 Task: Look for space in Thaba Nchu, South Africa from 26th August, 2023 to 10th September, 2023 for 6 adults, 2 children in price range Rs.10000 to Rs.15000. Place can be entire place or shared room with 6 bedrooms having 6 beds and 6 bathrooms. Property type can be house, flat, guest house. Amenities needed are: wifi, TV, free parkinig on premises, gym, breakfast. Booking option can be shelf check-in. Required host language is English.
Action: Mouse moved to (578, 144)
Screenshot: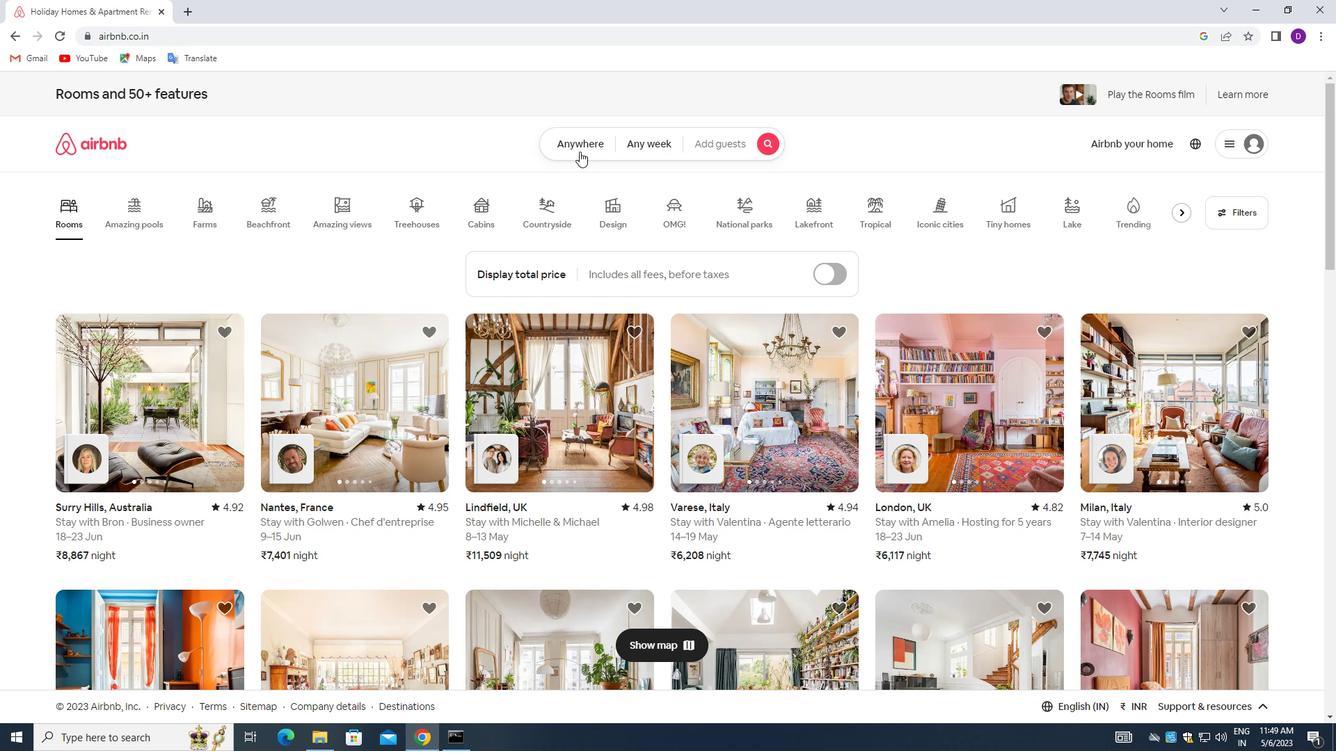 
Action: Mouse pressed left at (578, 144)
Screenshot: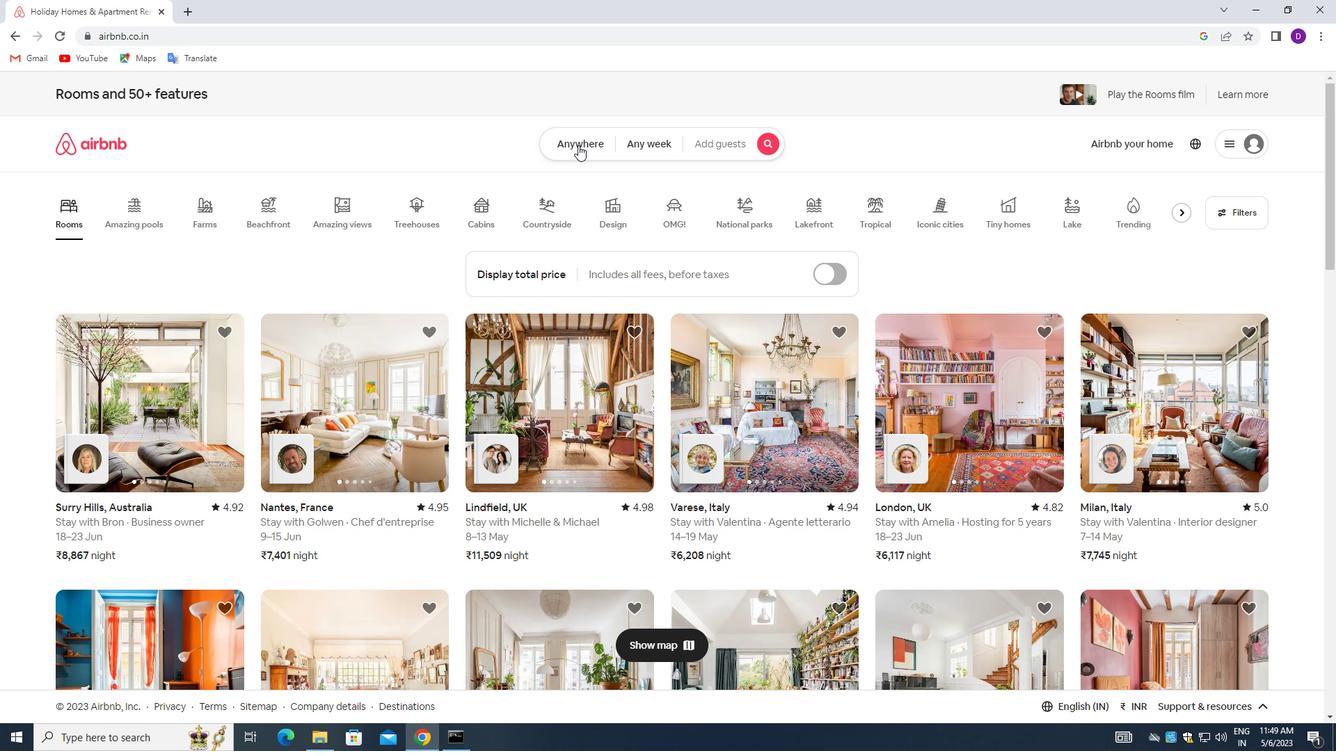 
Action: Mouse moved to (514, 197)
Screenshot: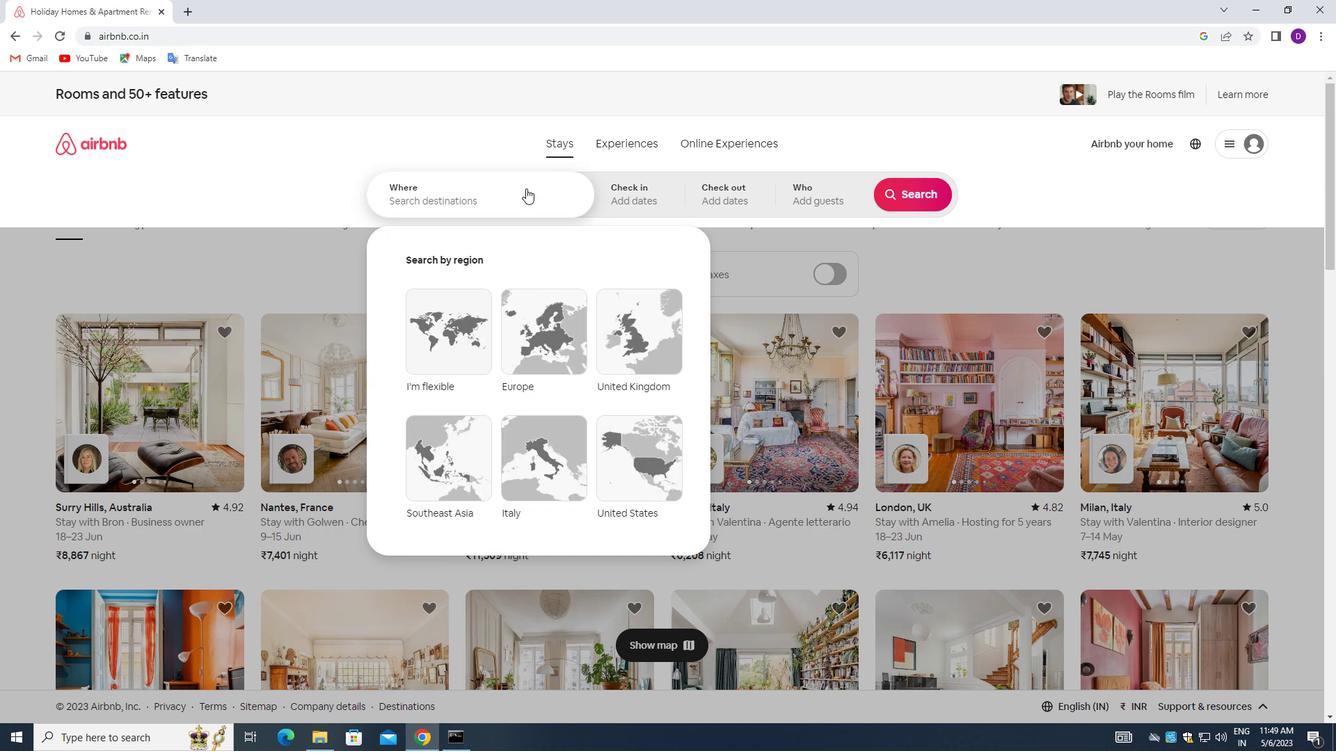 
Action: Mouse pressed left at (514, 197)
Screenshot: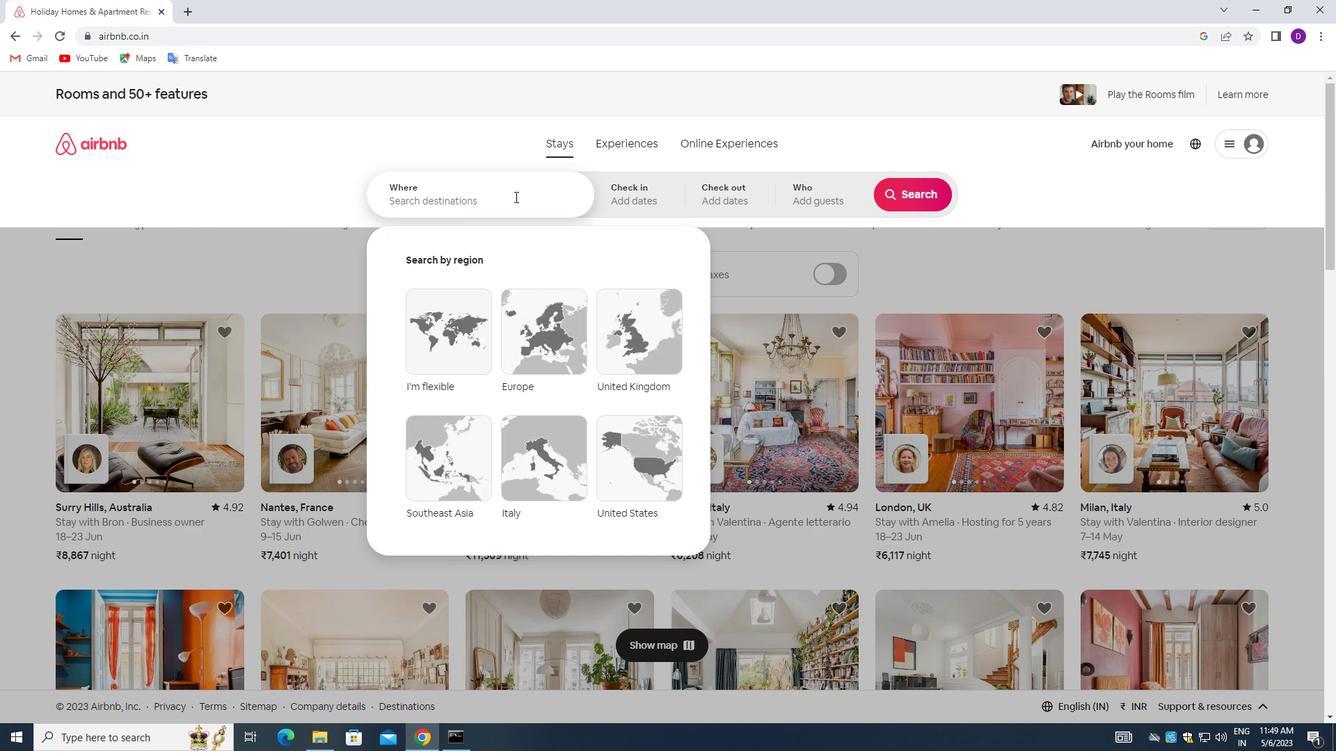 
Action: Mouse moved to (228, 333)
Screenshot: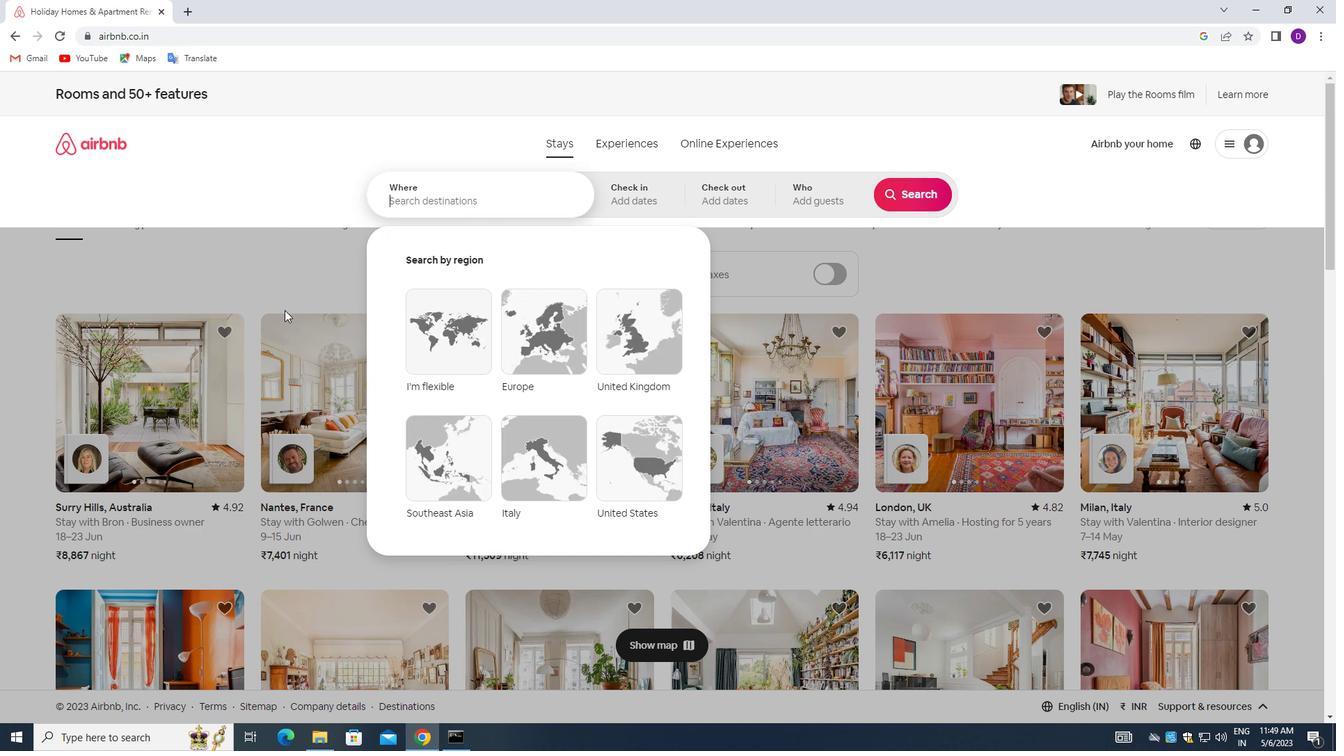 
Action: Key pressed <Key.shift_r>Thaba<Key.space><Key.shift_r><Key.shift>NCHU,<Key.space><Key.shift><Key.shift><Key.shift><Key.shift><Key.shift><Key.shift><Key.shift><Key.shift><Key.shift><Key.shift><Key.shift><Key.shift><Key.shift><Key.shift><Key.shift><Key.shift><Key.shift><Key.shift><Key.shift><Key.shift><Key.shift><Key.shift><Key.shift><Key.shift><Key.shift><Key.shift>SOUTH<Key.space><Key.shift_r>AFRICA<Key.enter>
Screenshot: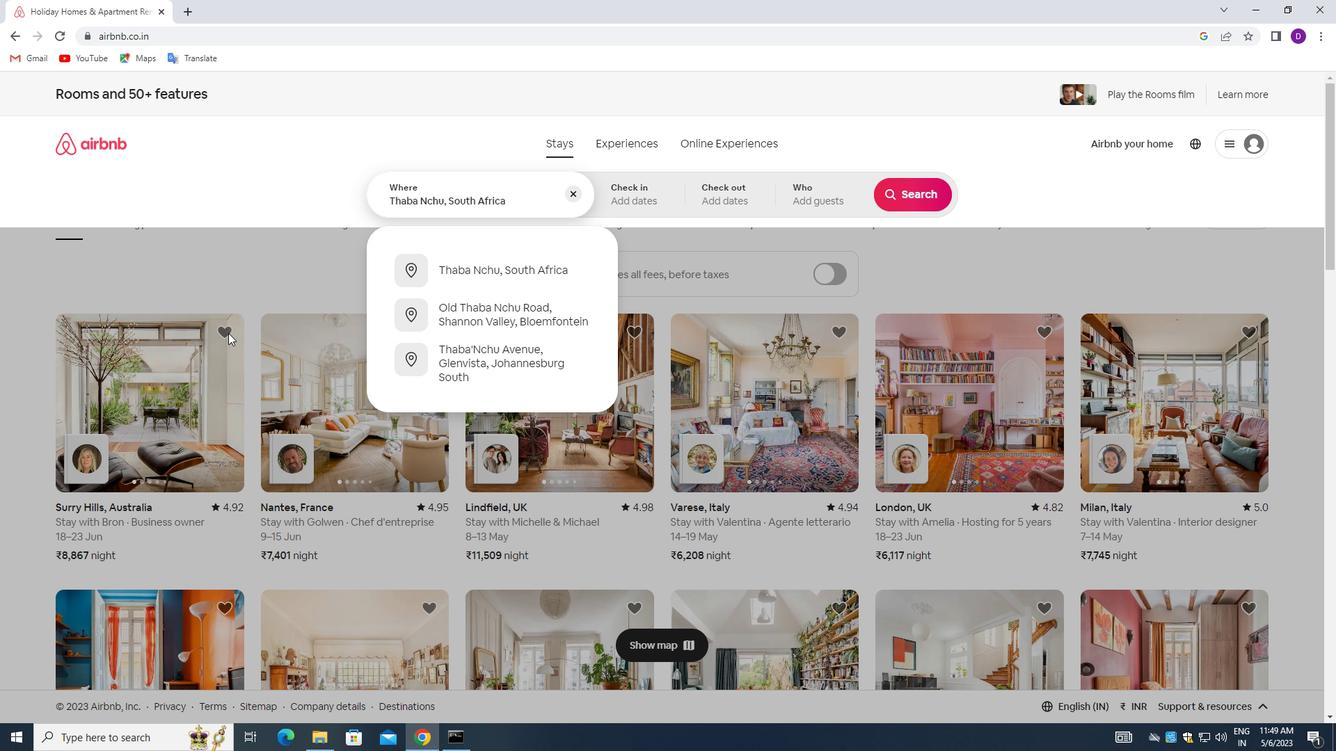 
Action: Mouse moved to (907, 311)
Screenshot: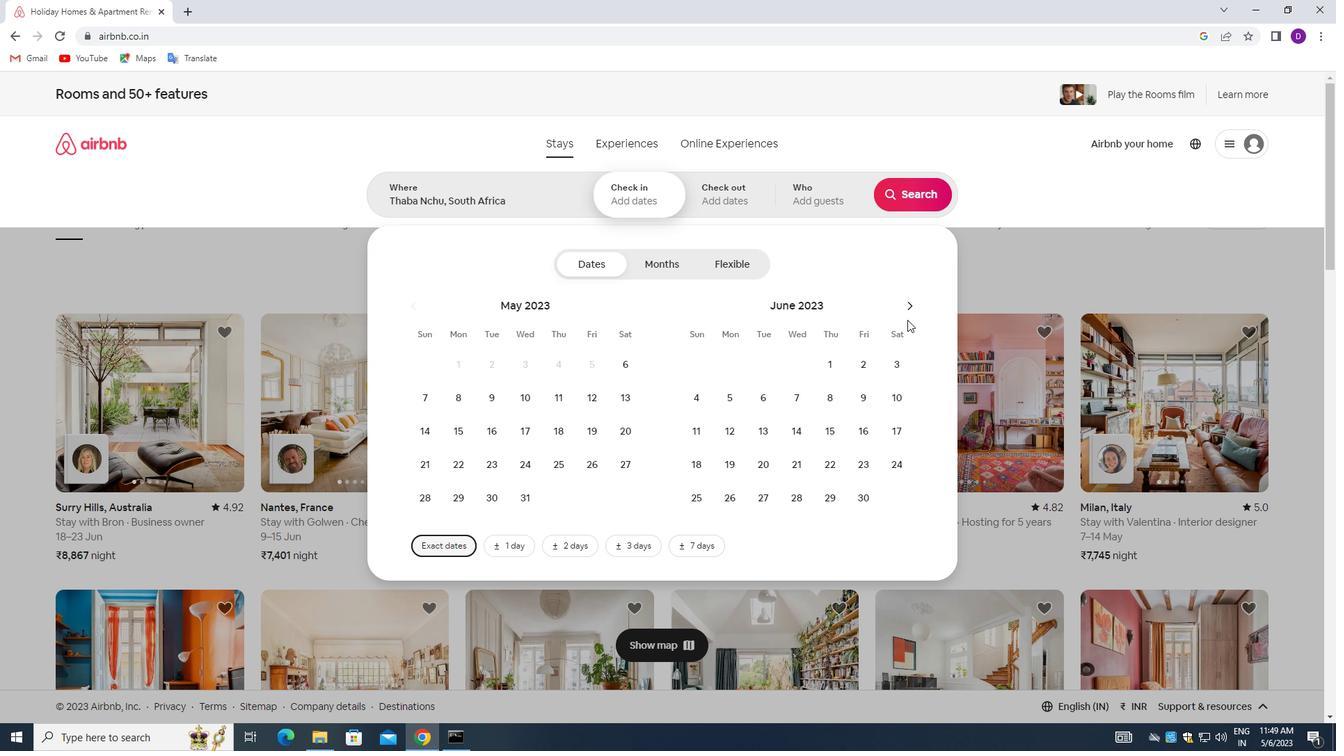 
Action: Mouse pressed left at (907, 311)
Screenshot: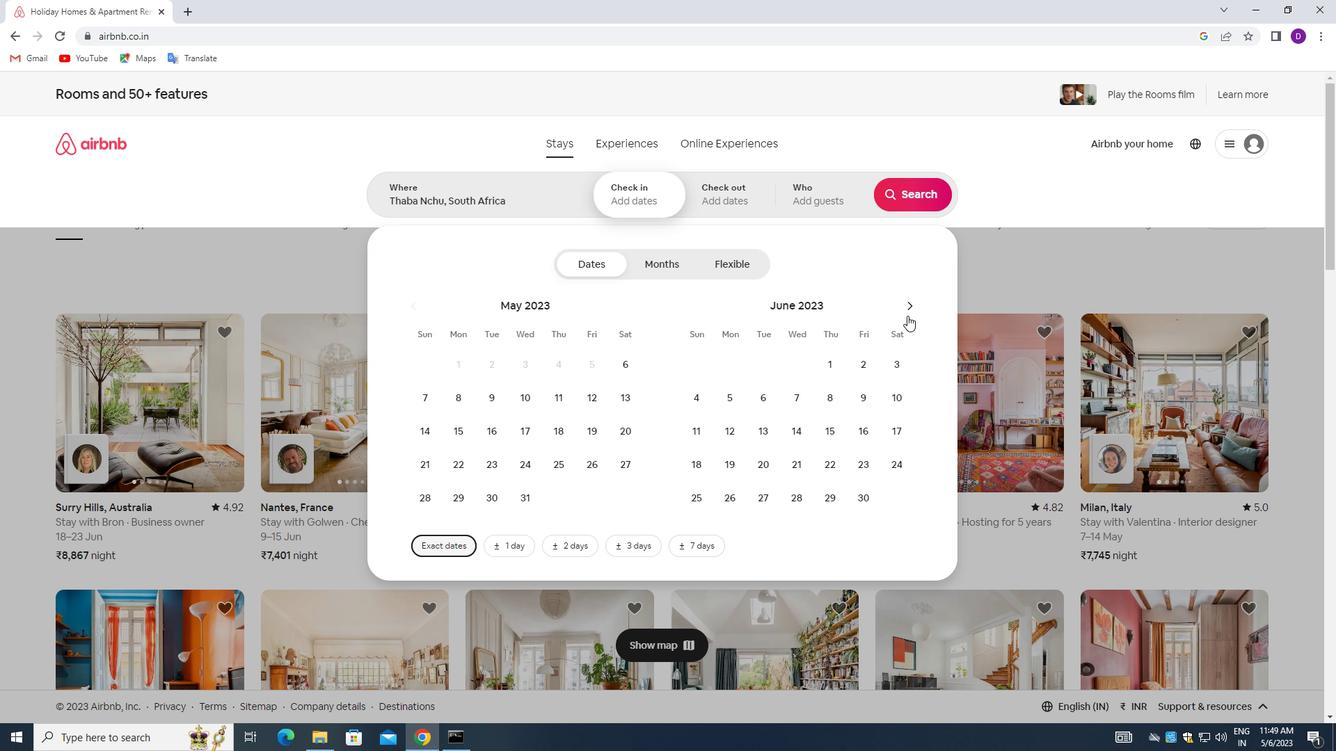
Action: Mouse pressed left at (907, 311)
Screenshot: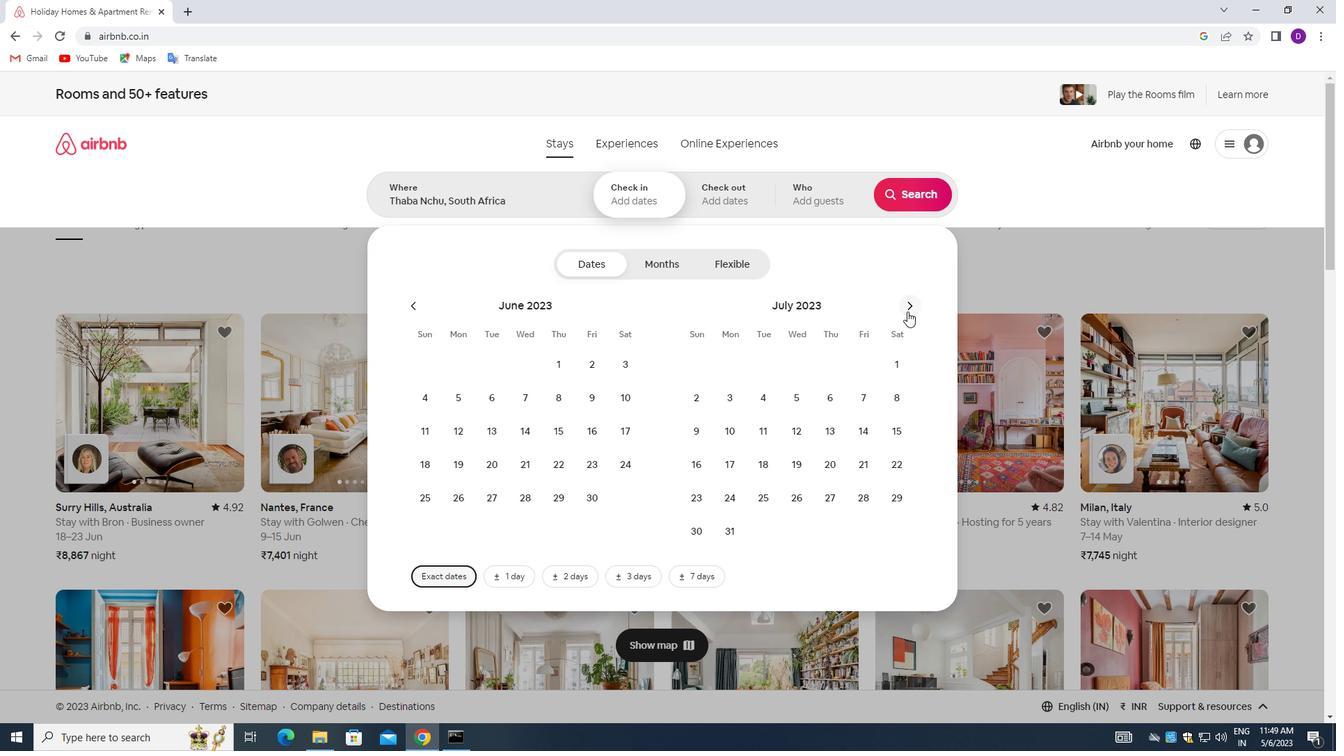 
Action: Mouse moved to (890, 460)
Screenshot: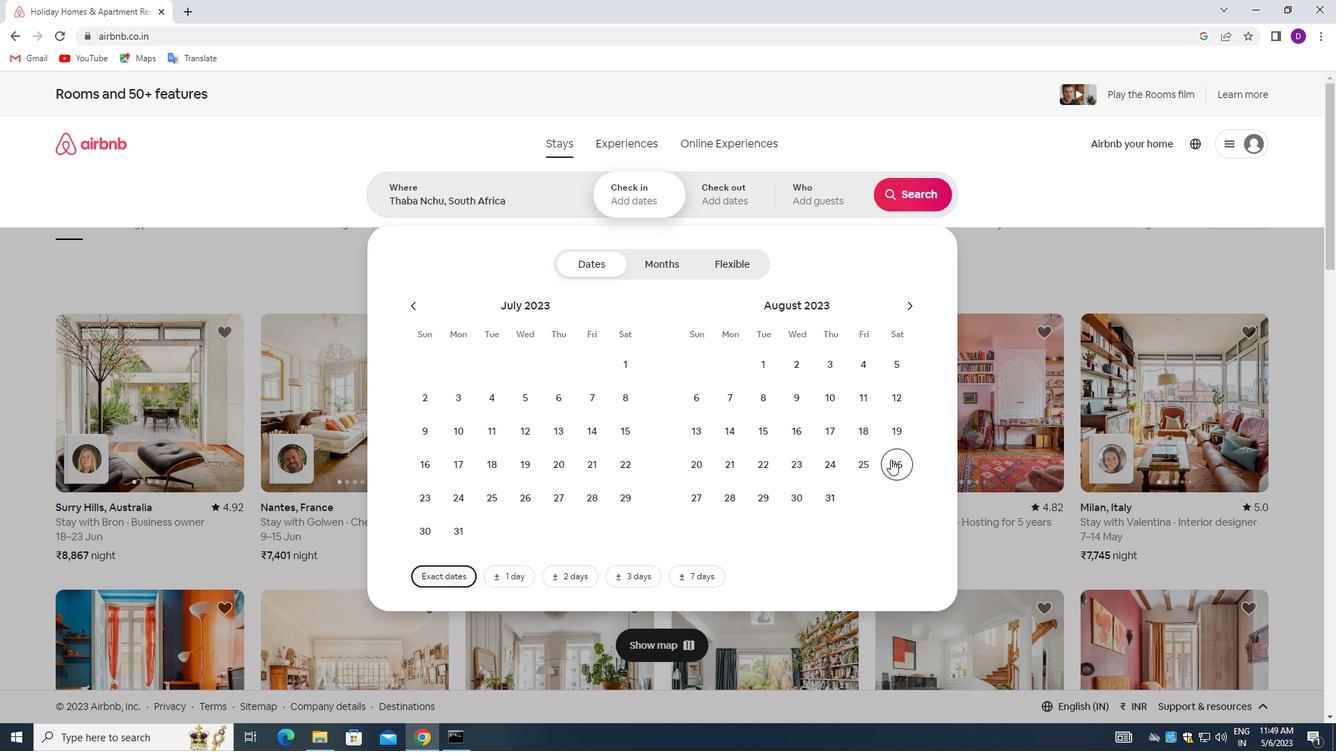 
Action: Mouse pressed left at (890, 460)
Screenshot: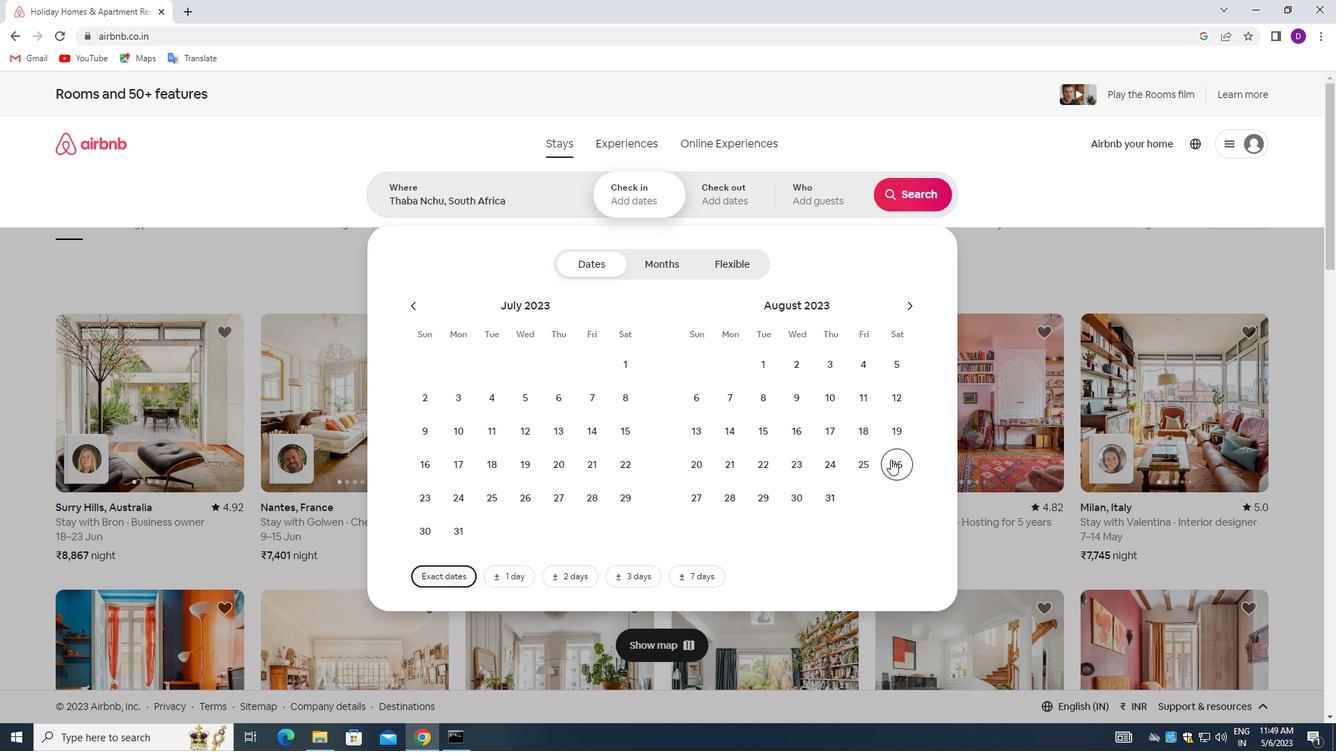 
Action: Mouse moved to (906, 303)
Screenshot: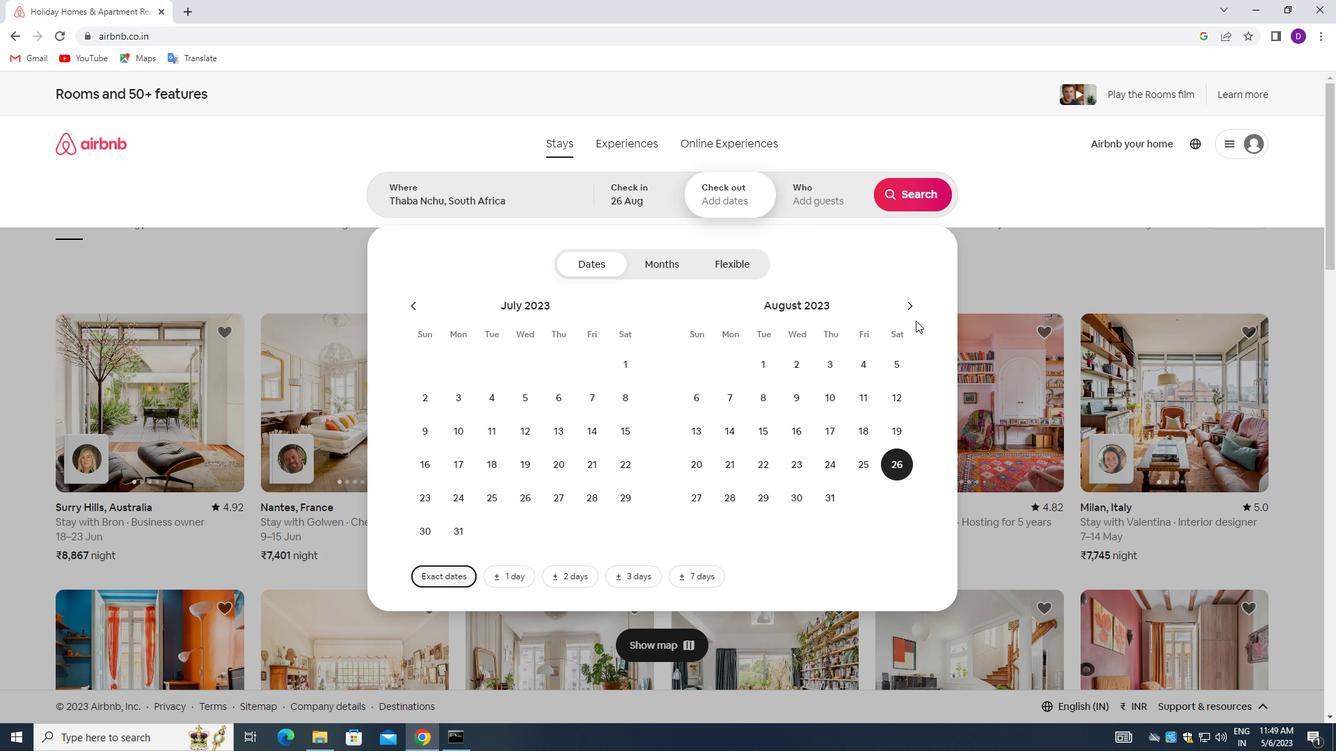
Action: Mouse pressed left at (906, 303)
Screenshot: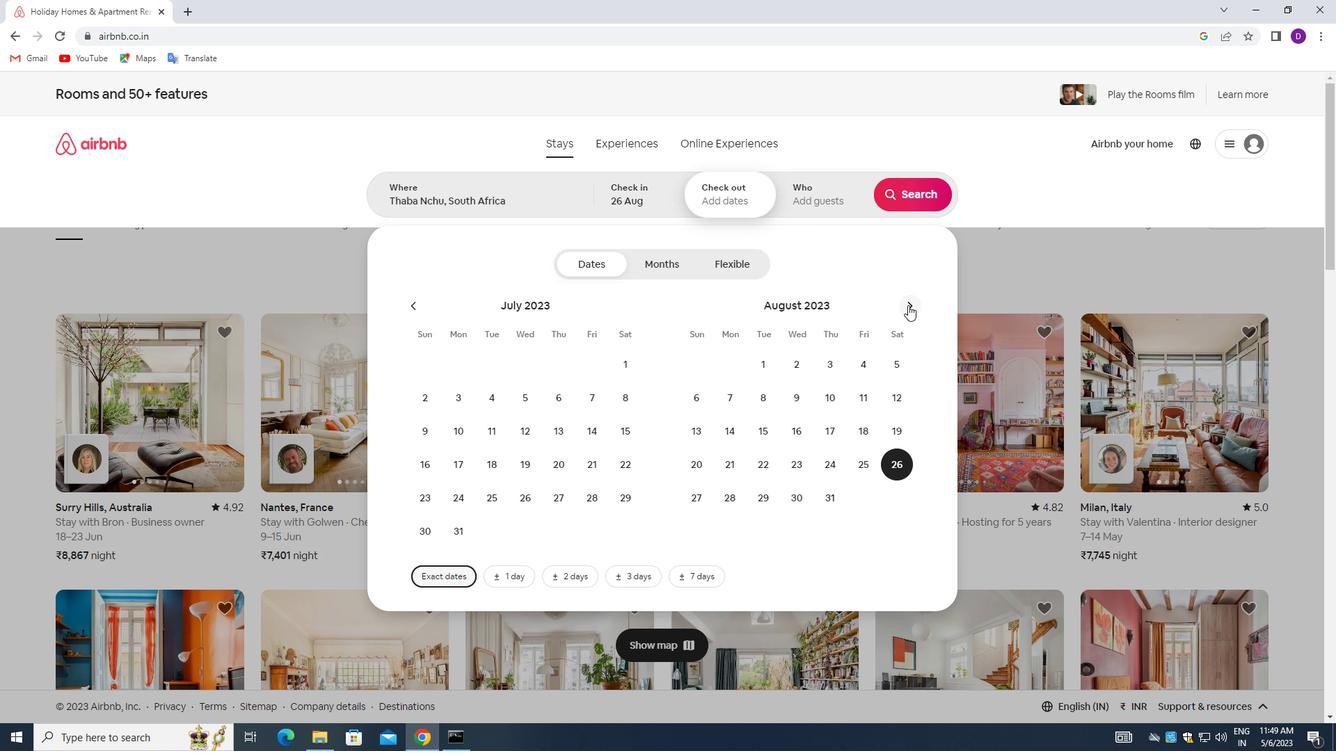 
Action: Mouse moved to (704, 436)
Screenshot: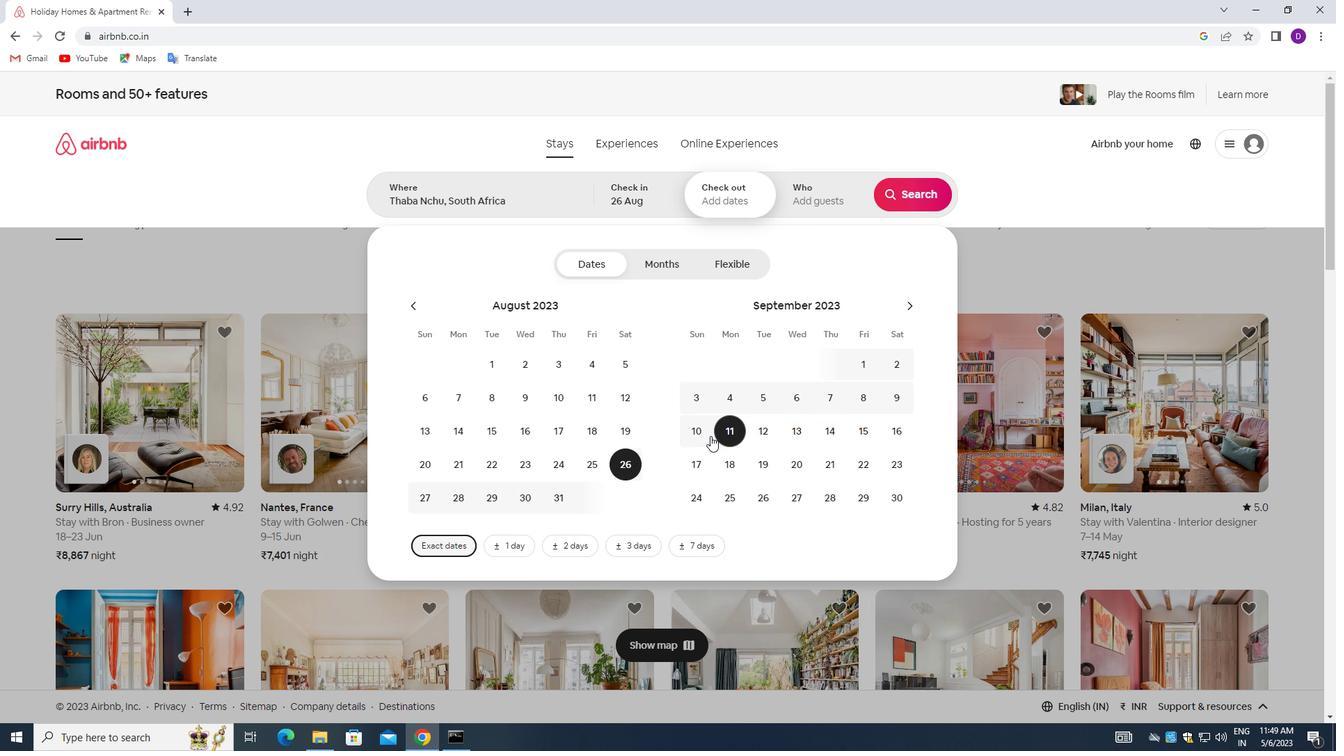 
Action: Mouse pressed left at (704, 436)
Screenshot: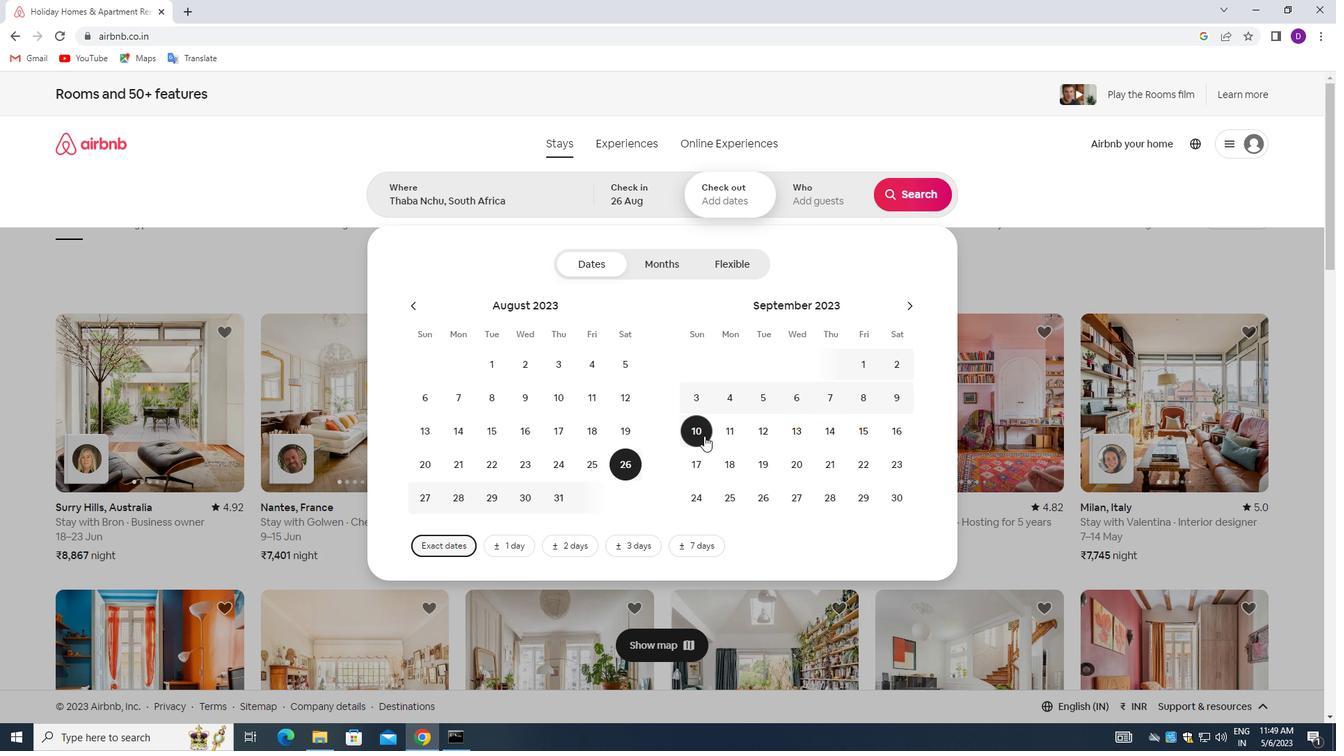 
Action: Mouse moved to (806, 201)
Screenshot: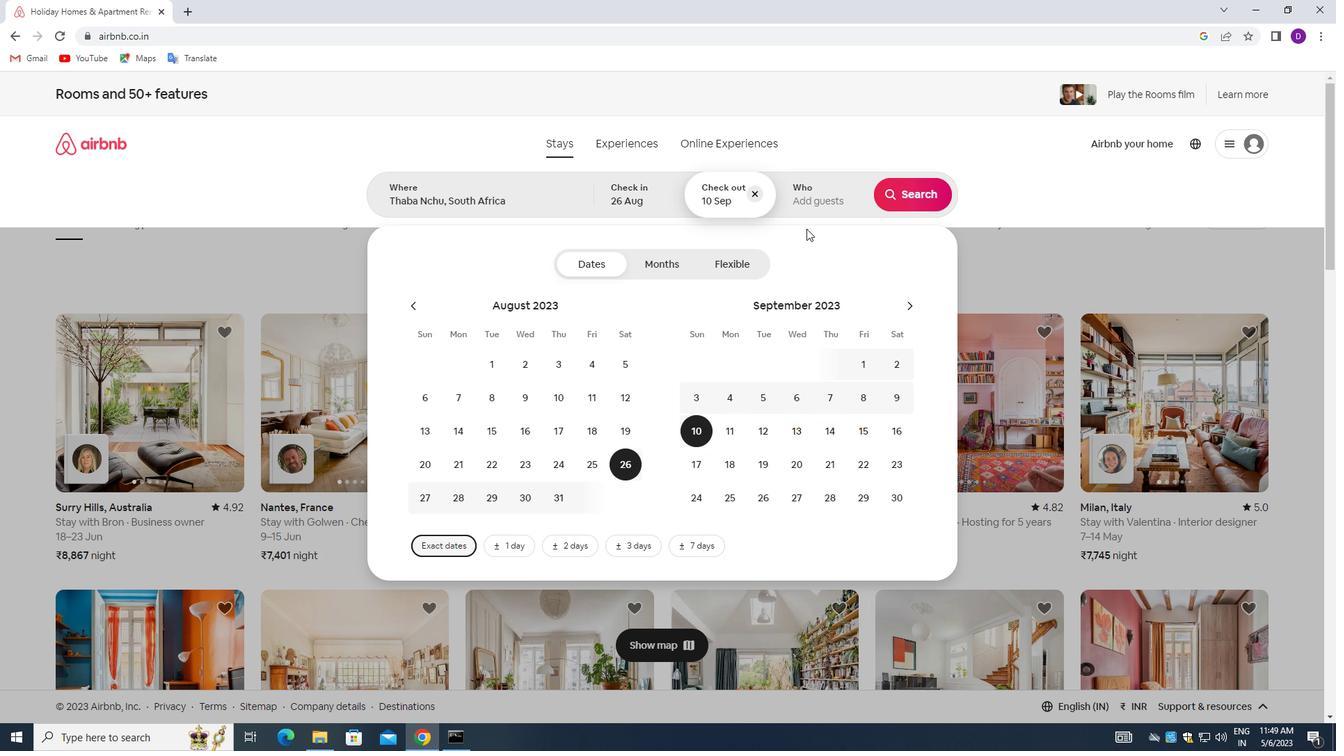
Action: Mouse pressed left at (806, 201)
Screenshot: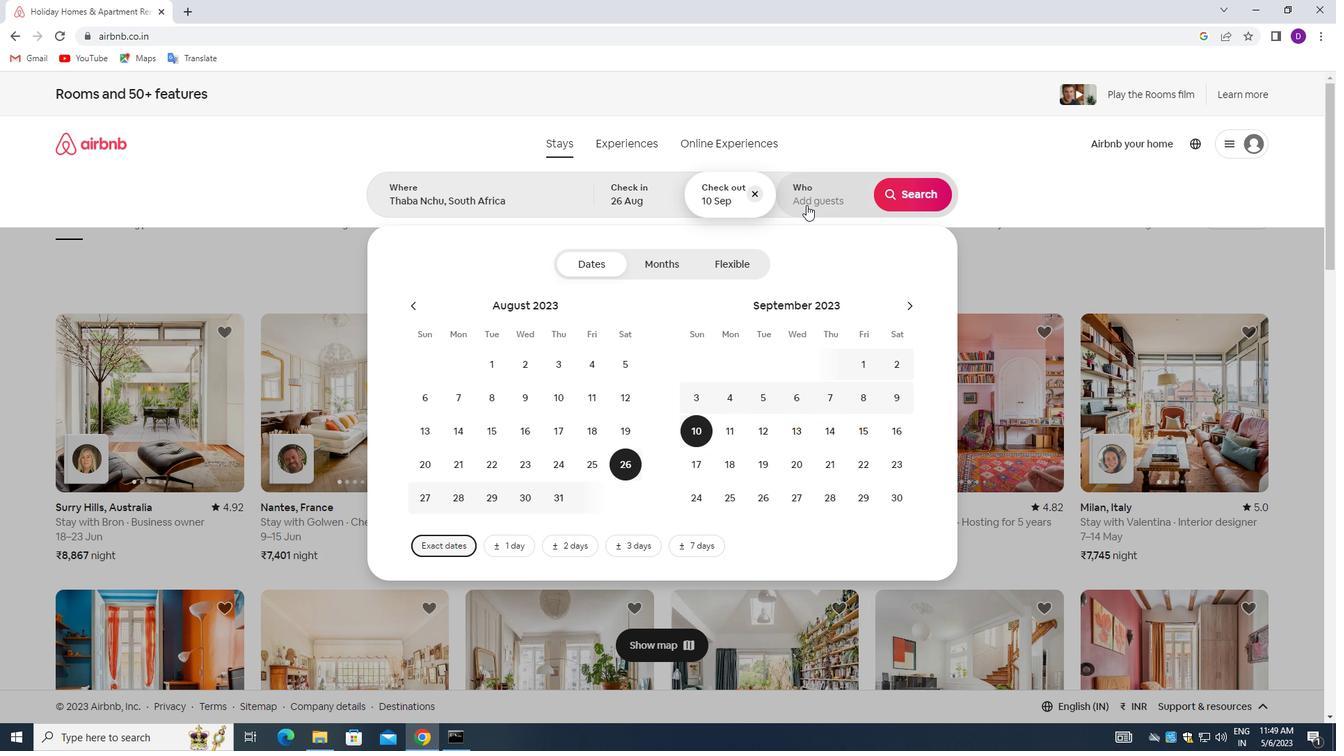 
Action: Mouse moved to (918, 272)
Screenshot: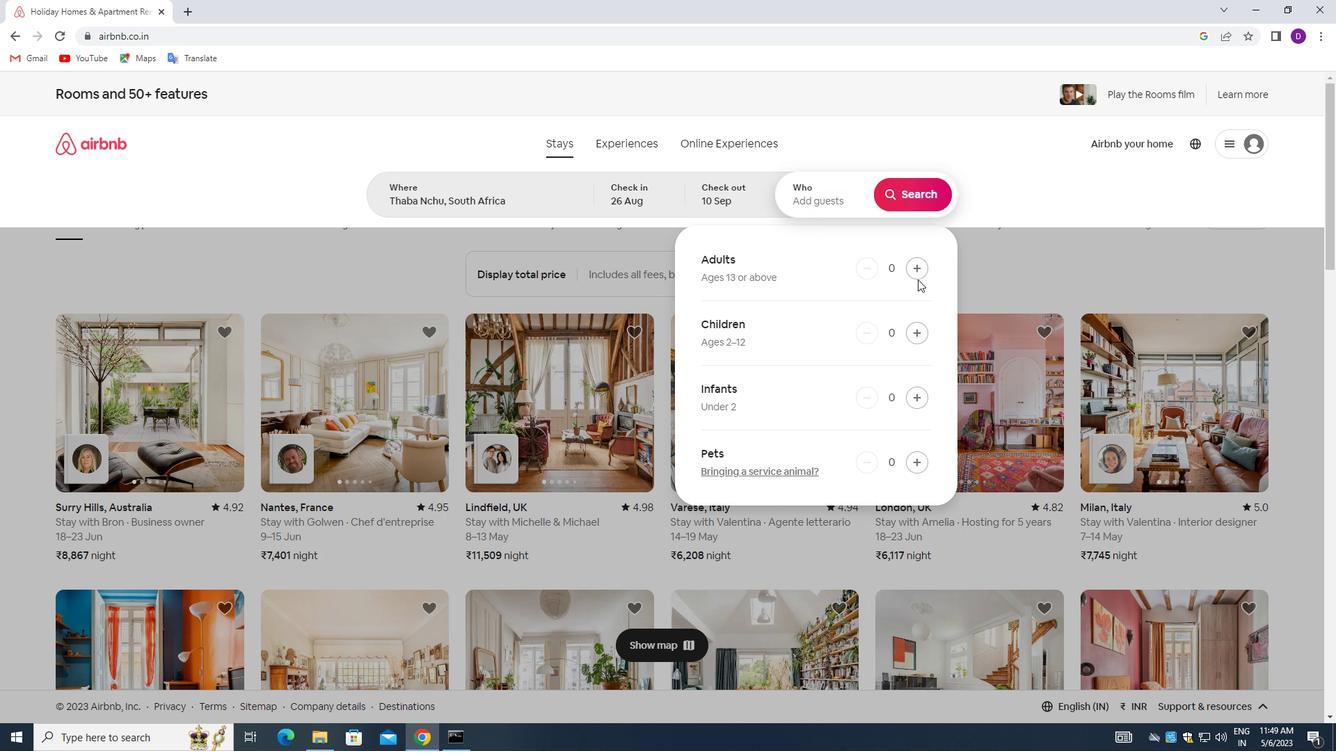 
Action: Mouse pressed left at (918, 272)
Screenshot: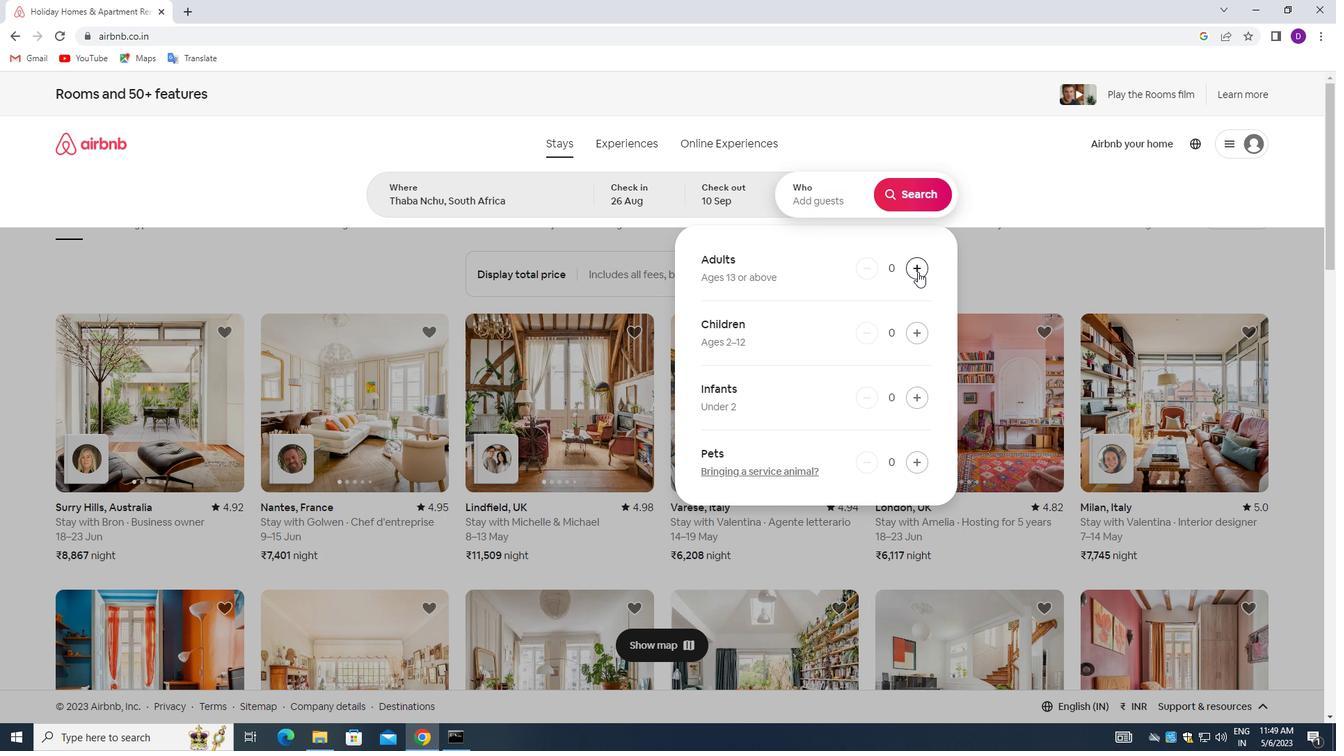 
Action: Mouse pressed left at (918, 272)
Screenshot: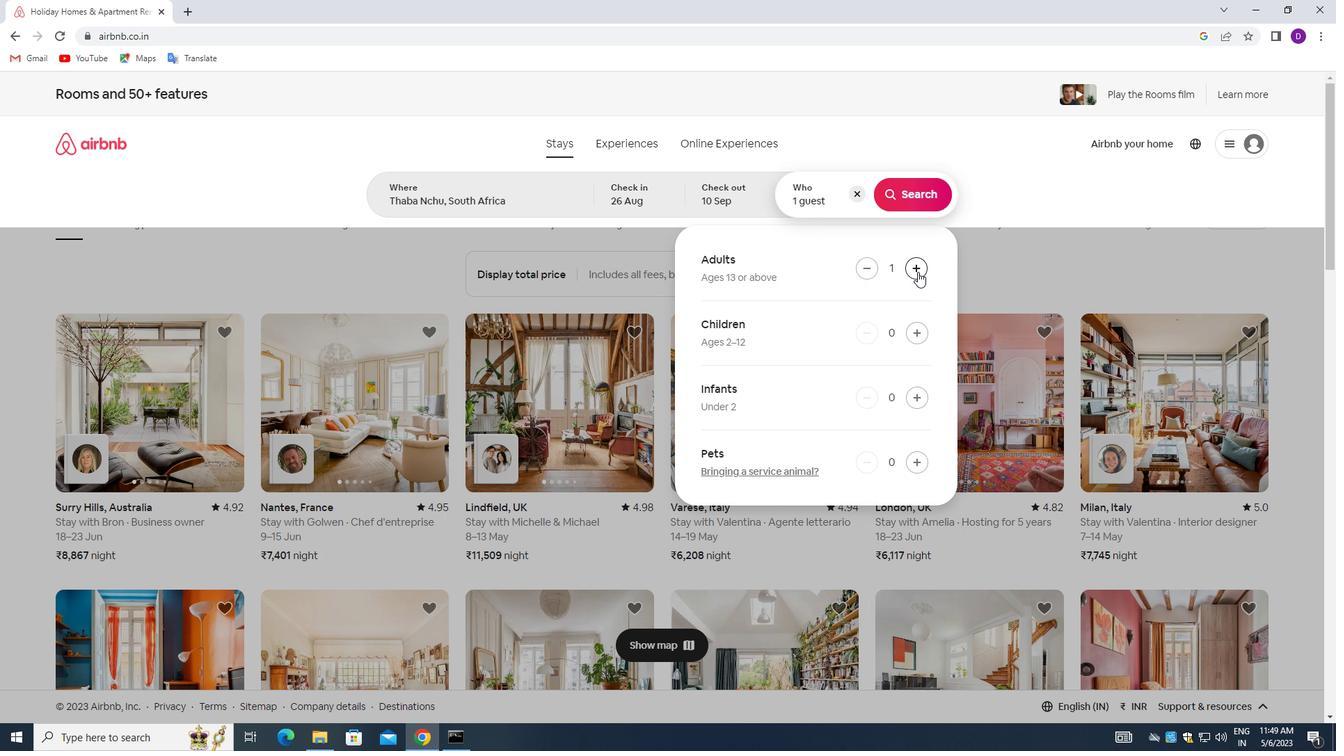 
Action: Mouse pressed left at (918, 272)
Screenshot: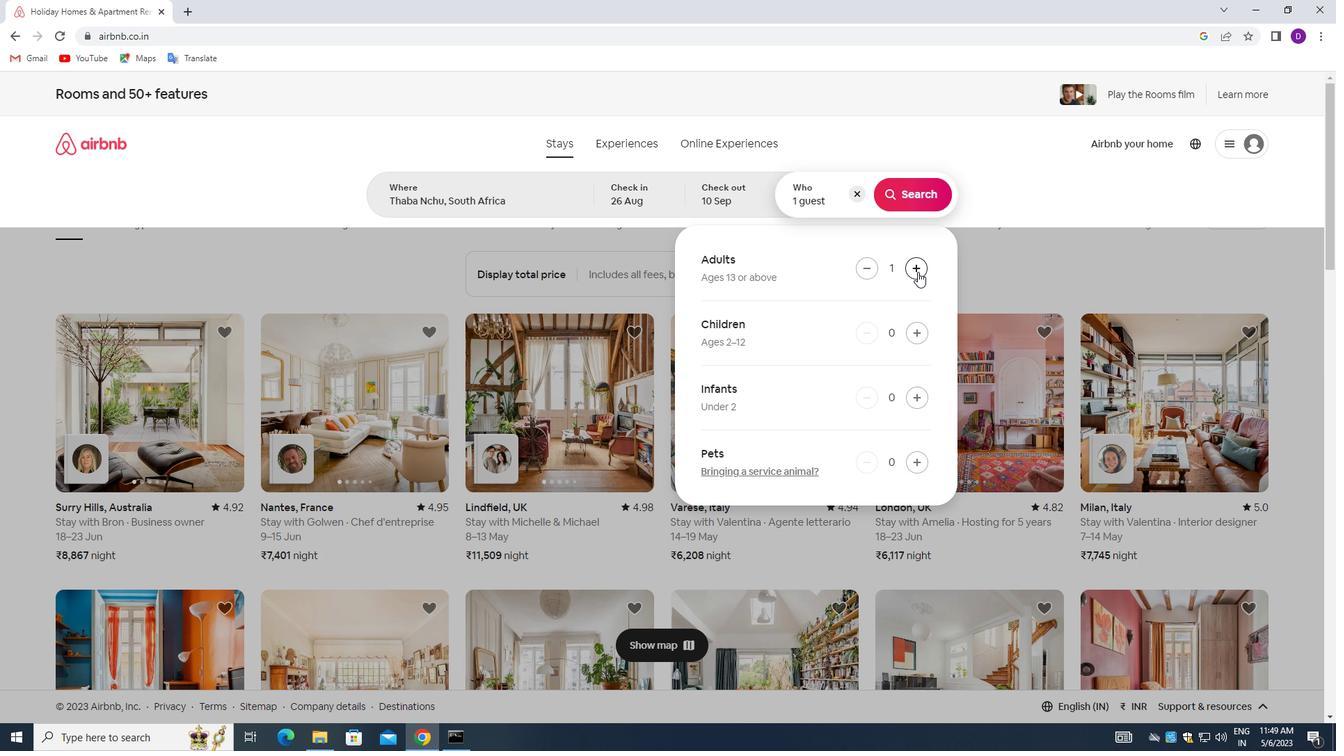 
Action: Mouse pressed left at (918, 272)
Screenshot: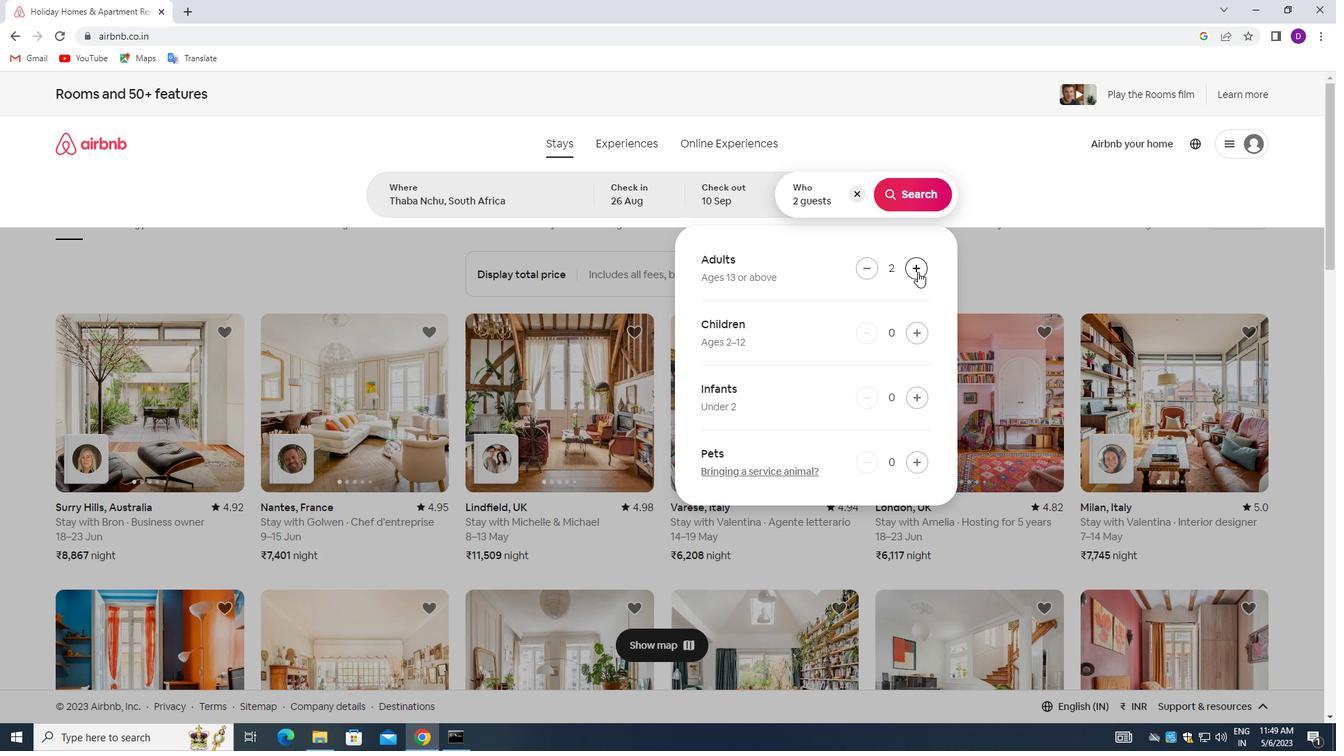 
Action: Mouse pressed left at (918, 272)
Screenshot: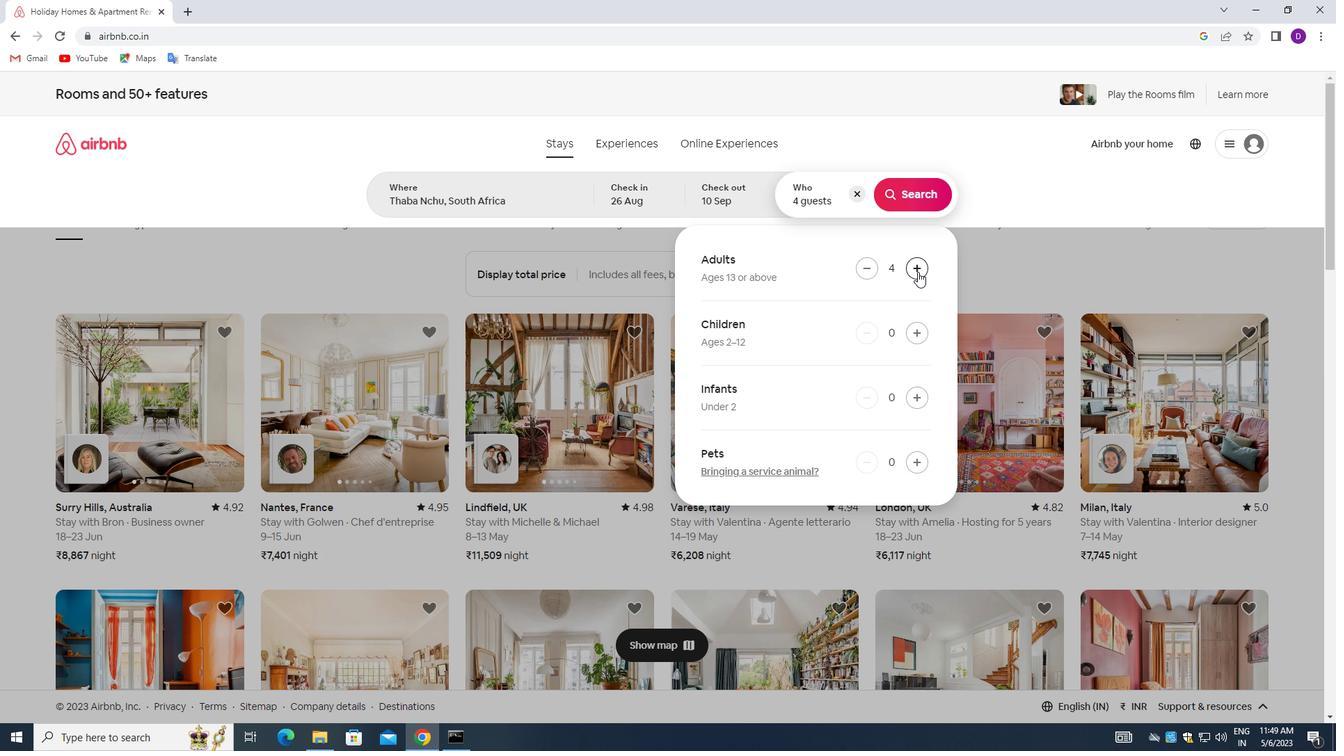 
Action: Mouse pressed left at (918, 272)
Screenshot: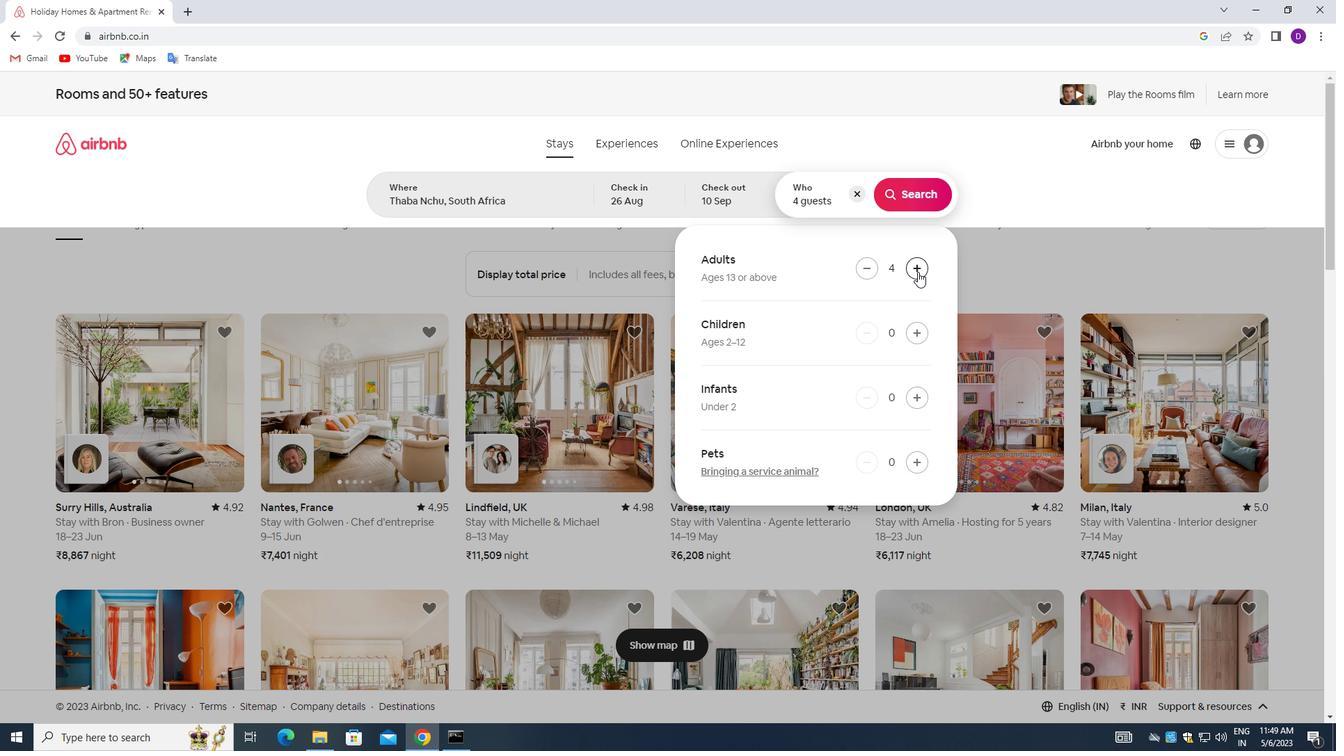 
Action: Mouse moved to (918, 326)
Screenshot: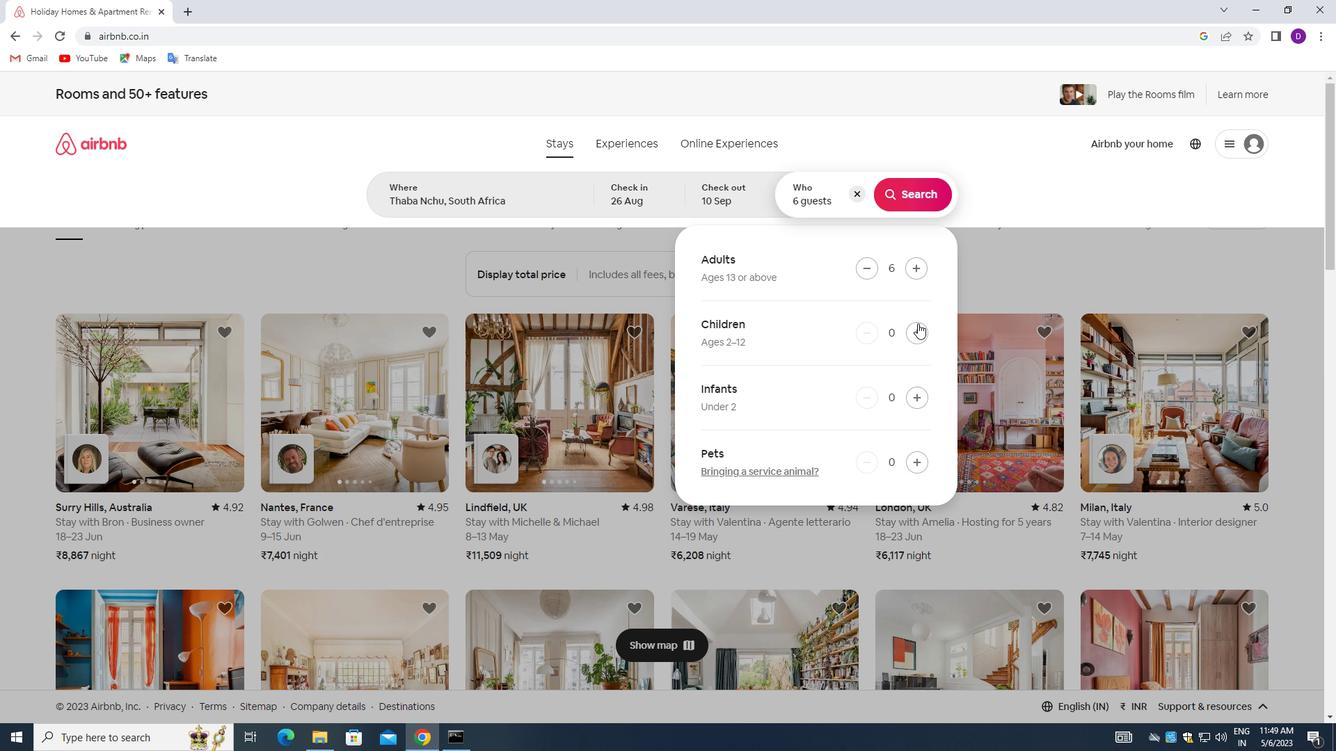 
Action: Mouse pressed left at (918, 326)
Screenshot: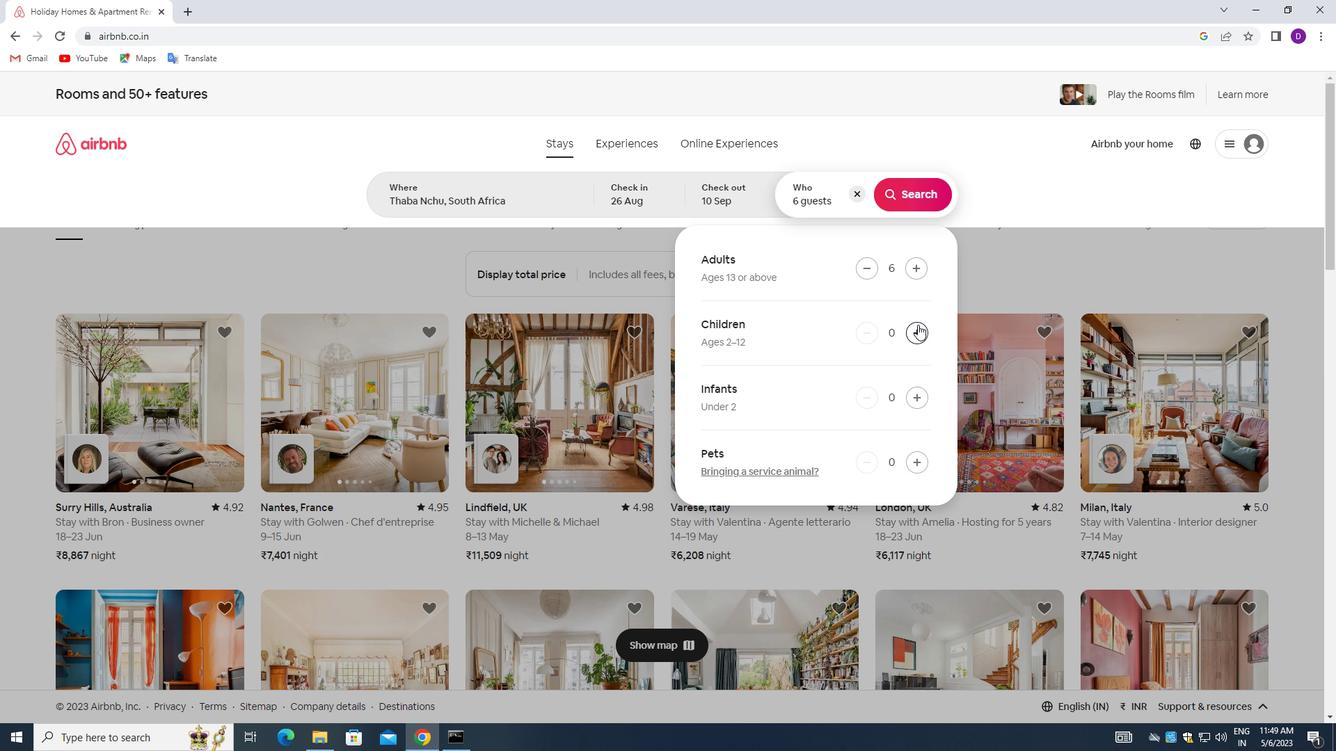 
Action: Mouse pressed left at (918, 326)
Screenshot: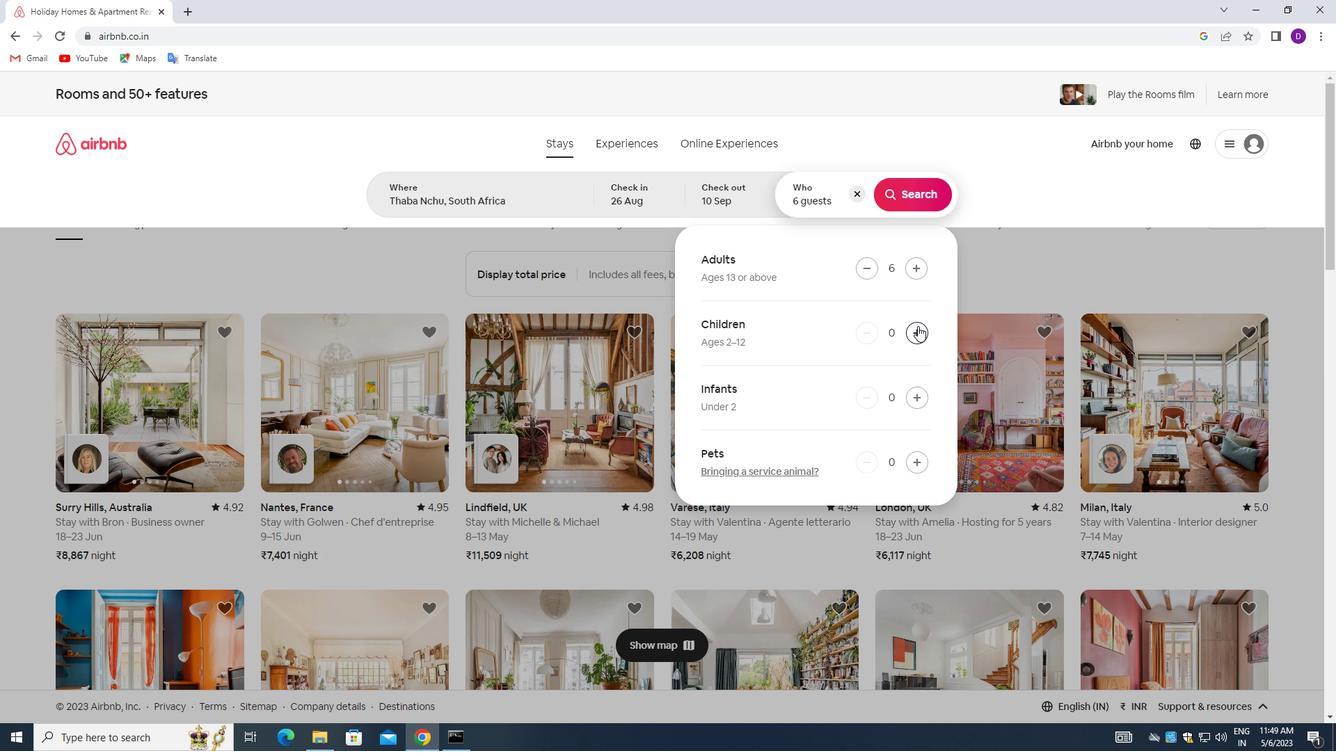 
Action: Mouse moved to (900, 195)
Screenshot: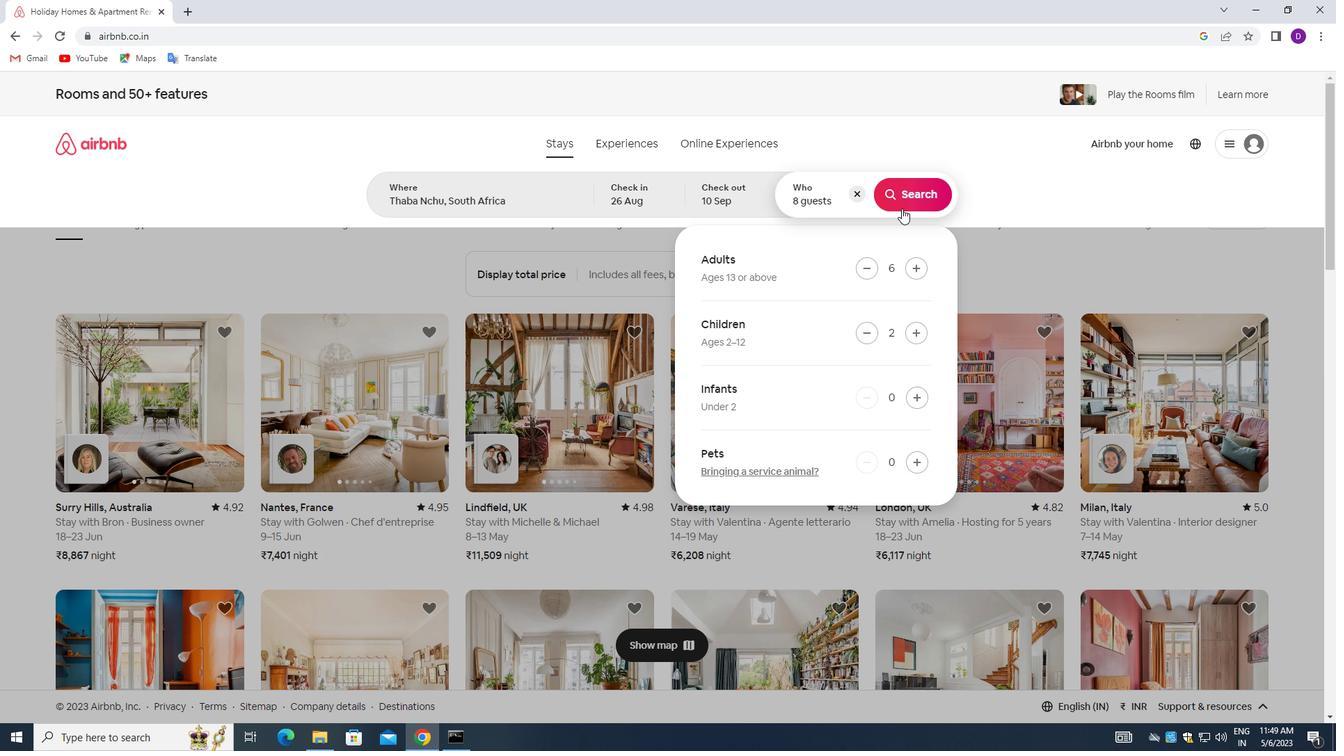 
Action: Mouse pressed left at (900, 195)
Screenshot: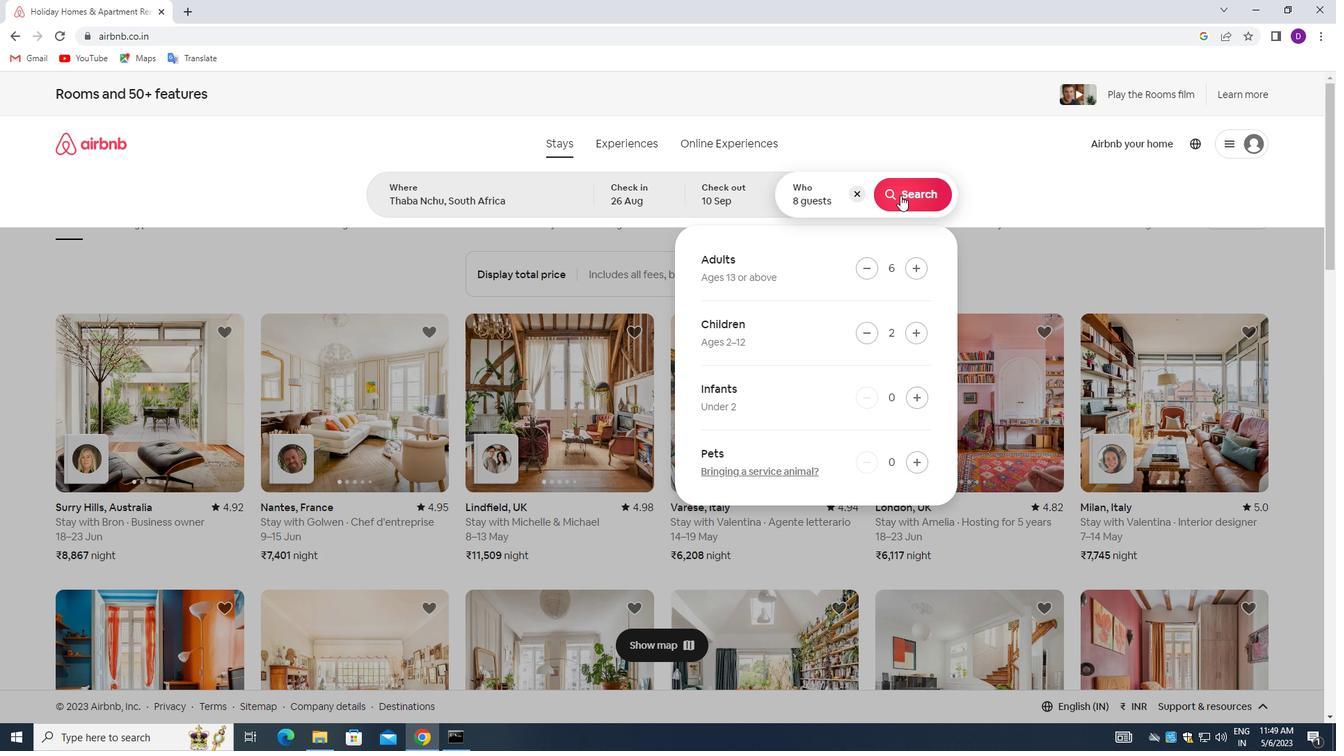 
Action: Mouse moved to (1265, 153)
Screenshot: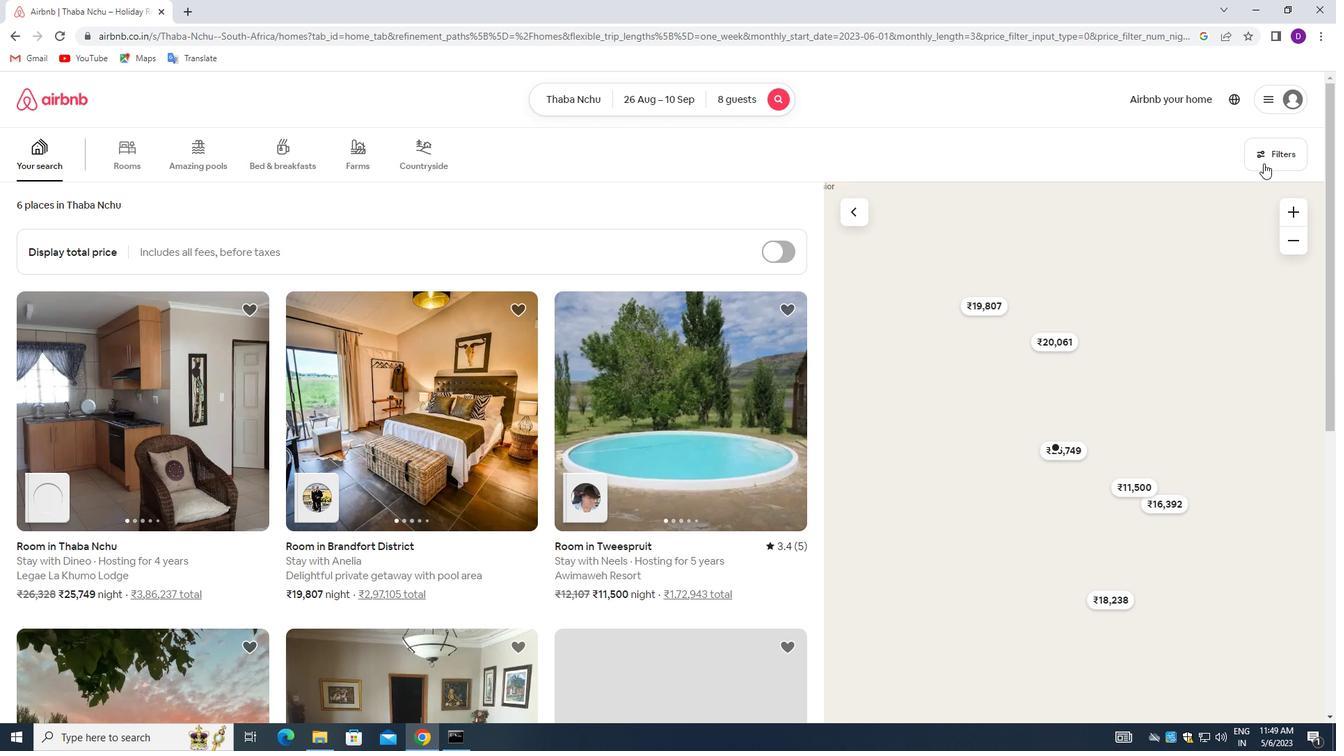 
Action: Mouse pressed left at (1265, 153)
Screenshot: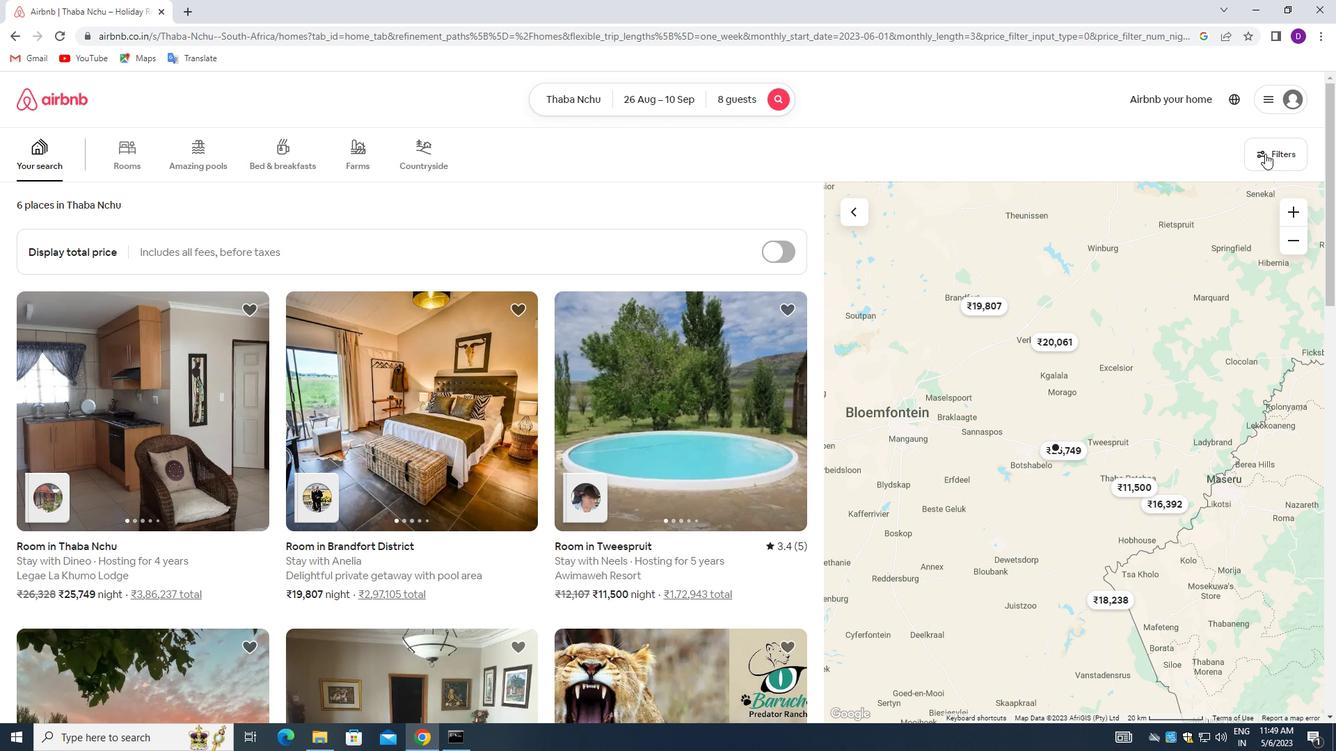 
Action: Mouse moved to (489, 492)
Screenshot: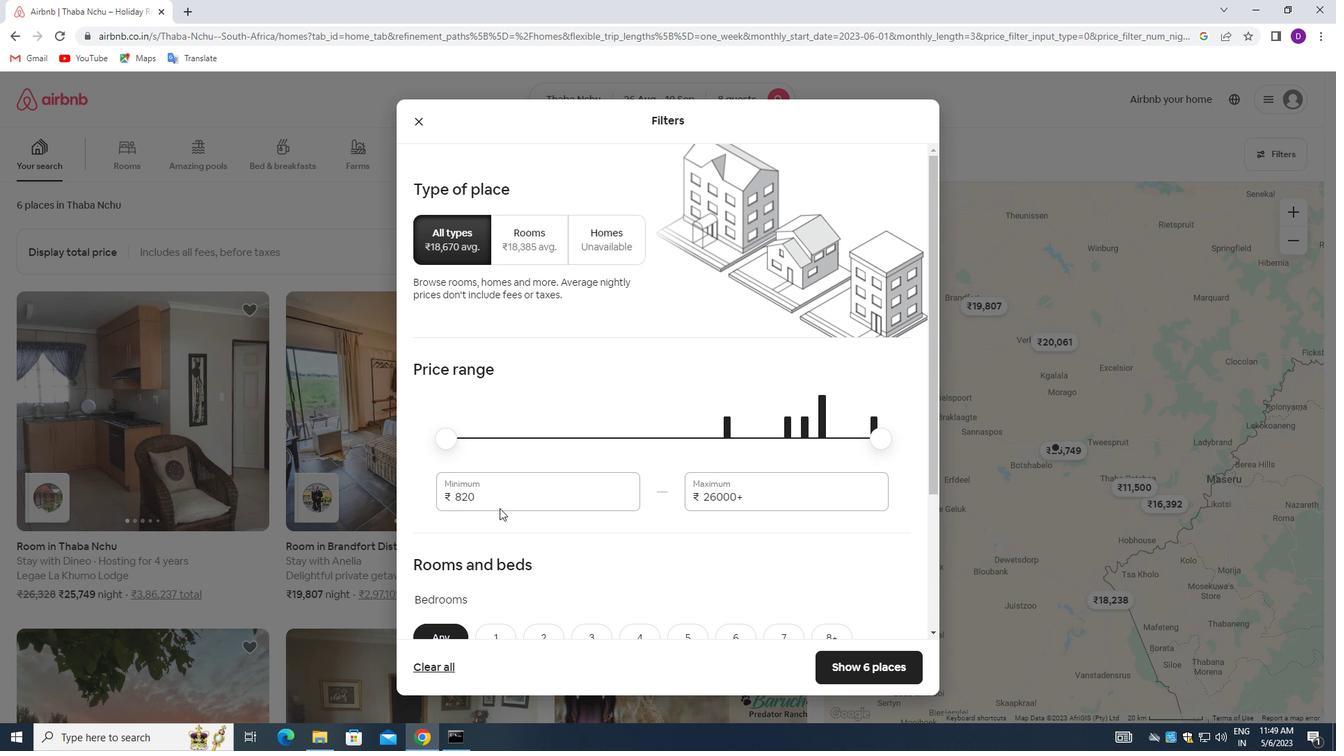 
Action: Mouse pressed left at (489, 492)
Screenshot: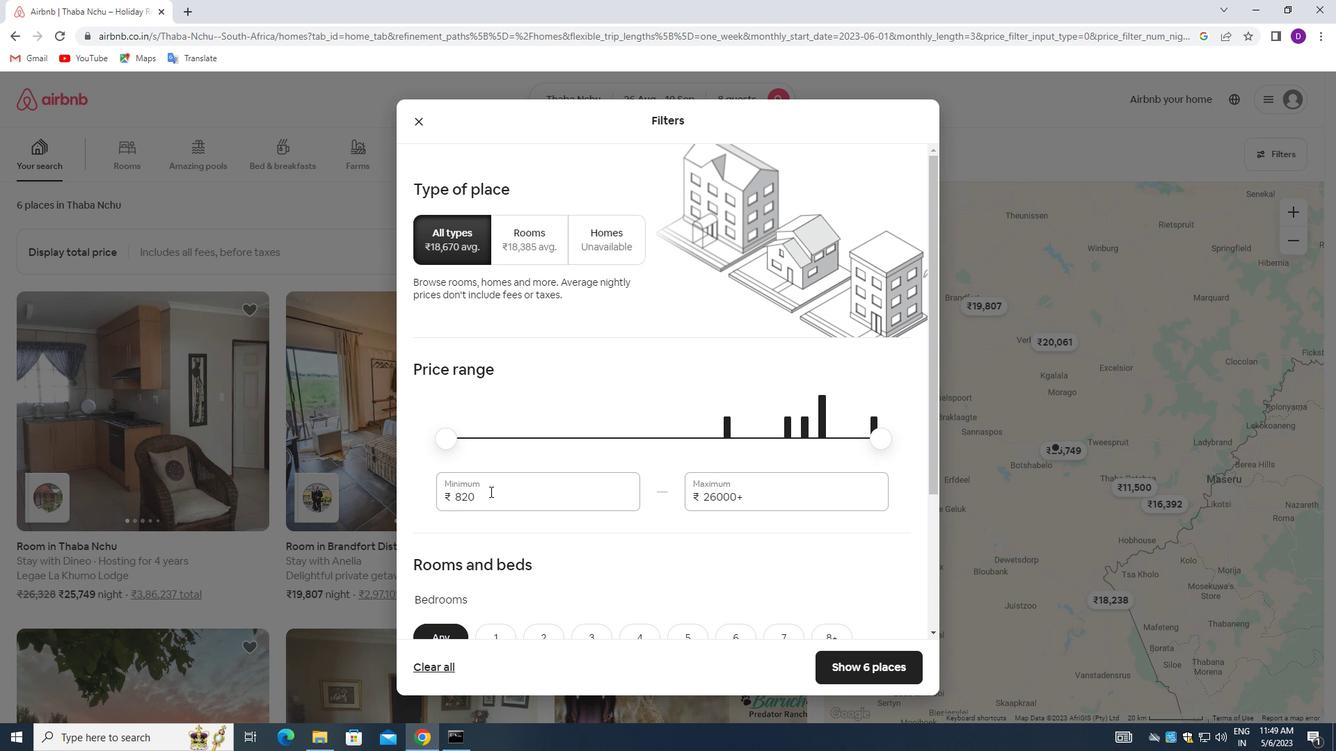 
Action: Mouse pressed left at (489, 492)
Screenshot: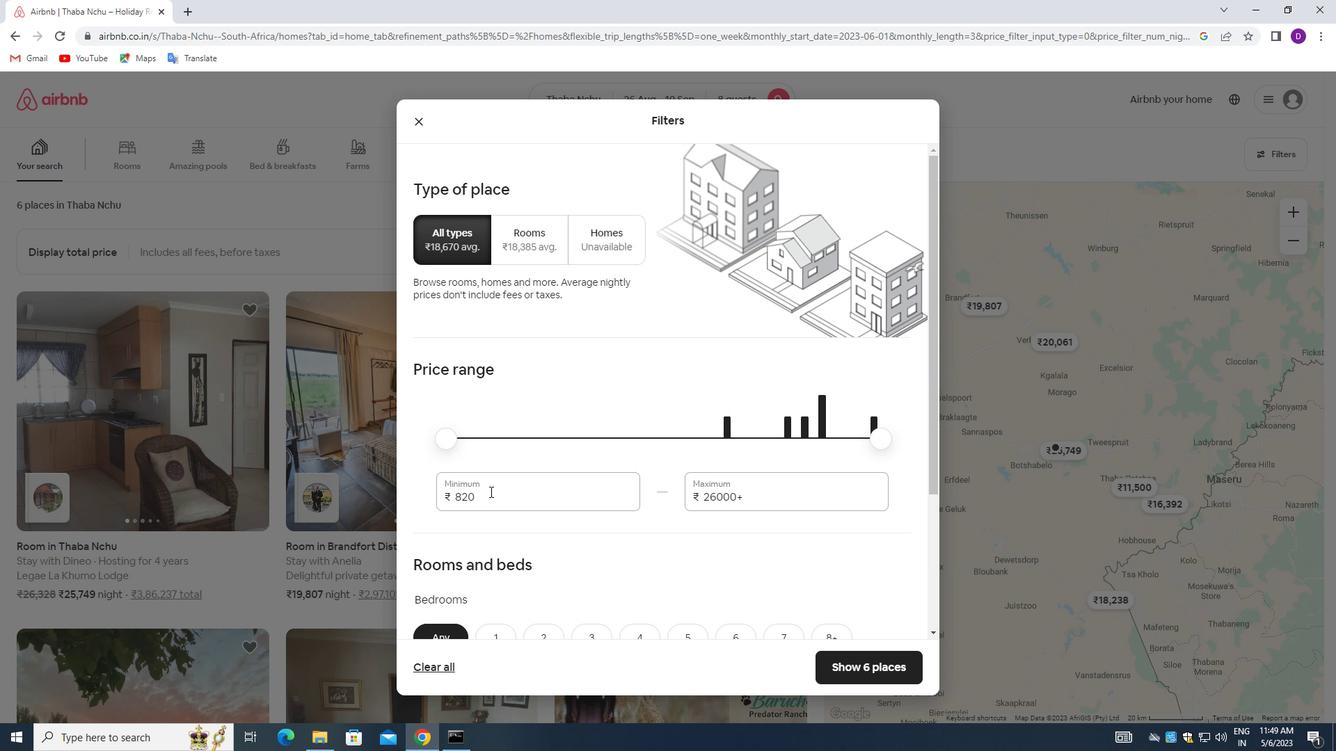 
Action: Mouse moved to (471, 484)
Screenshot: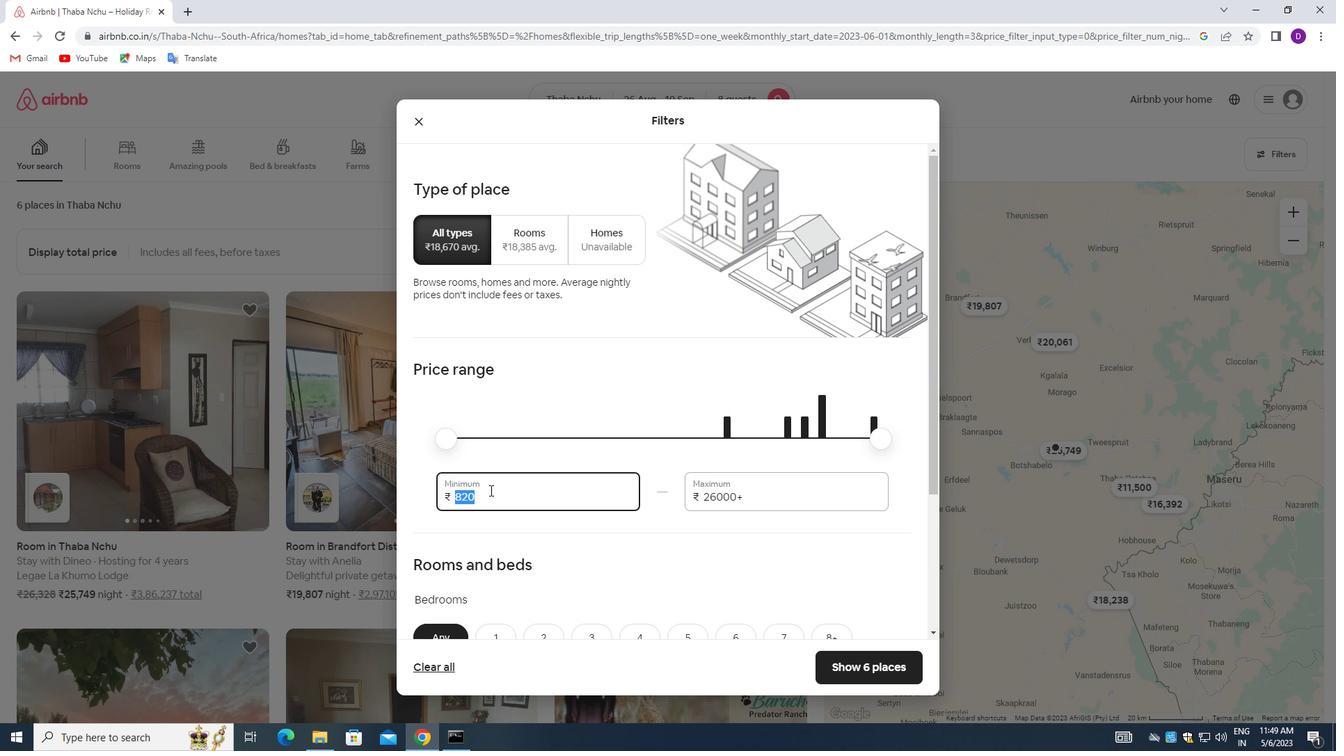 
Action: Key pressed 10000<Key.tab>15000
Screenshot: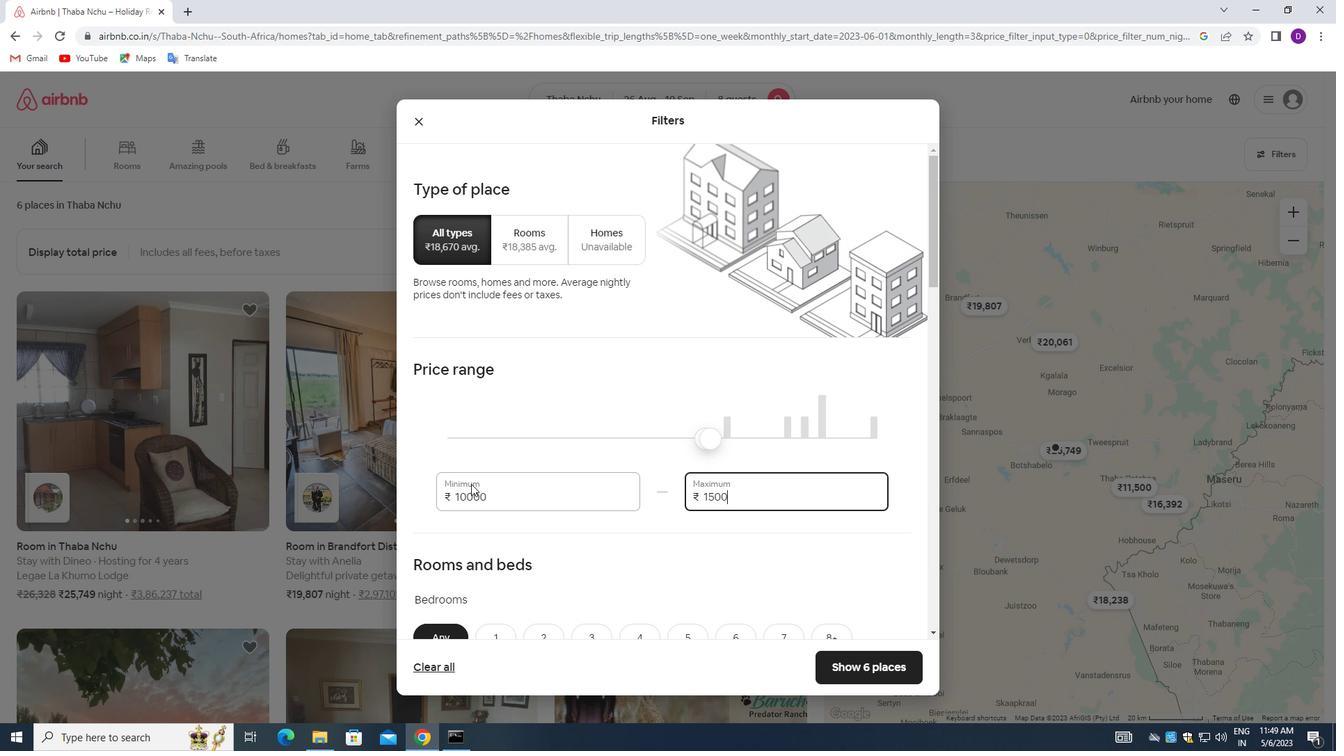 
Action: Mouse moved to (525, 511)
Screenshot: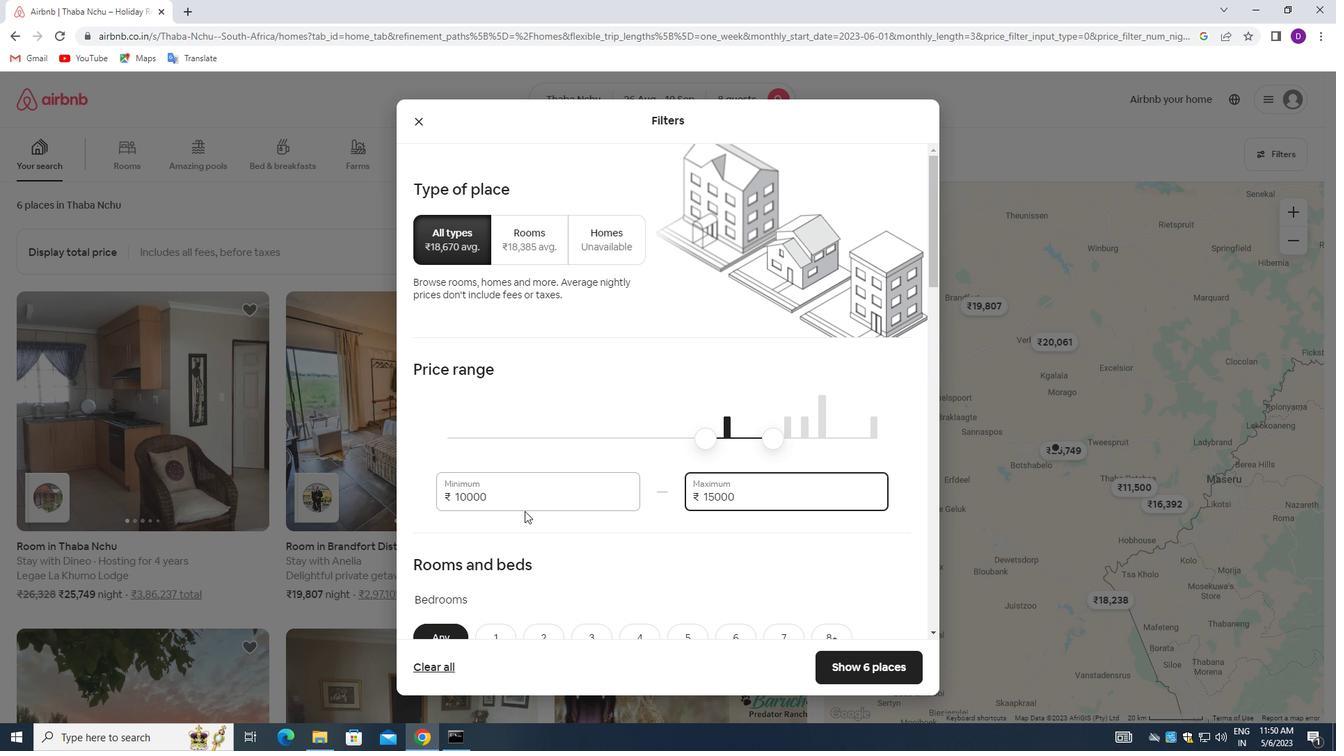 
Action: Mouse scrolled (525, 510) with delta (0, 0)
Screenshot: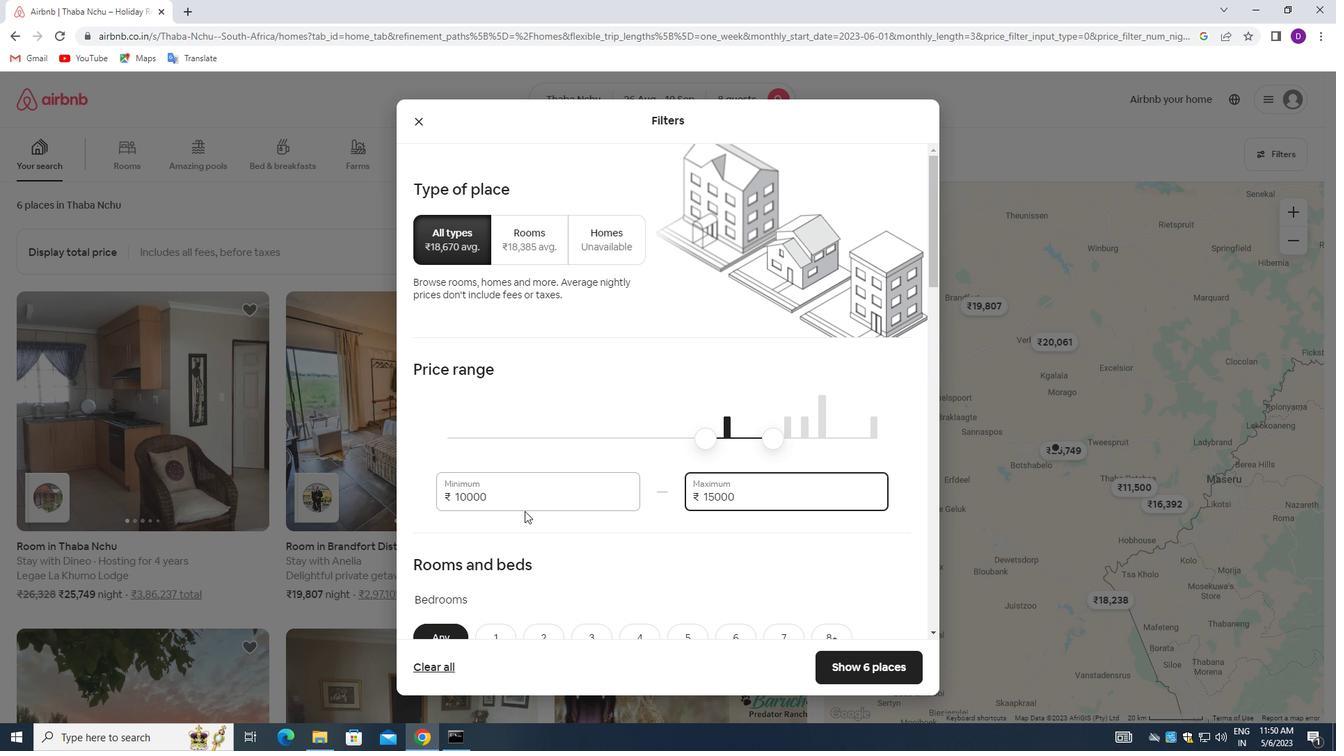 
Action: Mouse moved to (526, 510)
Screenshot: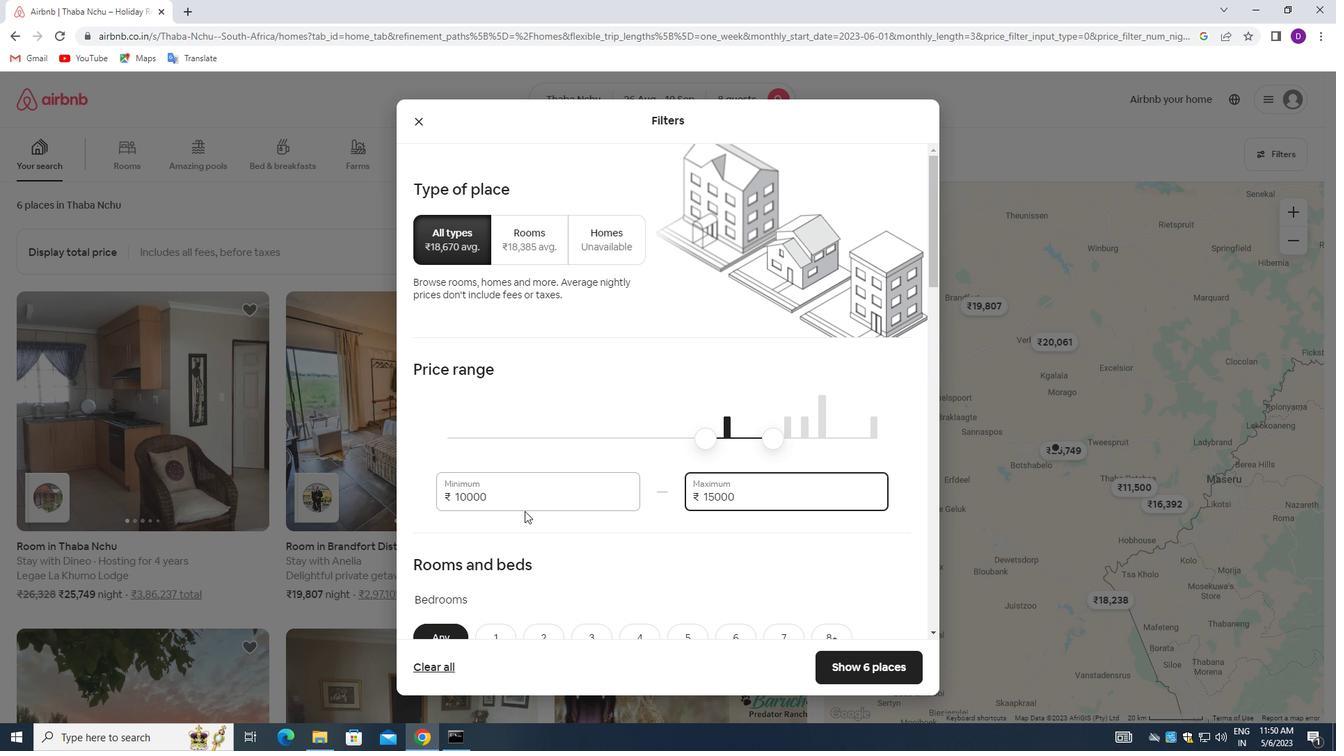 
Action: Mouse scrolled (526, 510) with delta (0, 0)
Screenshot: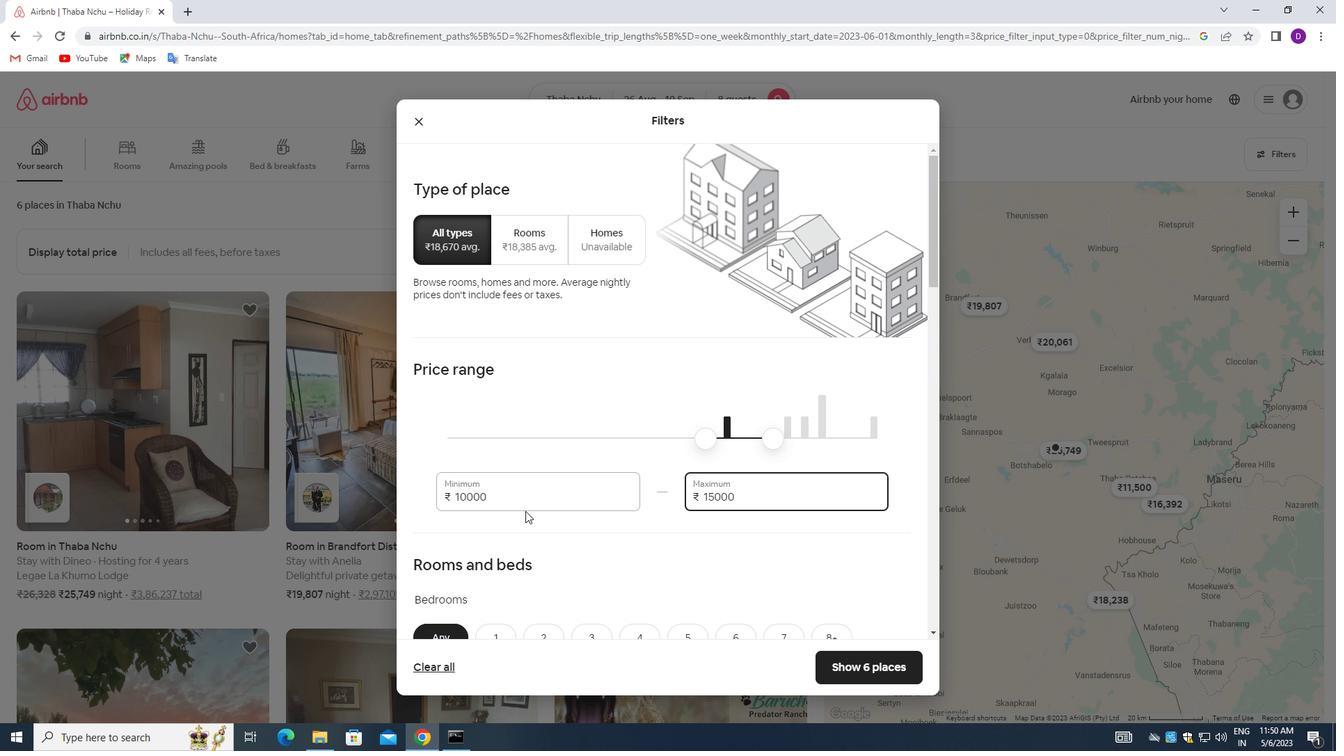 
Action: Mouse scrolled (526, 510) with delta (0, 0)
Screenshot: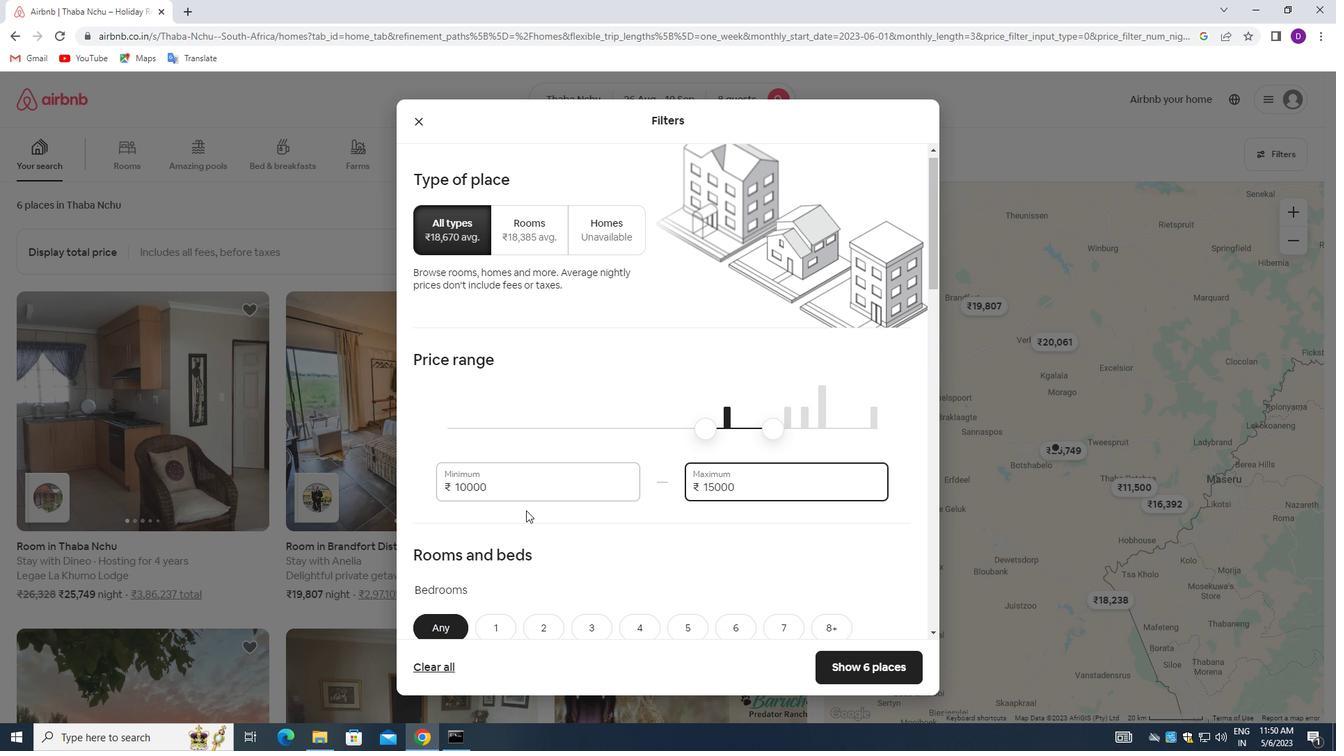 
Action: Mouse moved to (744, 432)
Screenshot: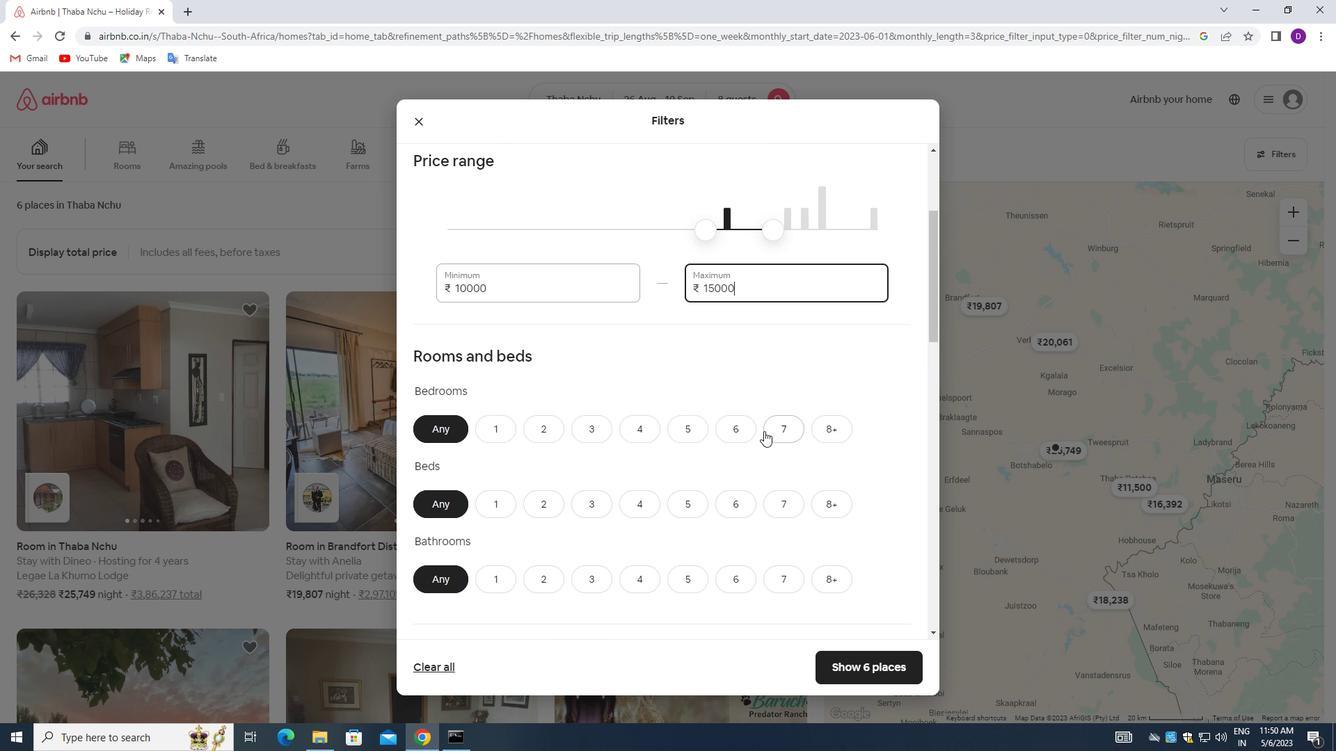 
Action: Mouse pressed left at (744, 432)
Screenshot: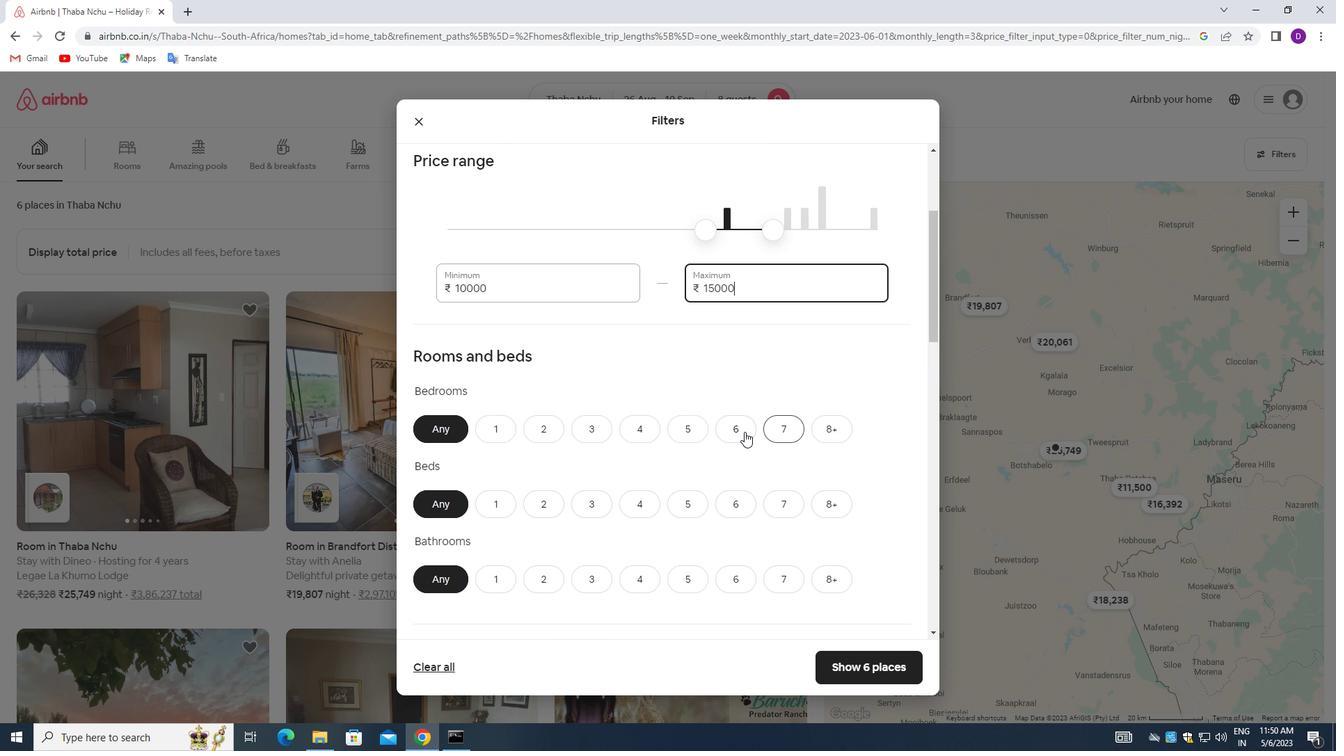
Action: Mouse moved to (739, 505)
Screenshot: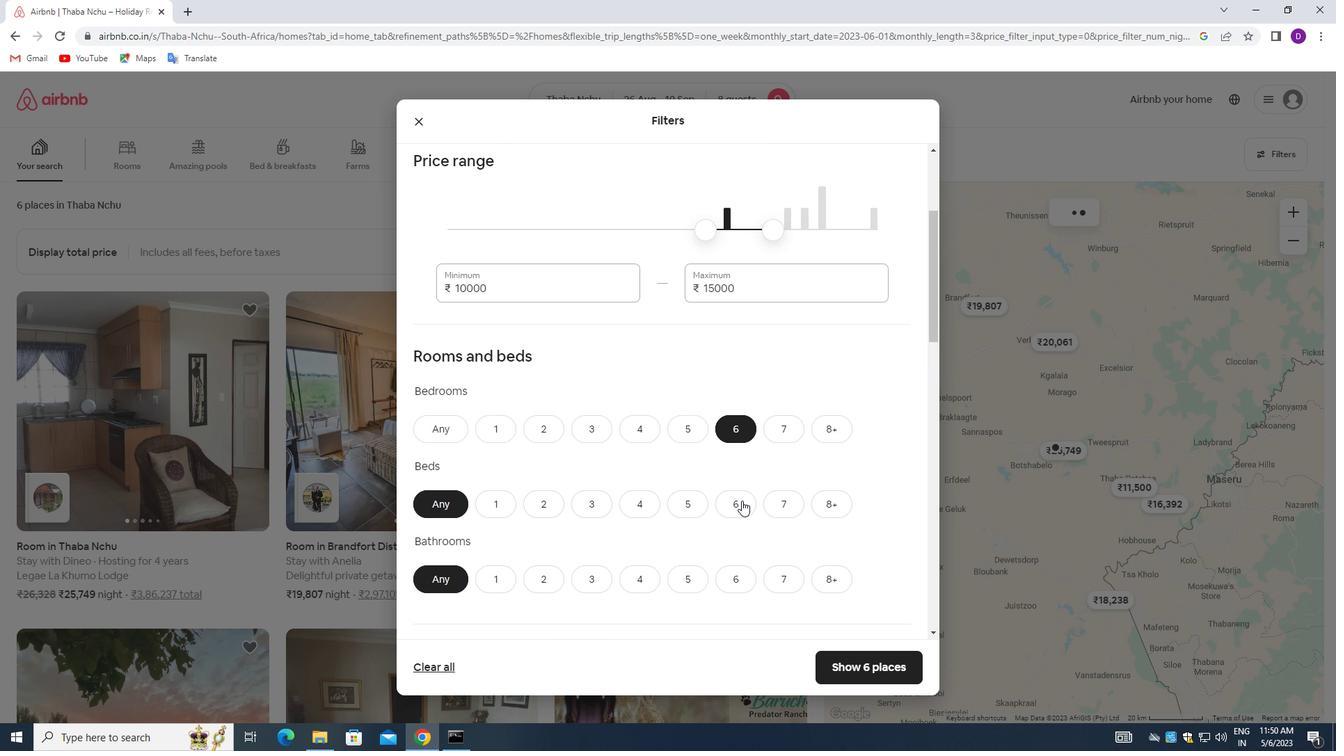 
Action: Mouse pressed left at (739, 505)
Screenshot: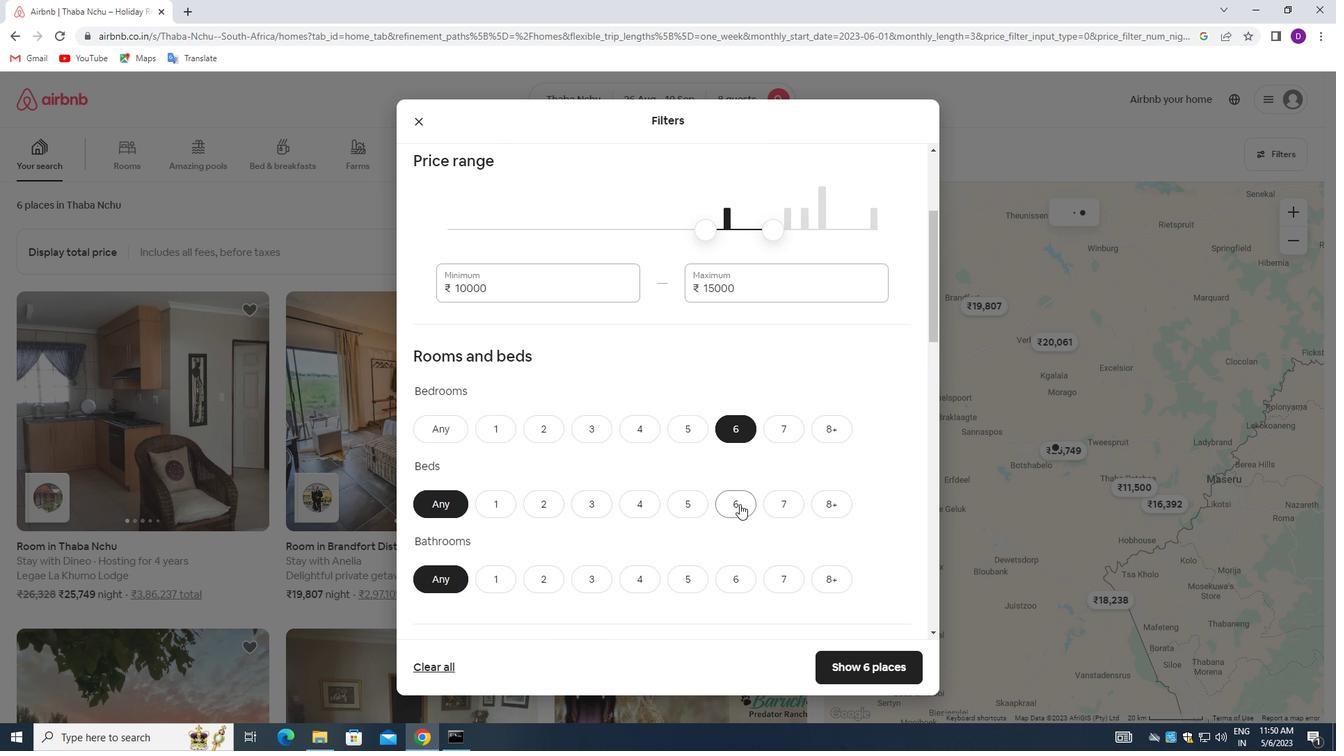
Action: Mouse moved to (744, 583)
Screenshot: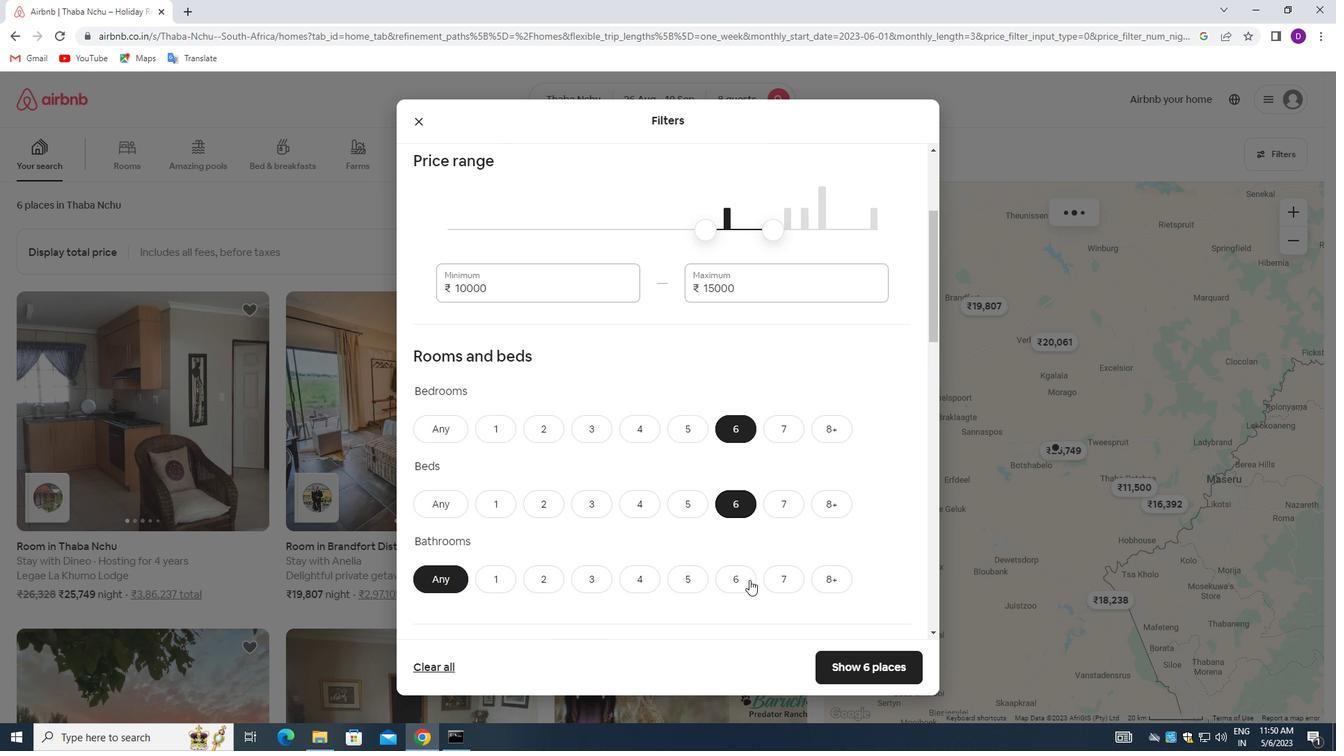 
Action: Mouse pressed left at (744, 583)
Screenshot: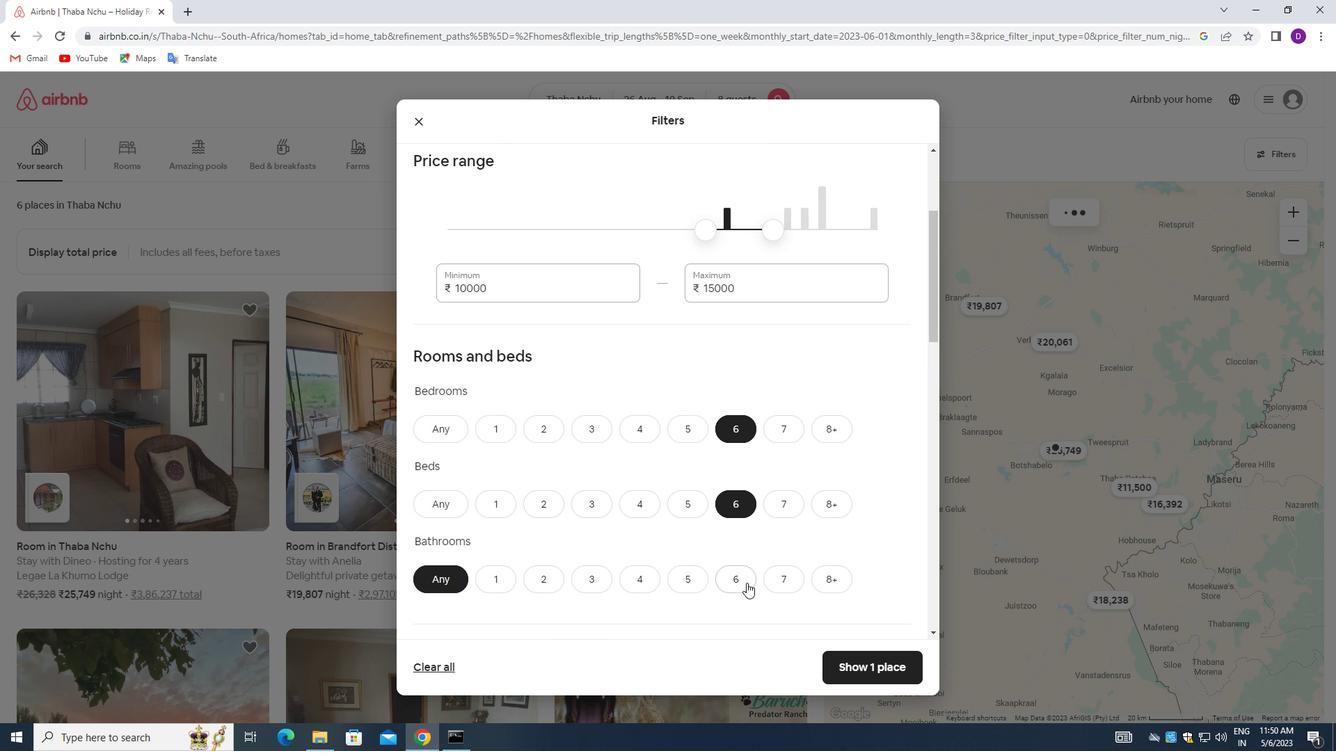 
Action: Mouse moved to (649, 475)
Screenshot: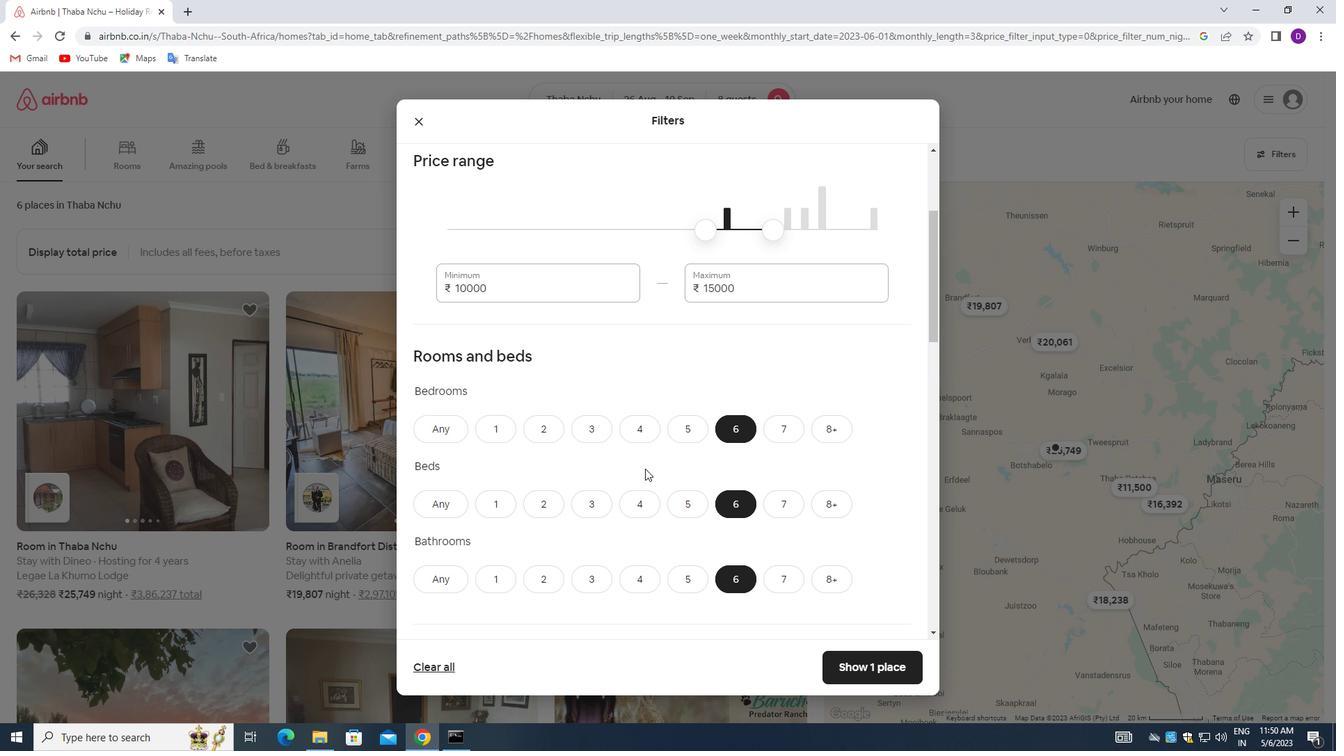 
Action: Mouse scrolled (649, 474) with delta (0, 0)
Screenshot: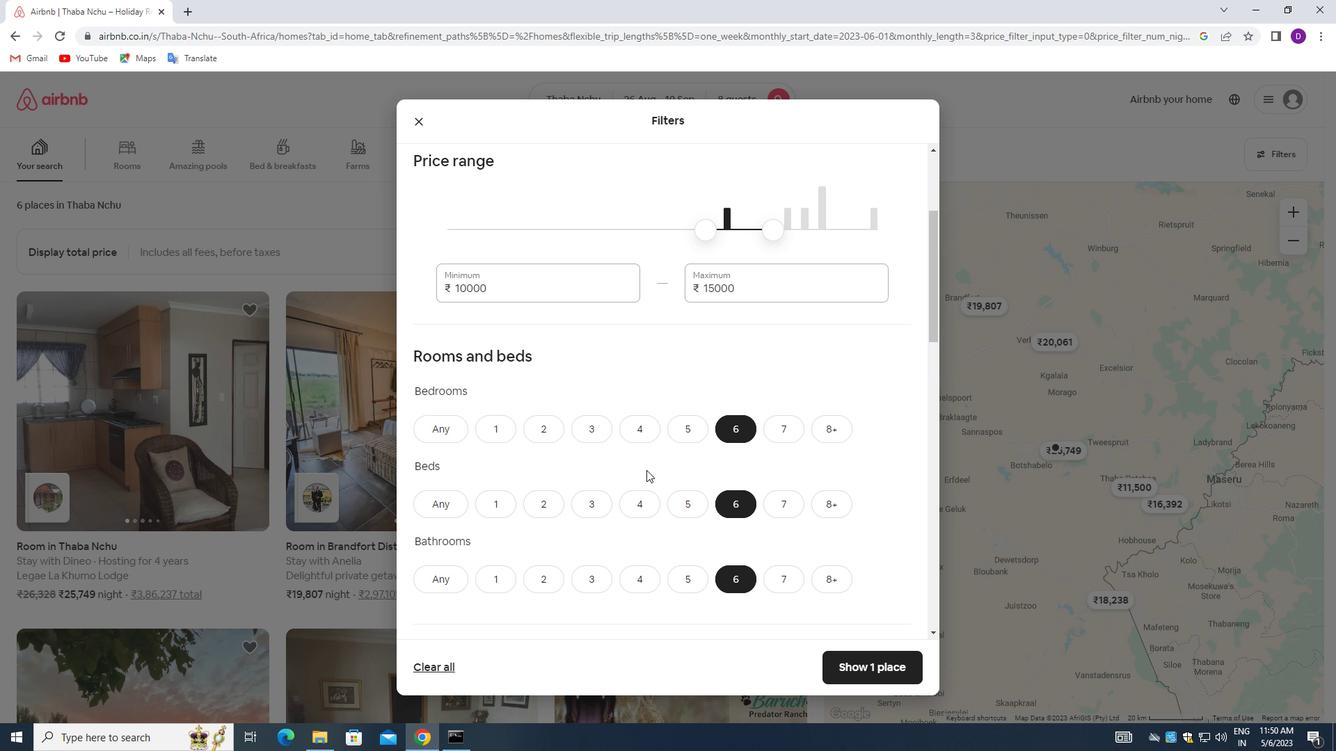 
Action: Mouse moved to (649, 478)
Screenshot: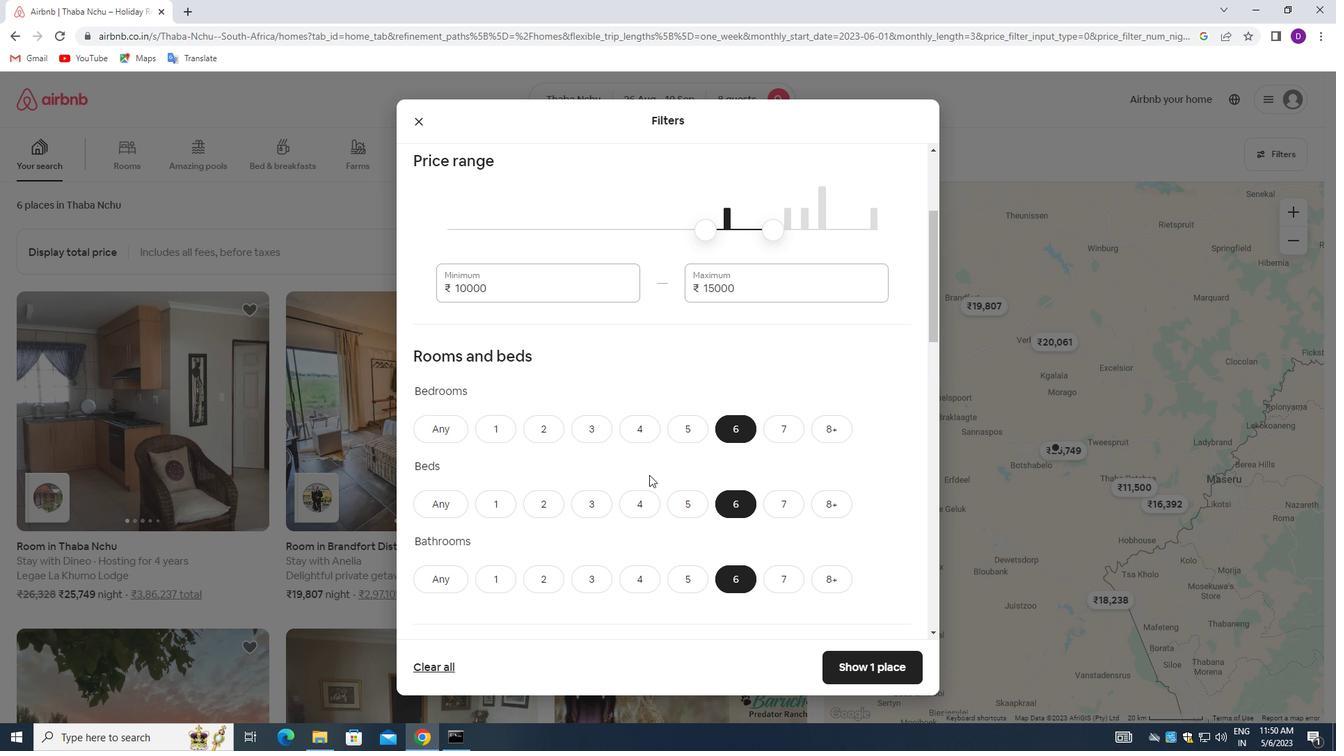 
Action: Mouse scrolled (649, 477) with delta (0, 0)
Screenshot: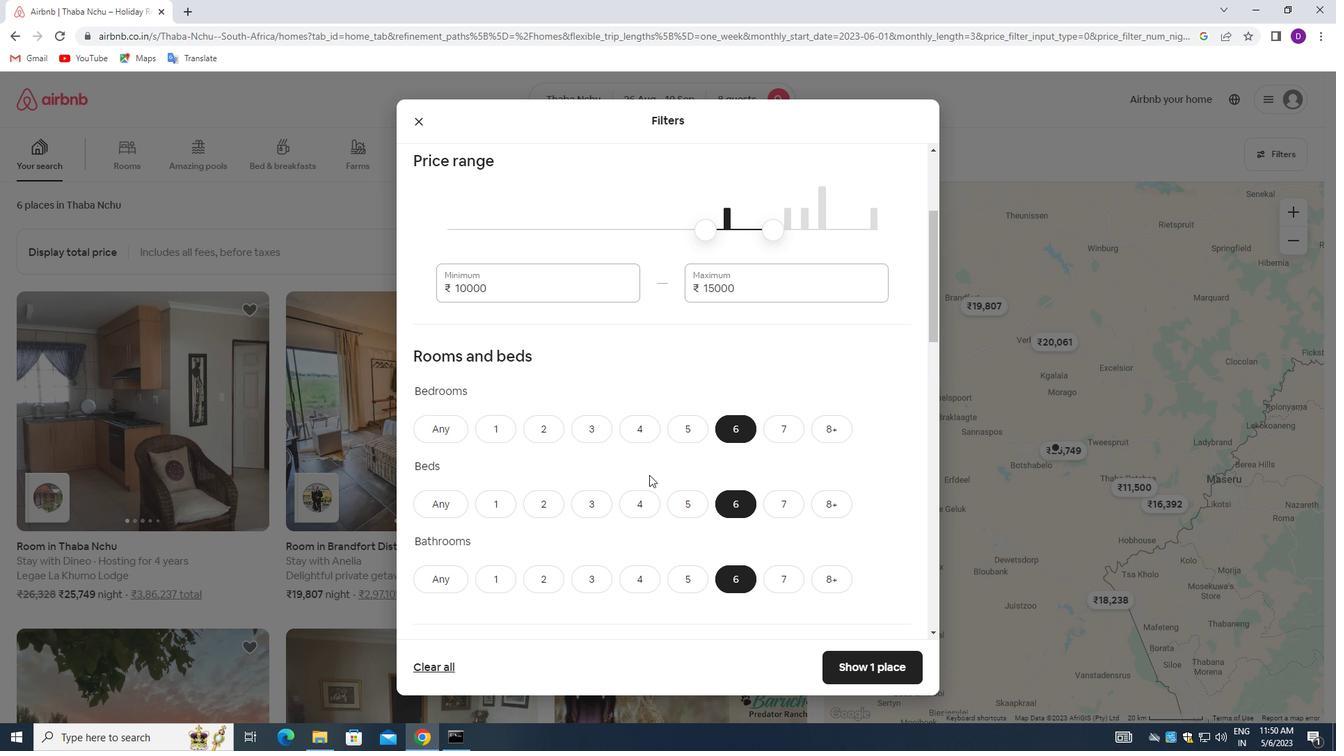 
Action: Mouse moved to (649, 478)
Screenshot: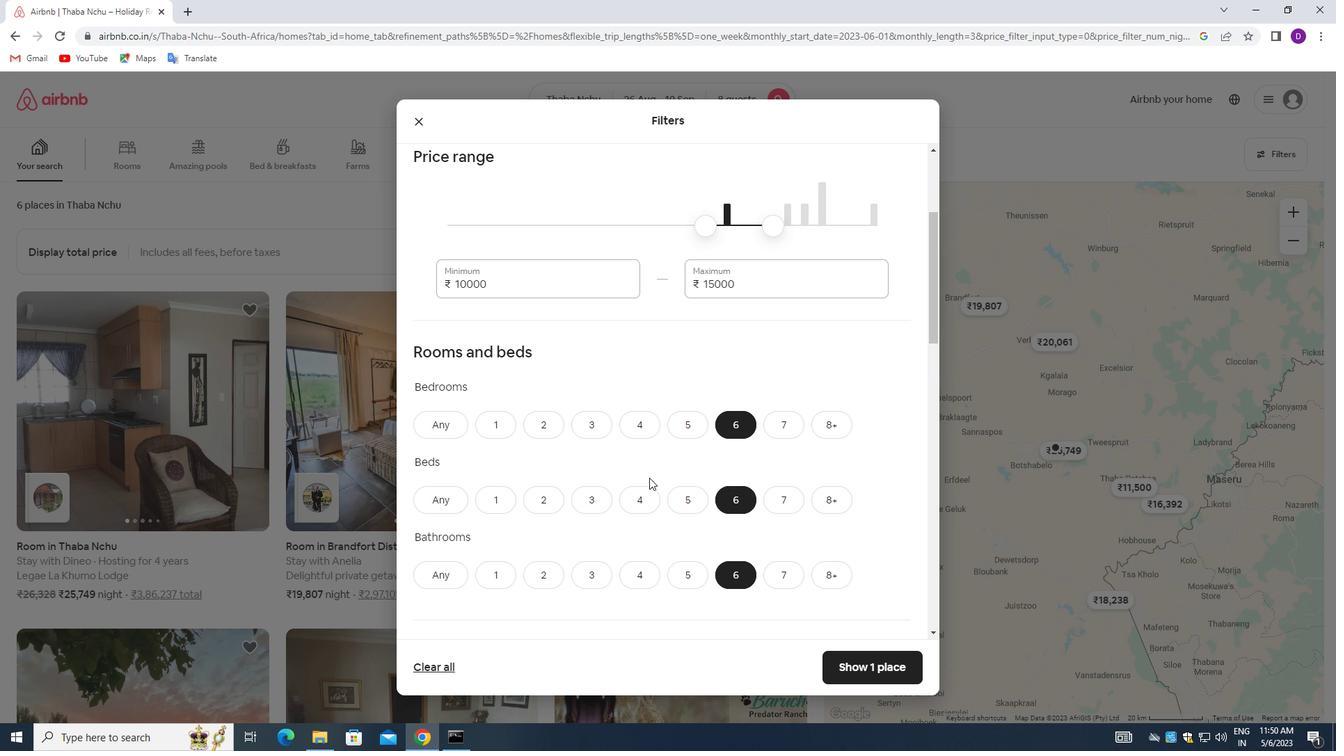 
Action: Mouse scrolled (649, 477) with delta (0, 0)
Screenshot: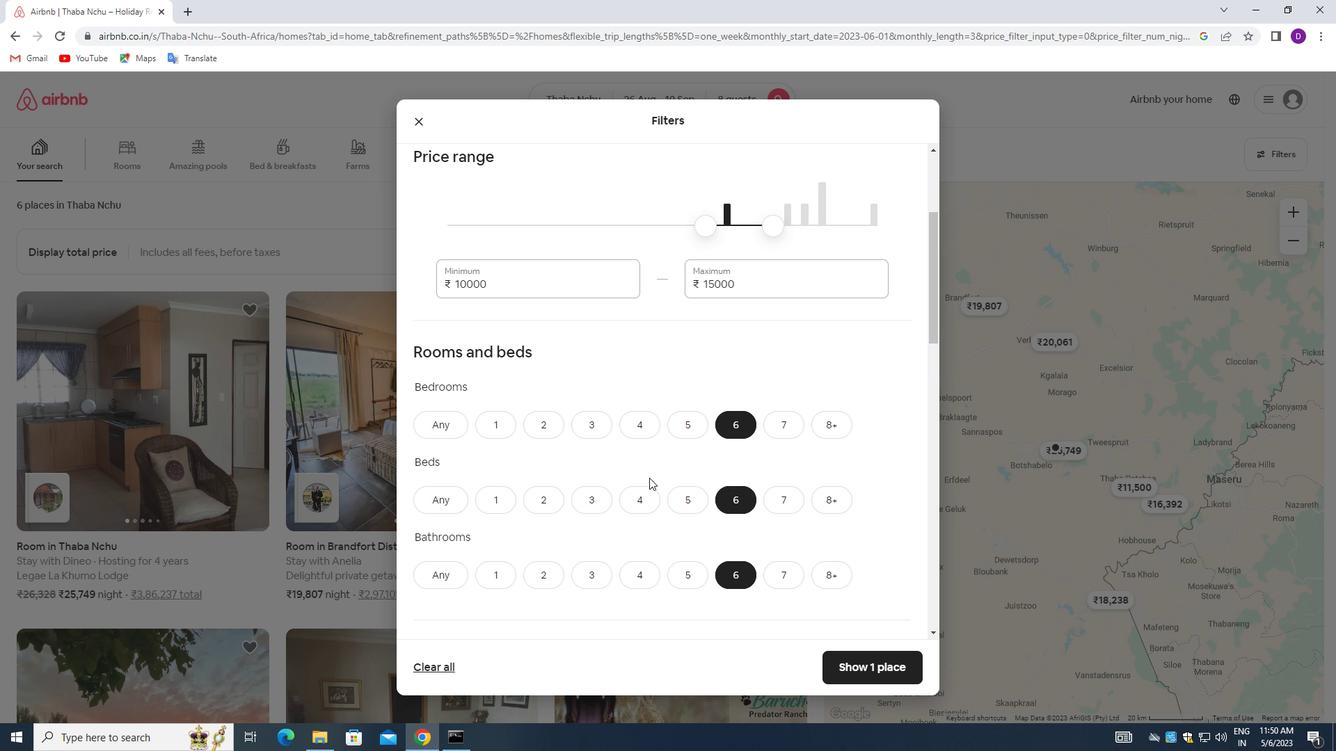
Action: Mouse moved to (487, 524)
Screenshot: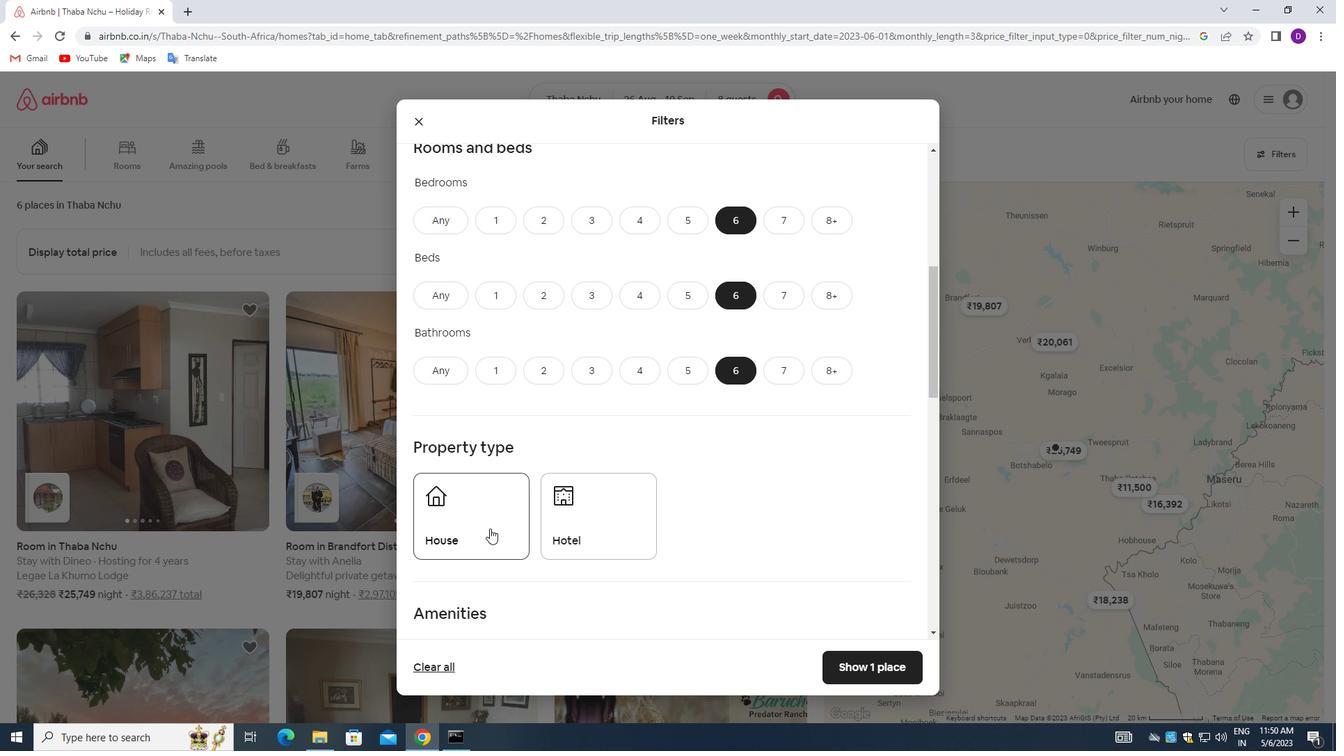 
Action: Mouse pressed left at (487, 524)
Screenshot: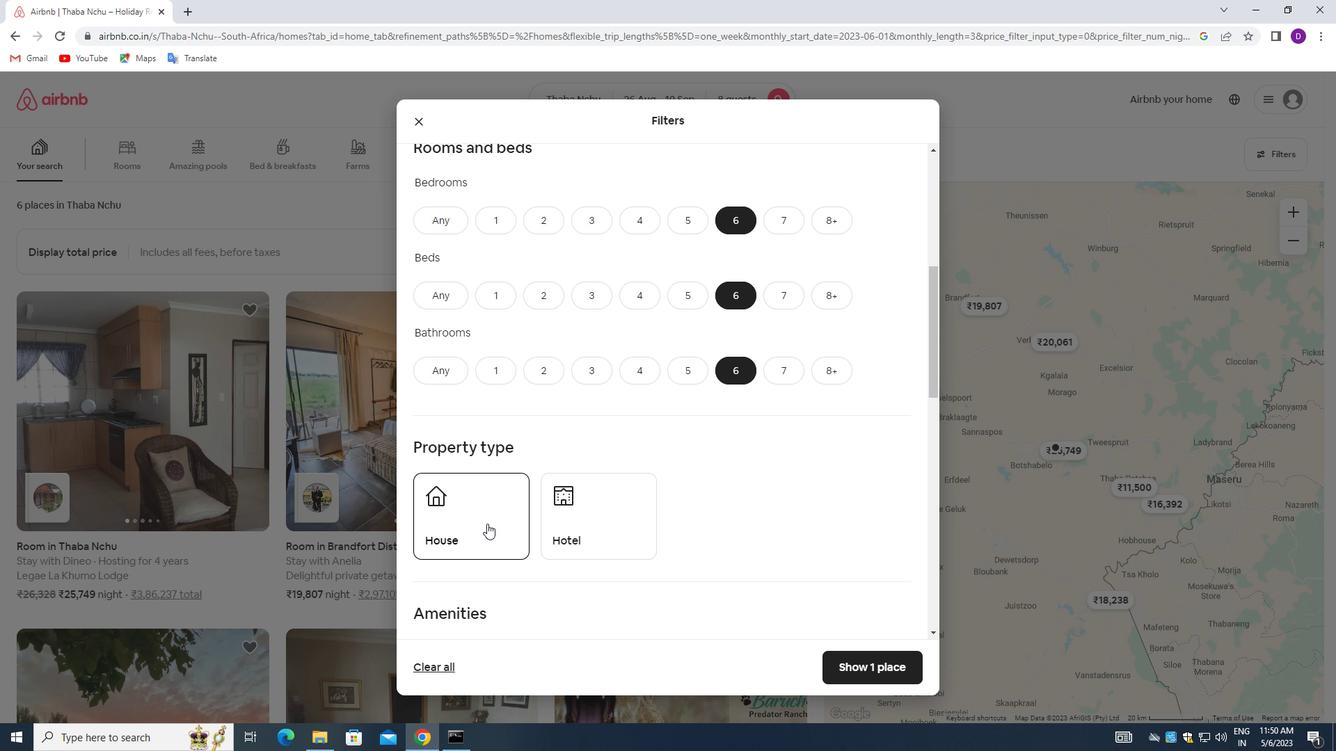 
Action: Mouse moved to (623, 493)
Screenshot: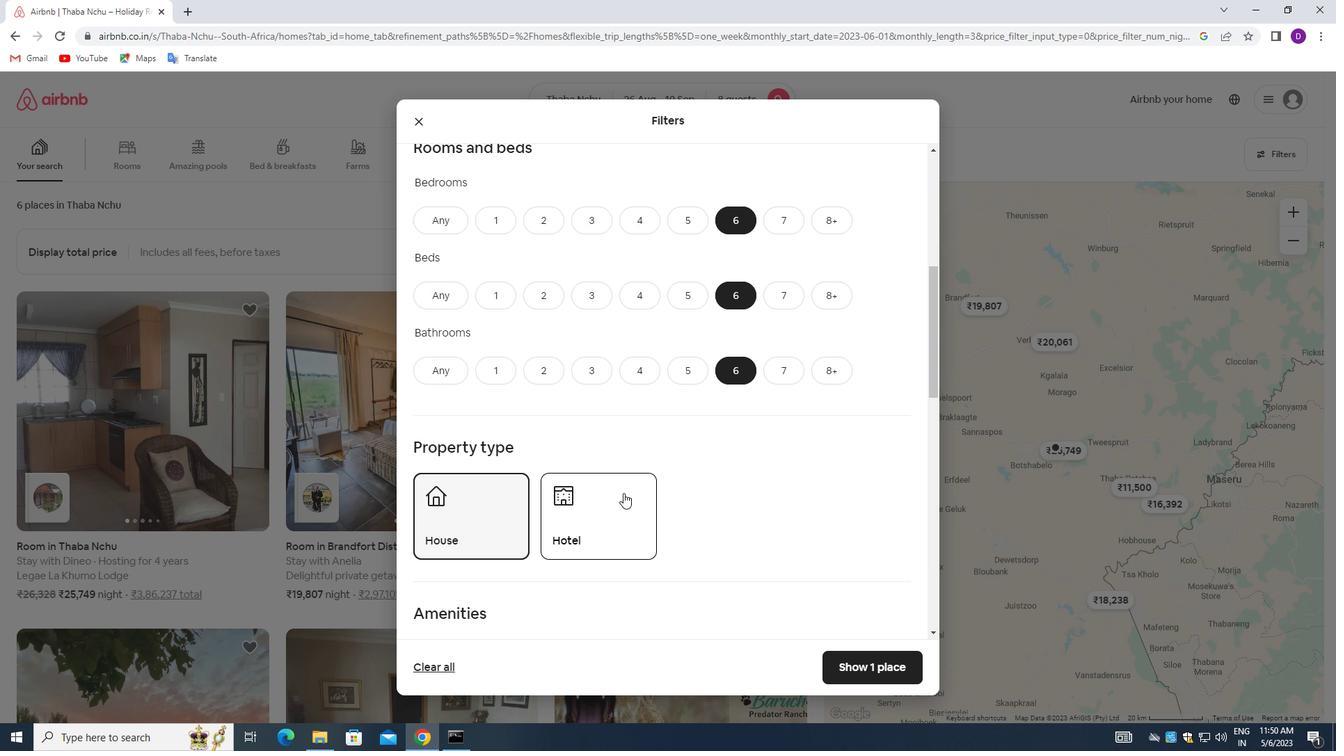
Action: Mouse scrolled (623, 492) with delta (0, 0)
Screenshot: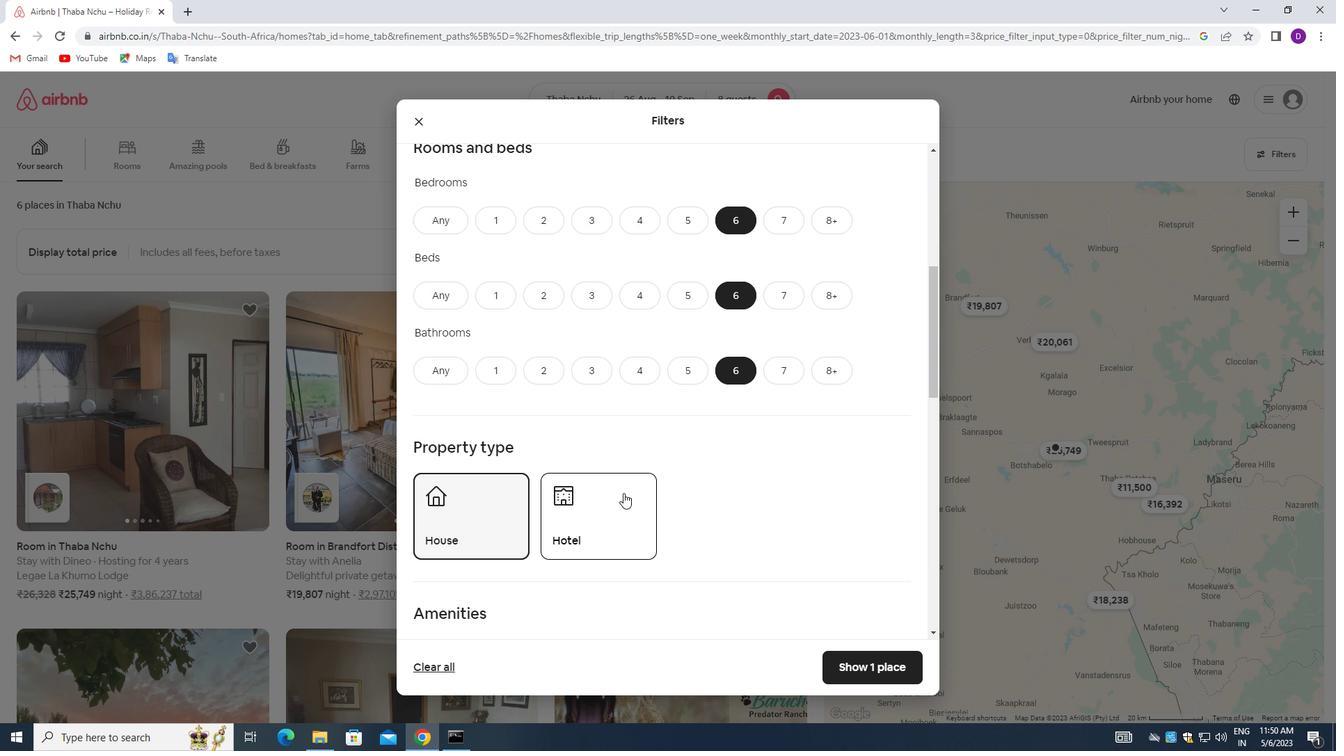 
Action: Mouse scrolled (623, 492) with delta (0, 0)
Screenshot: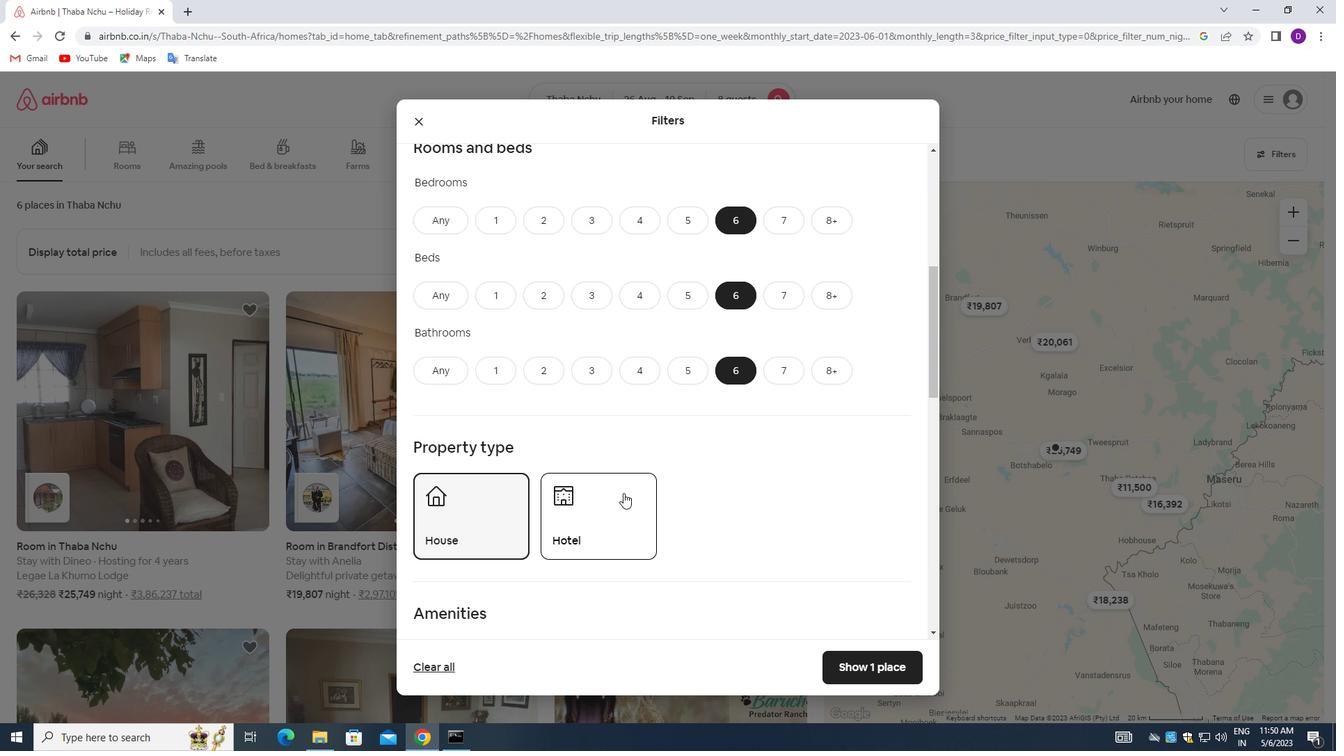 
Action: Mouse moved to (624, 493)
Screenshot: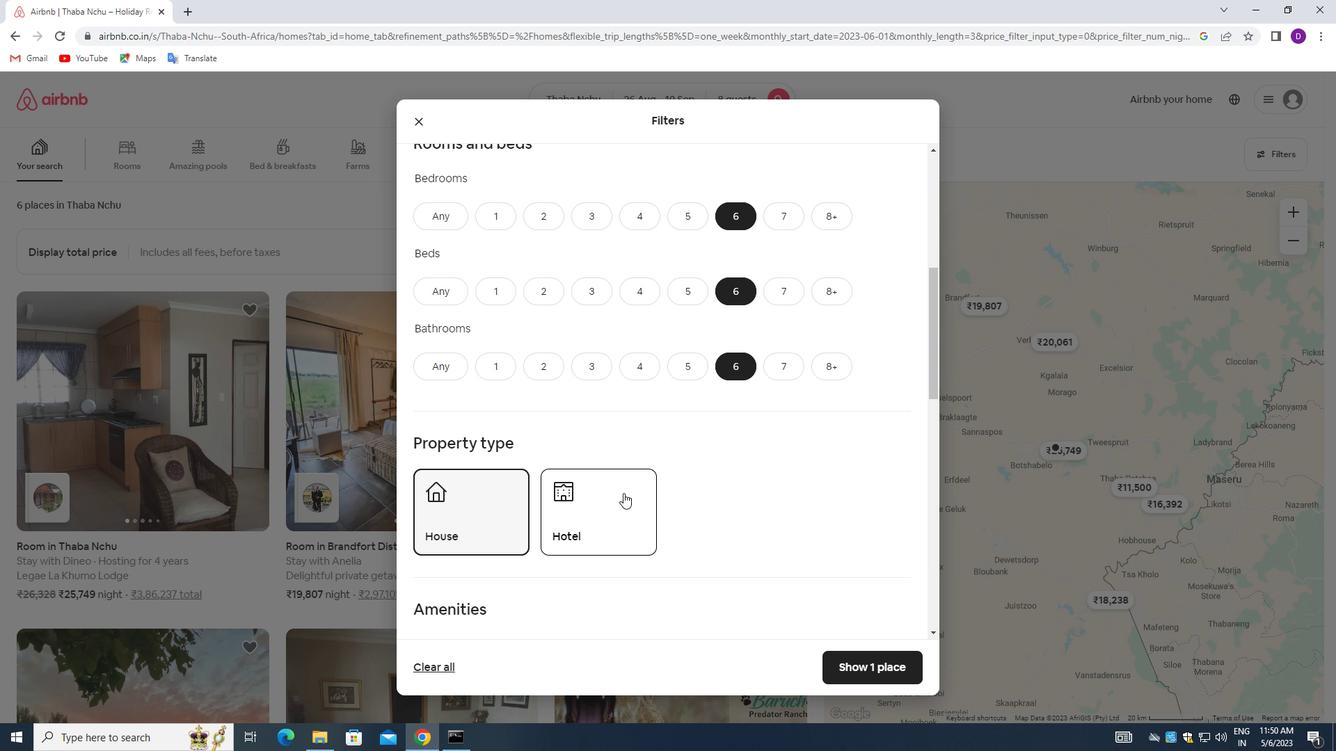 
Action: Mouse scrolled (624, 492) with delta (0, 0)
Screenshot: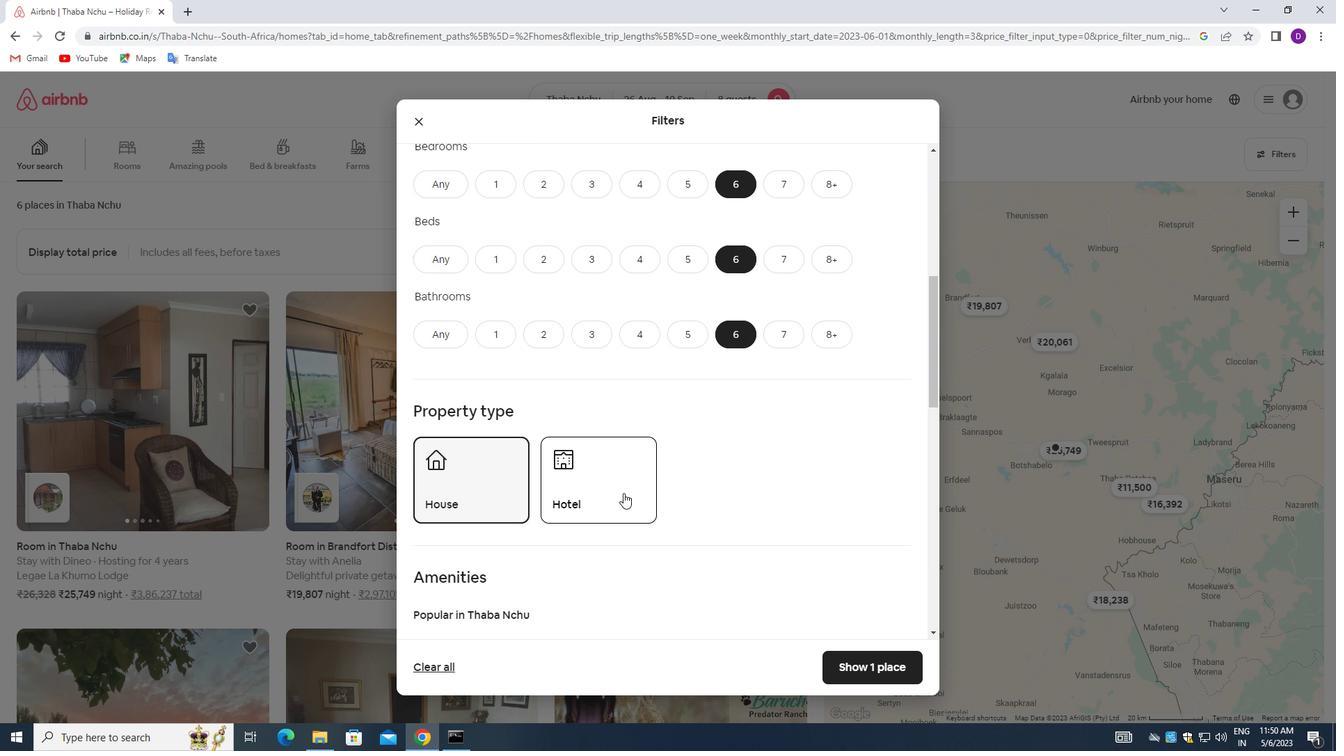 
Action: Mouse moved to (515, 512)
Screenshot: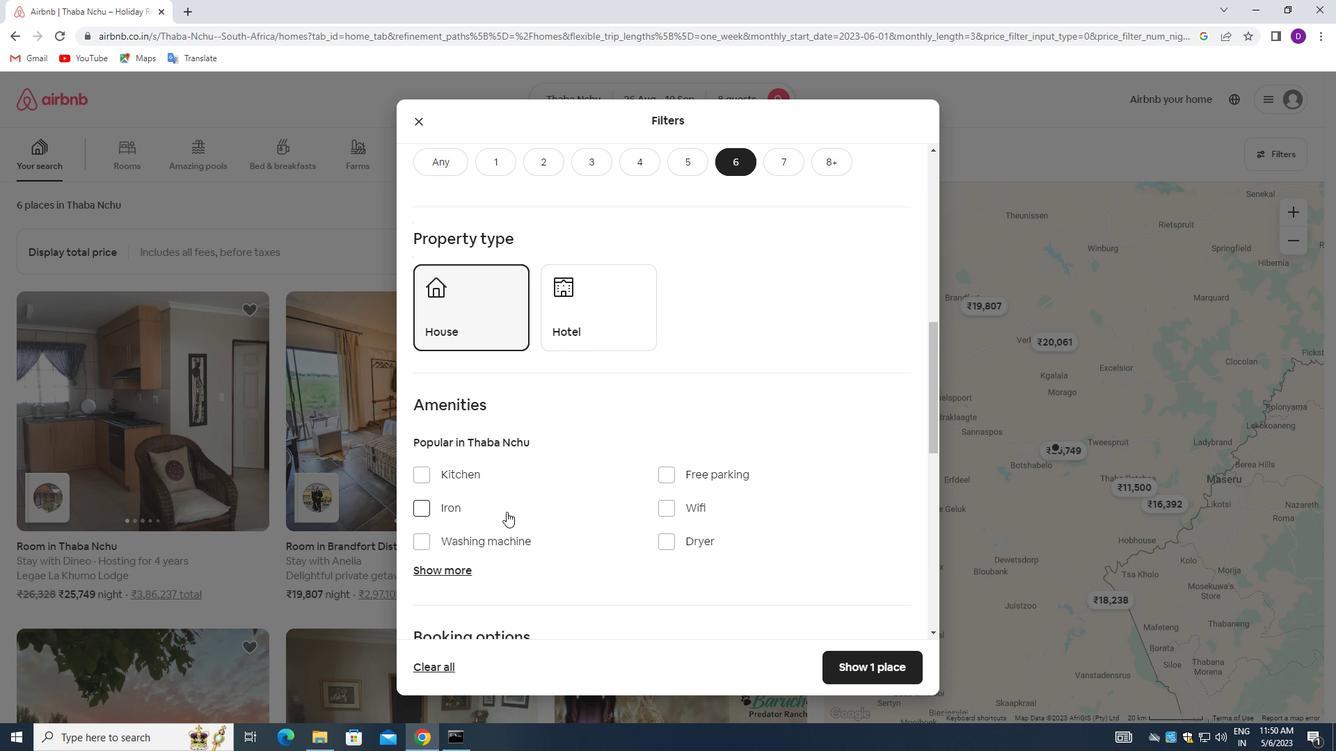 
Action: Mouse scrolled (515, 511) with delta (0, 0)
Screenshot: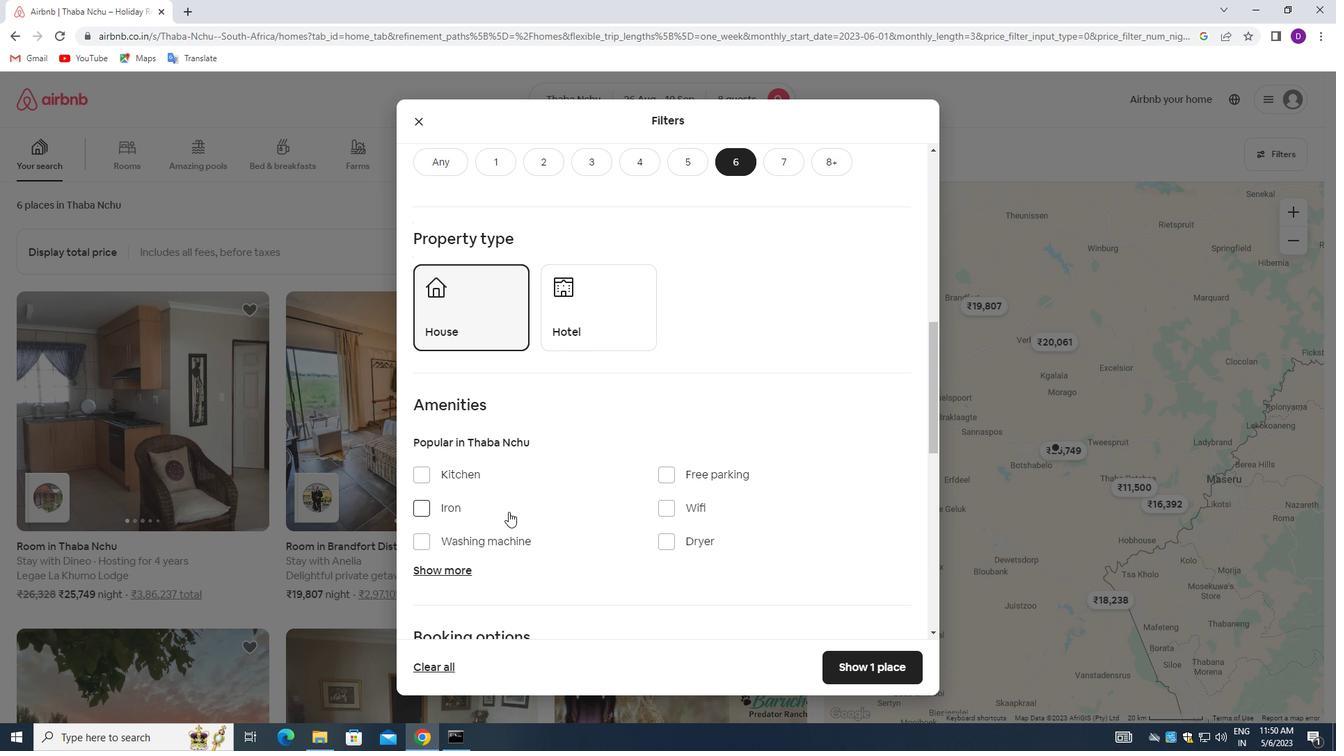 
Action: Mouse moved to (665, 444)
Screenshot: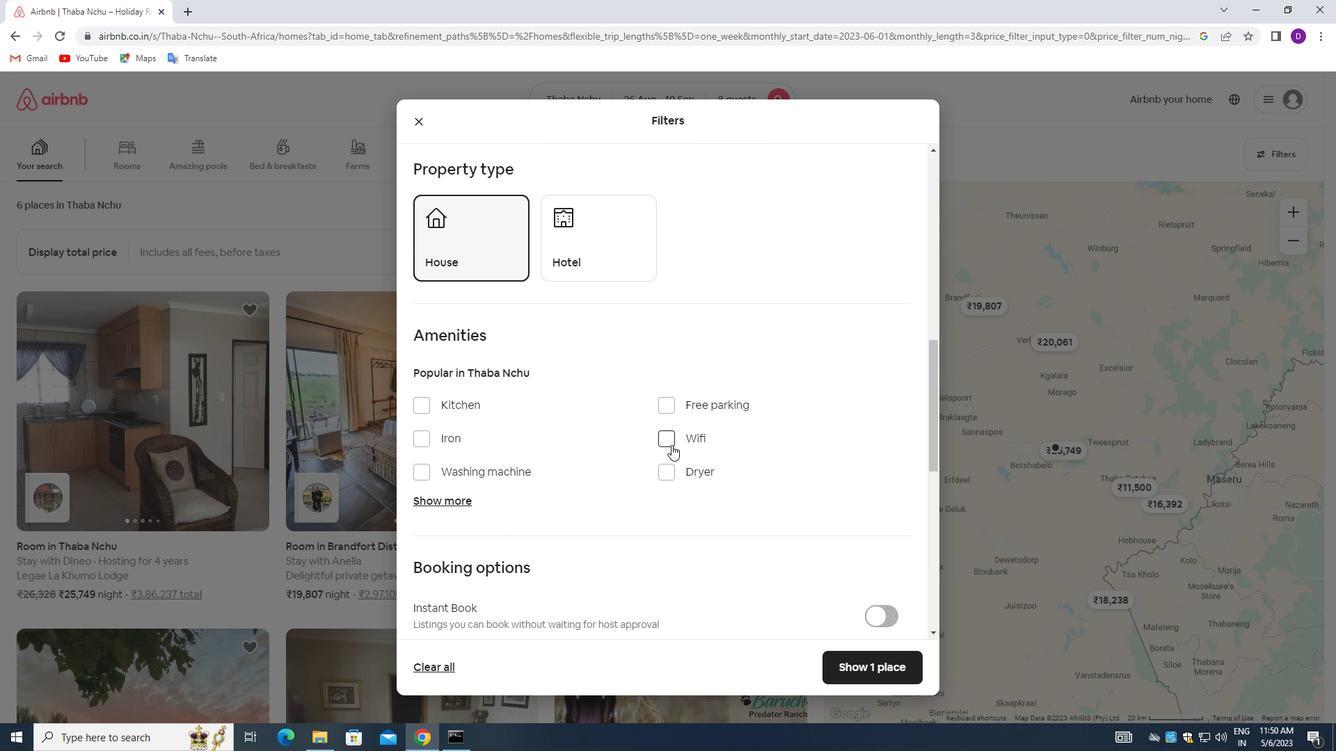 
Action: Mouse pressed left at (665, 444)
Screenshot: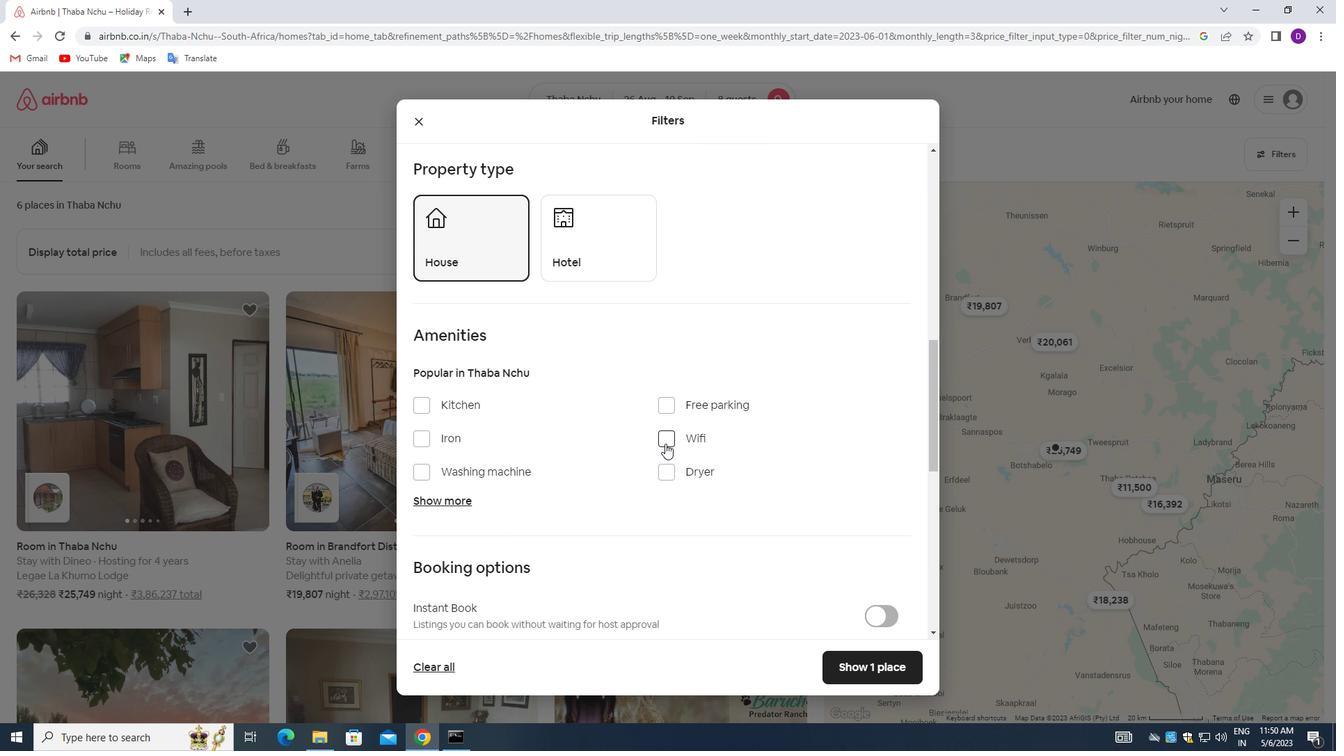 
Action: Mouse moved to (670, 403)
Screenshot: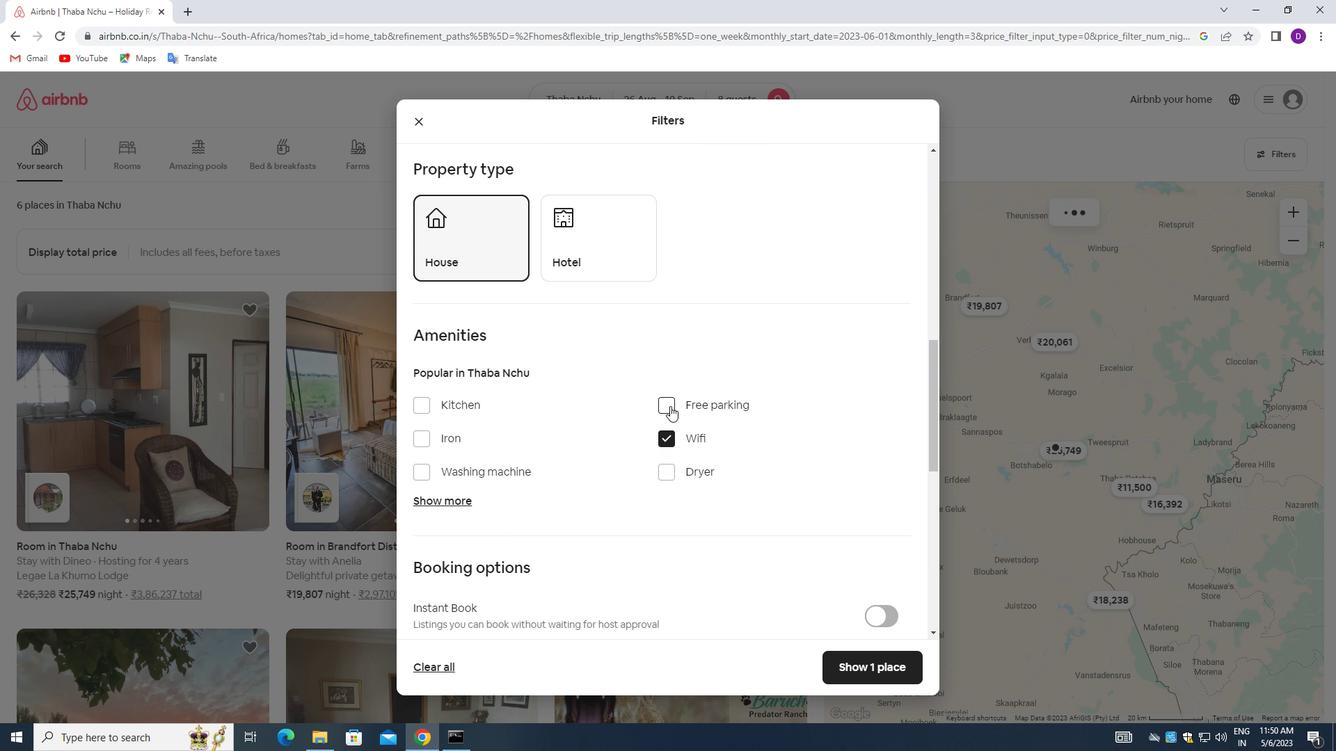 
Action: Mouse pressed left at (670, 403)
Screenshot: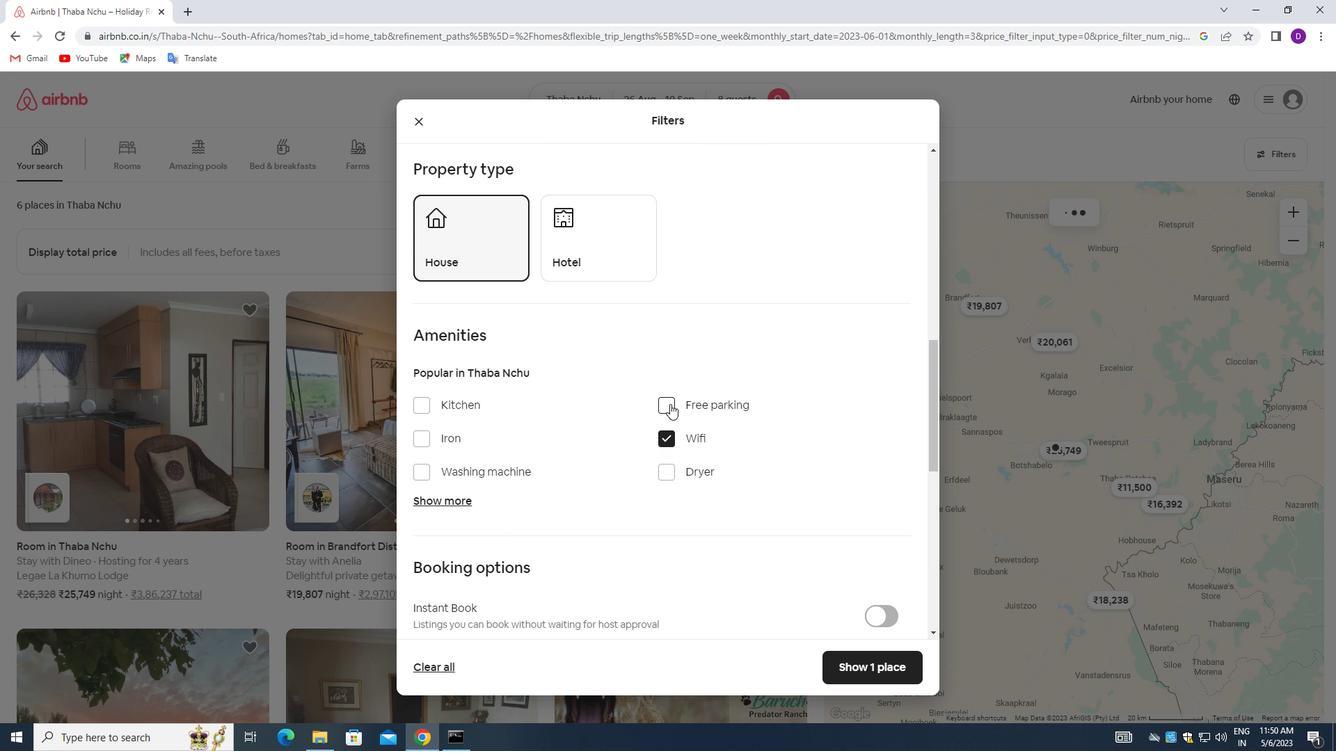 
Action: Mouse moved to (465, 505)
Screenshot: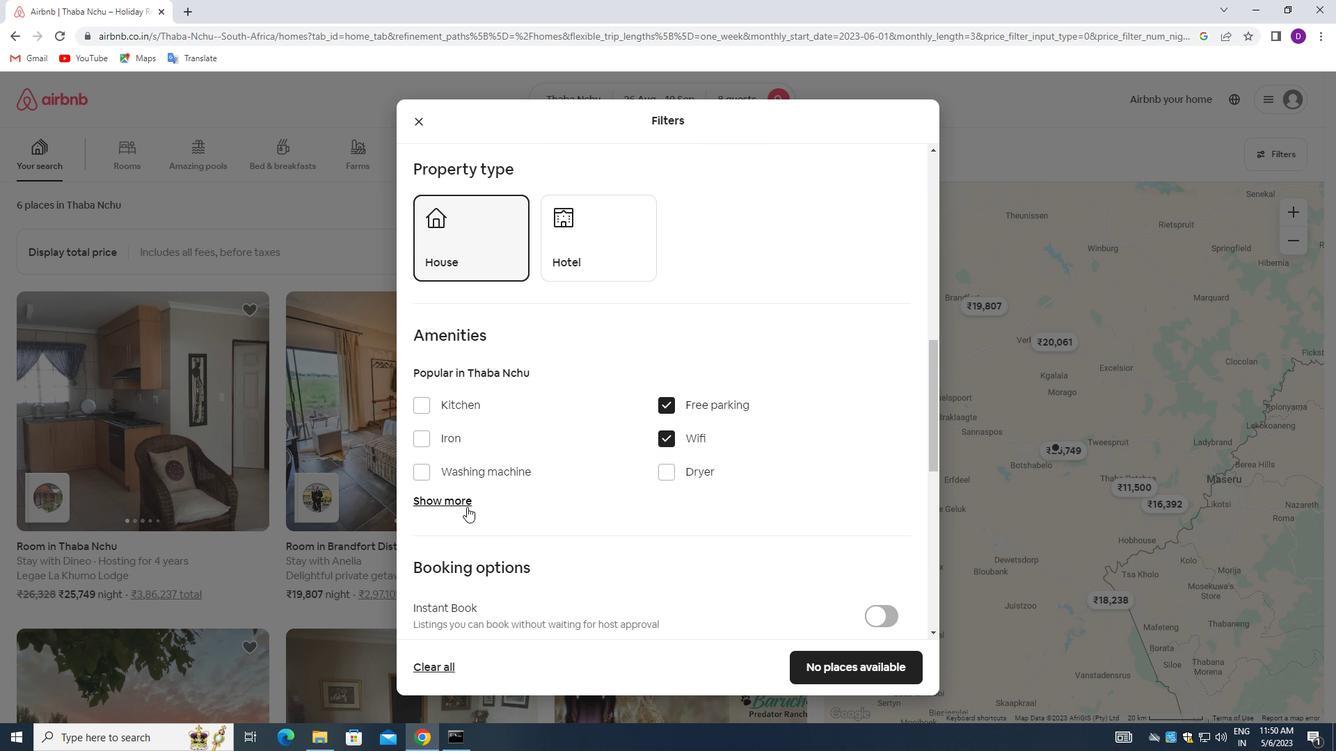 
Action: Mouse pressed left at (465, 505)
Screenshot: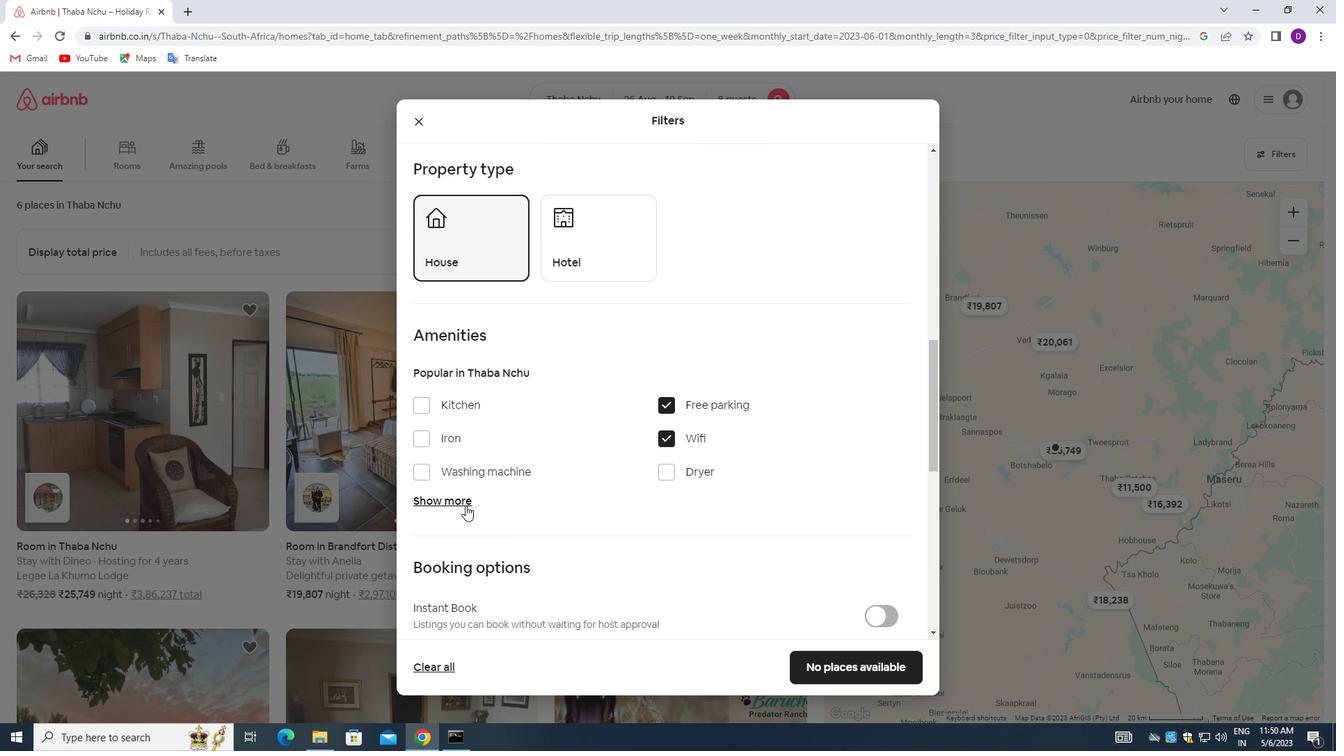 
Action: Mouse moved to (536, 526)
Screenshot: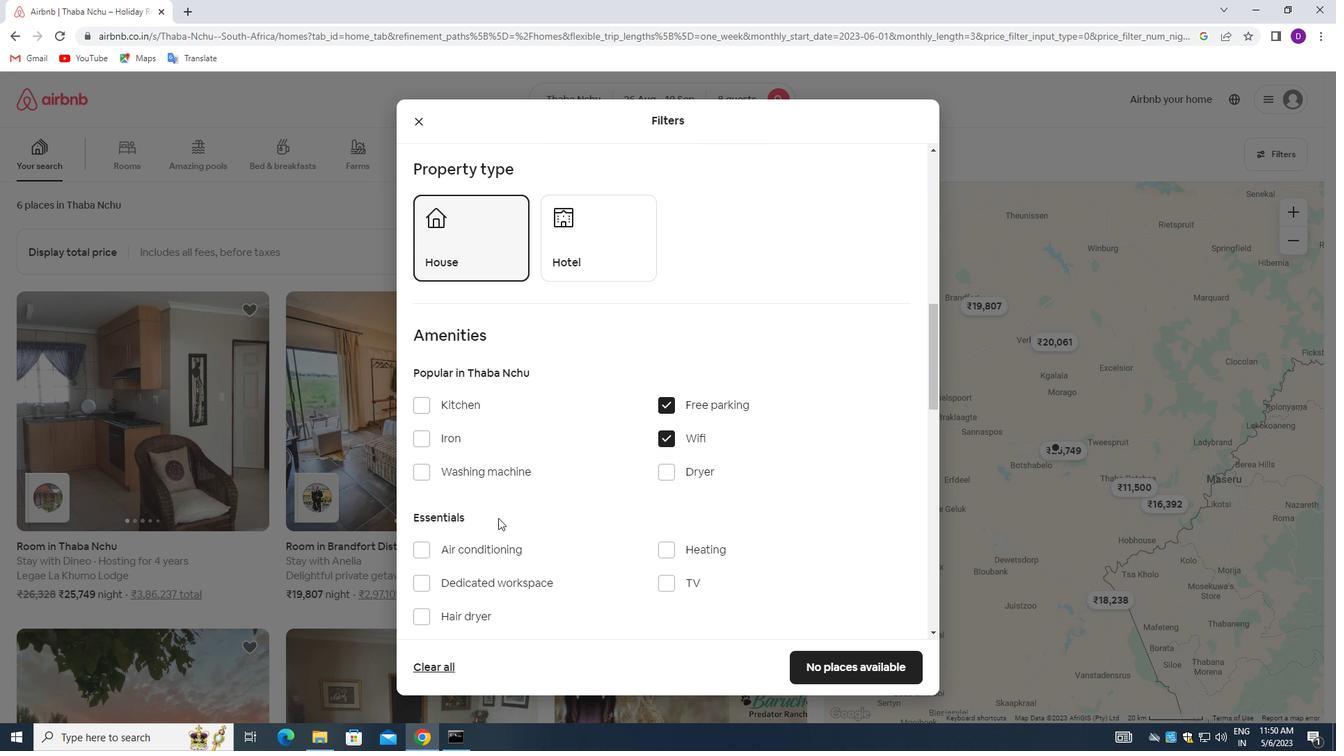 
Action: Mouse scrolled (536, 526) with delta (0, 0)
Screenshot: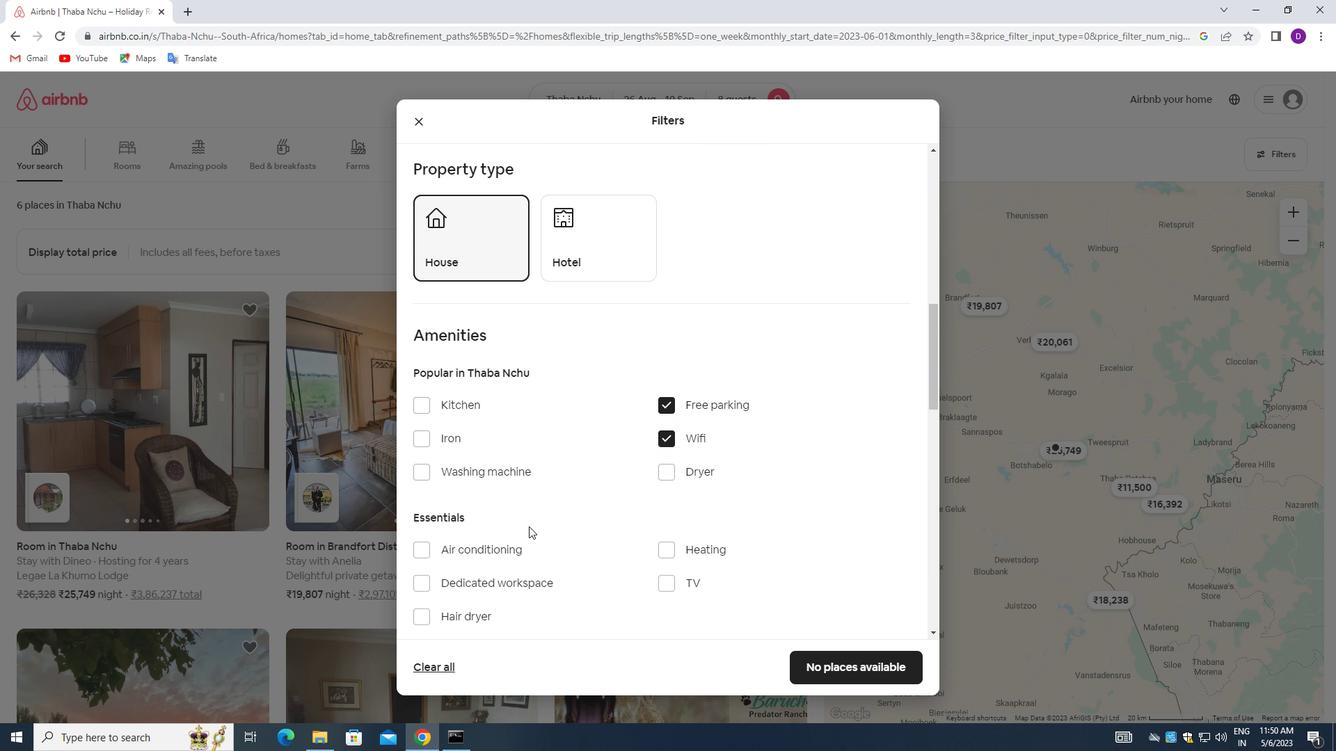 
Action: Mouse moved to (536, 526)
Screenshot: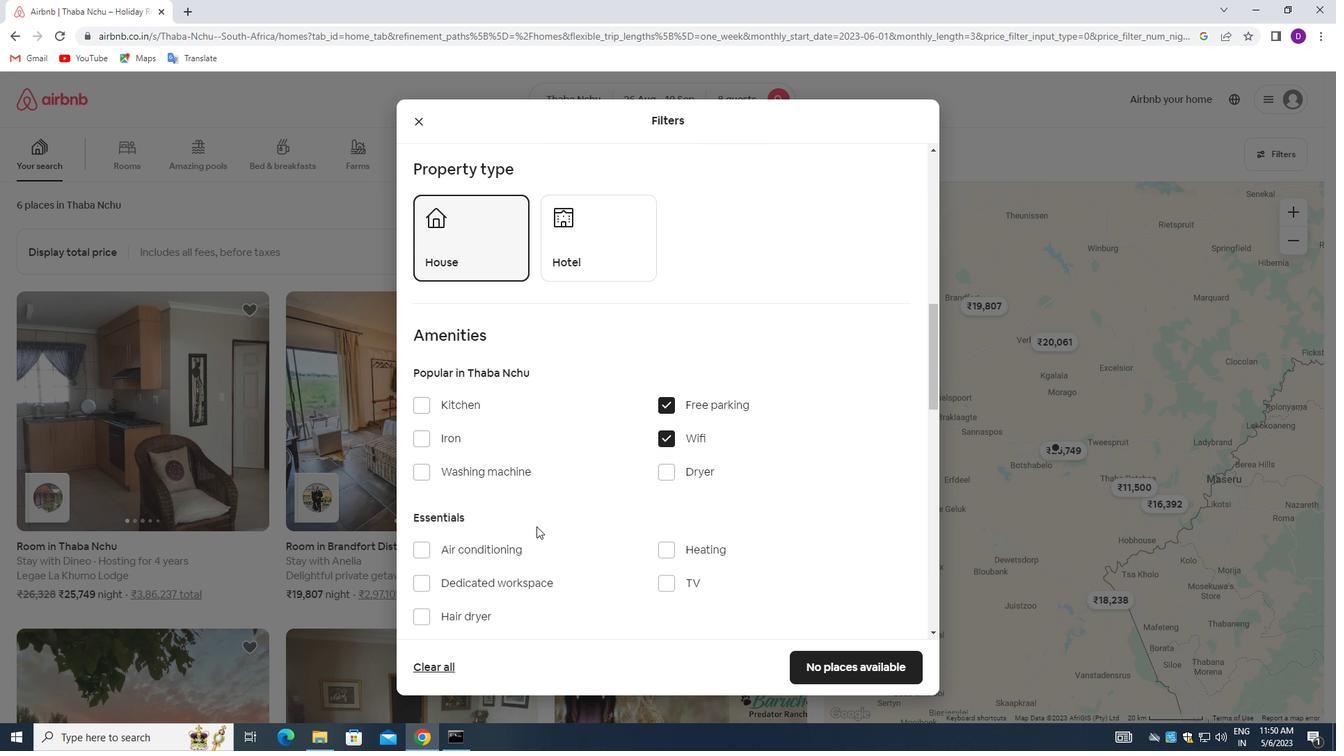 
Action: Mouse scrolled (536, 526) with delta (0, 0)
Screenshot: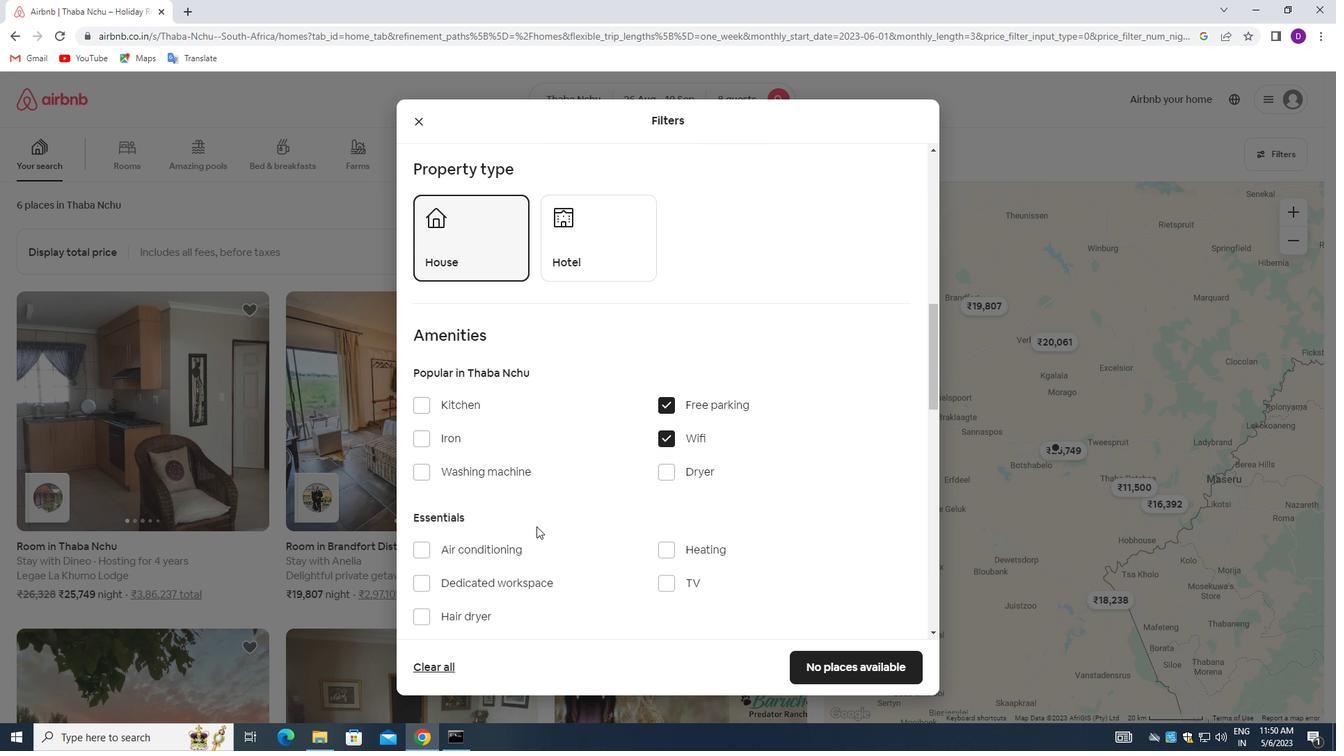 
Action: Mouse moved to (673, 440)
Screenshot: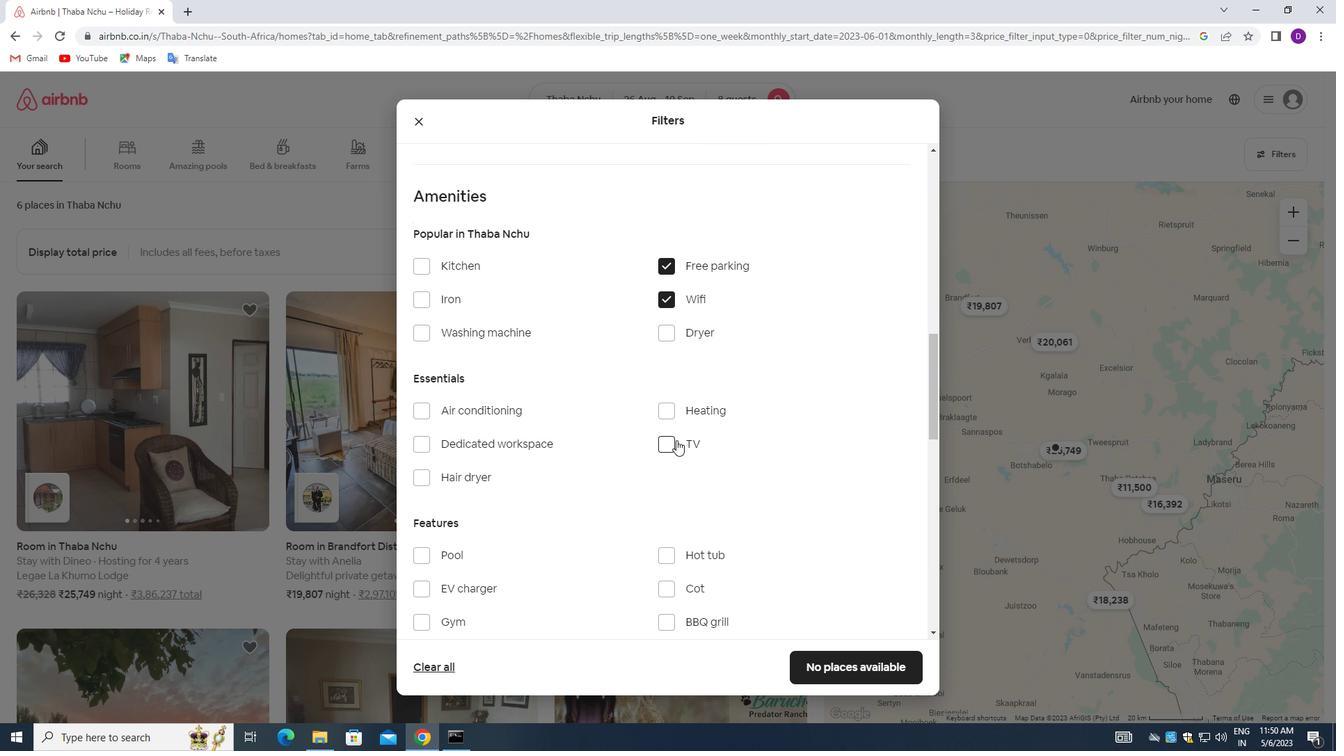 
Action: Mouse pressed left at (673, 440)
Screenshot: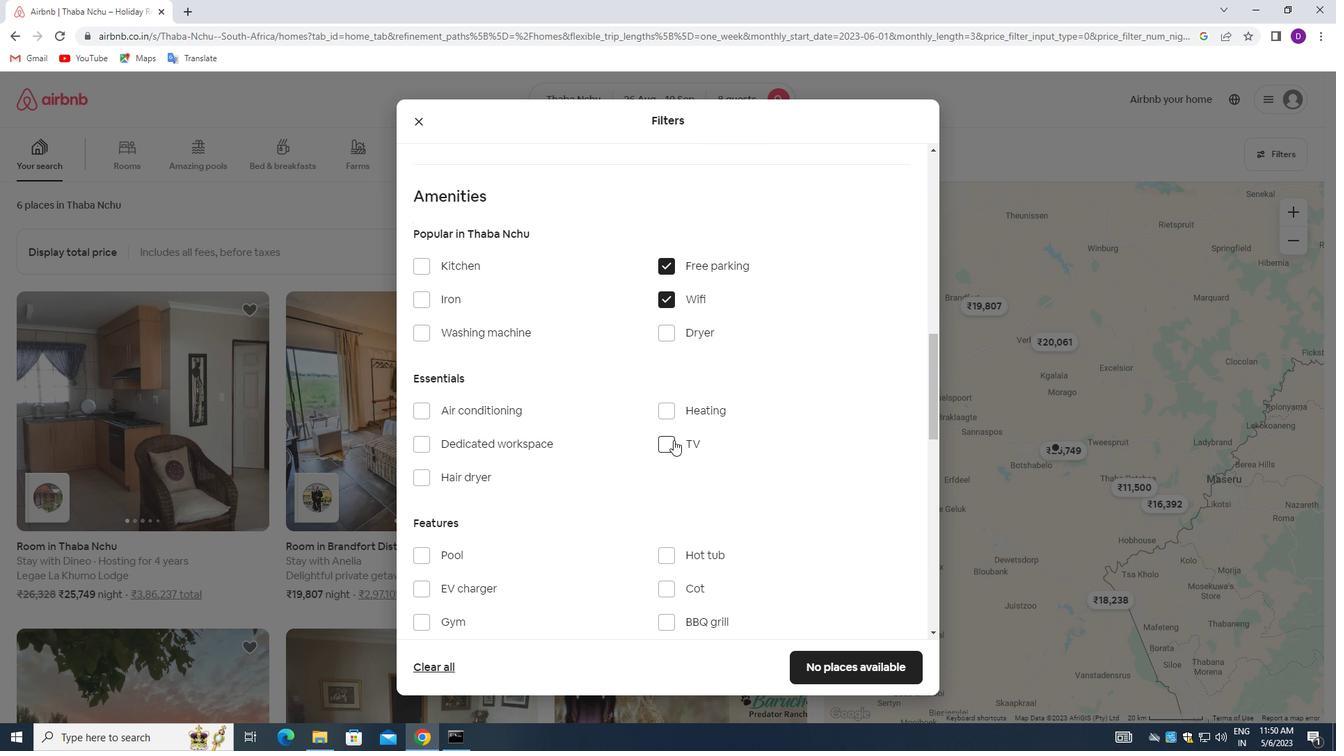 
Action: Mouse moved to (566, 513)
Screenshot: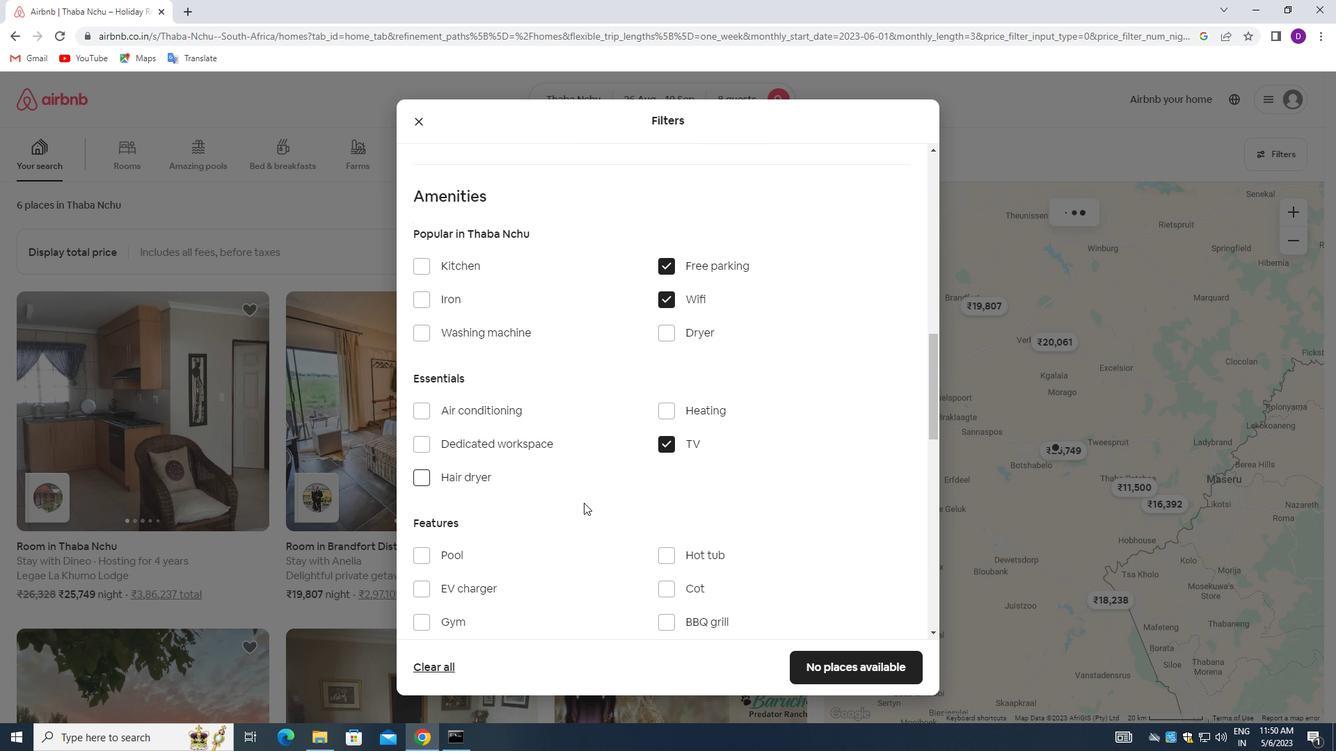 
Action: Mouse scrolled (566, 512) with delta (0, 0)
Screenshot: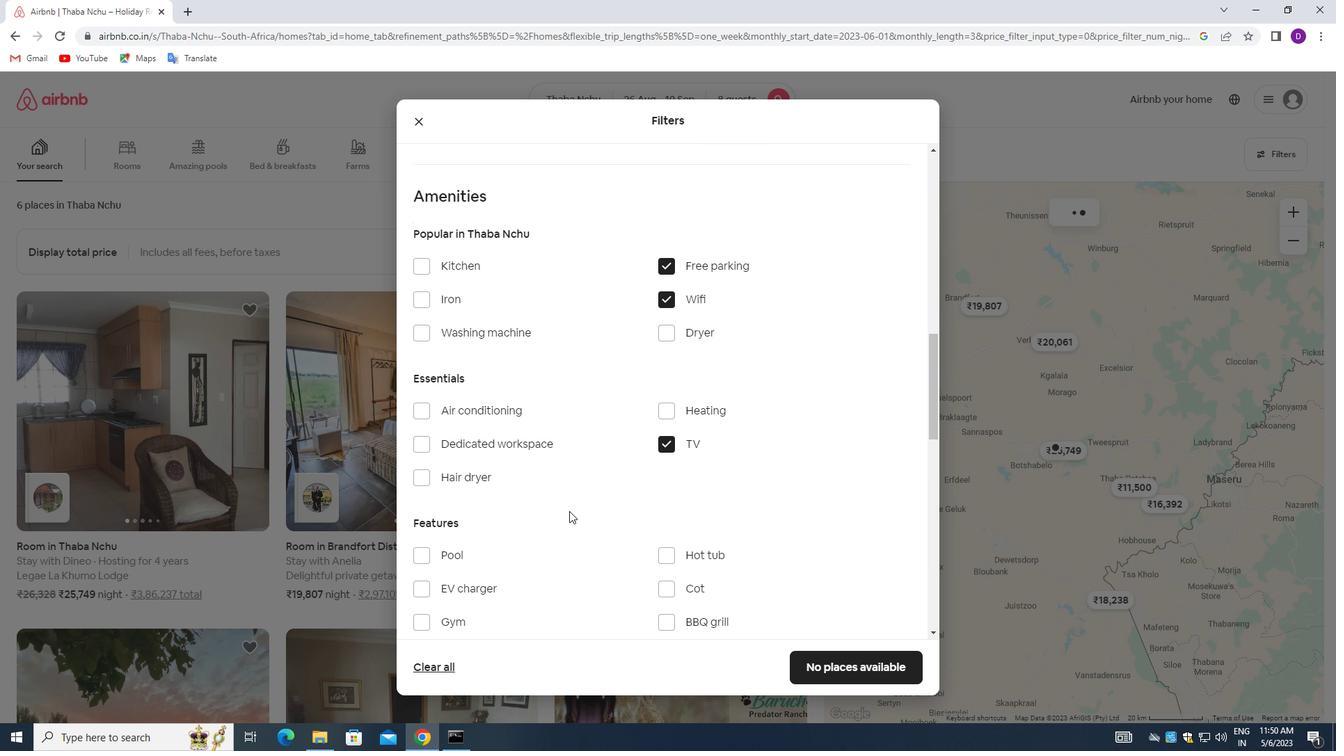 
Action: Mouse scrolled (566, 512) with delta (0, 0)
Screenshot: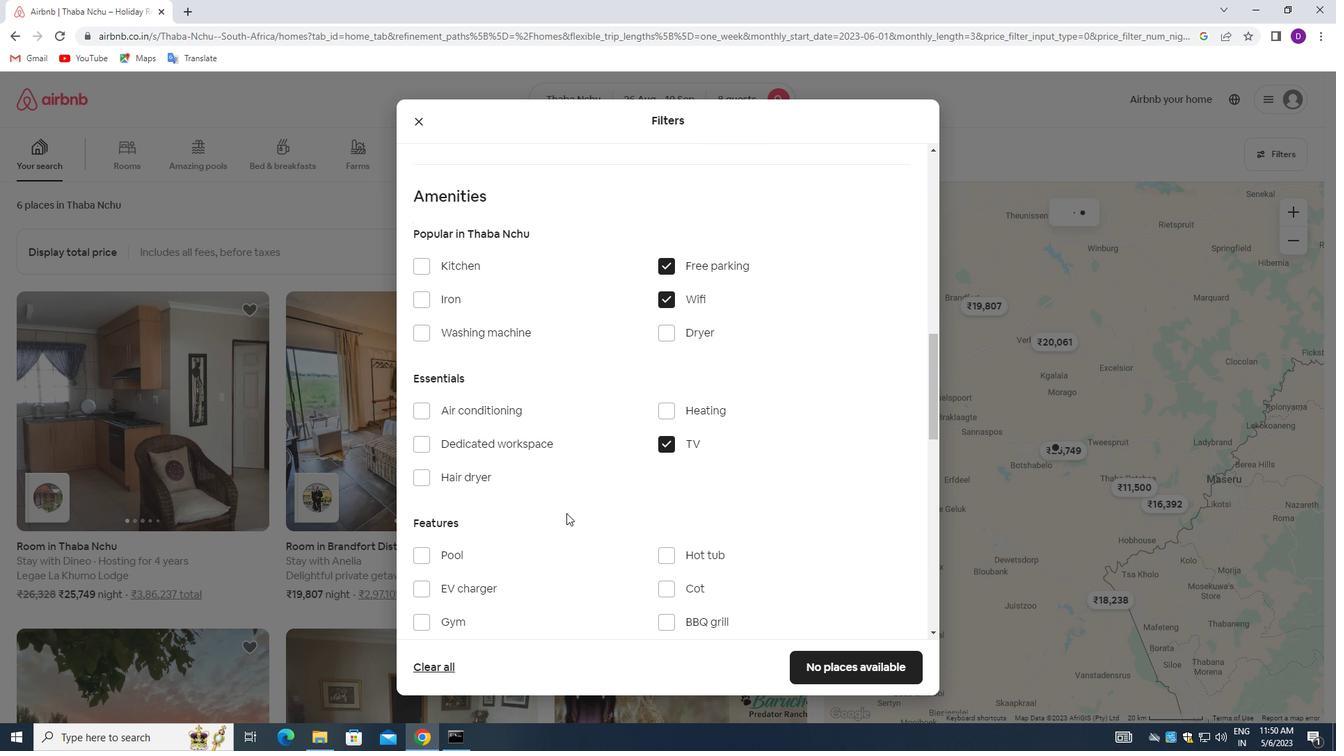 
Action: Mouse moved to (420, 483)
Screenshot: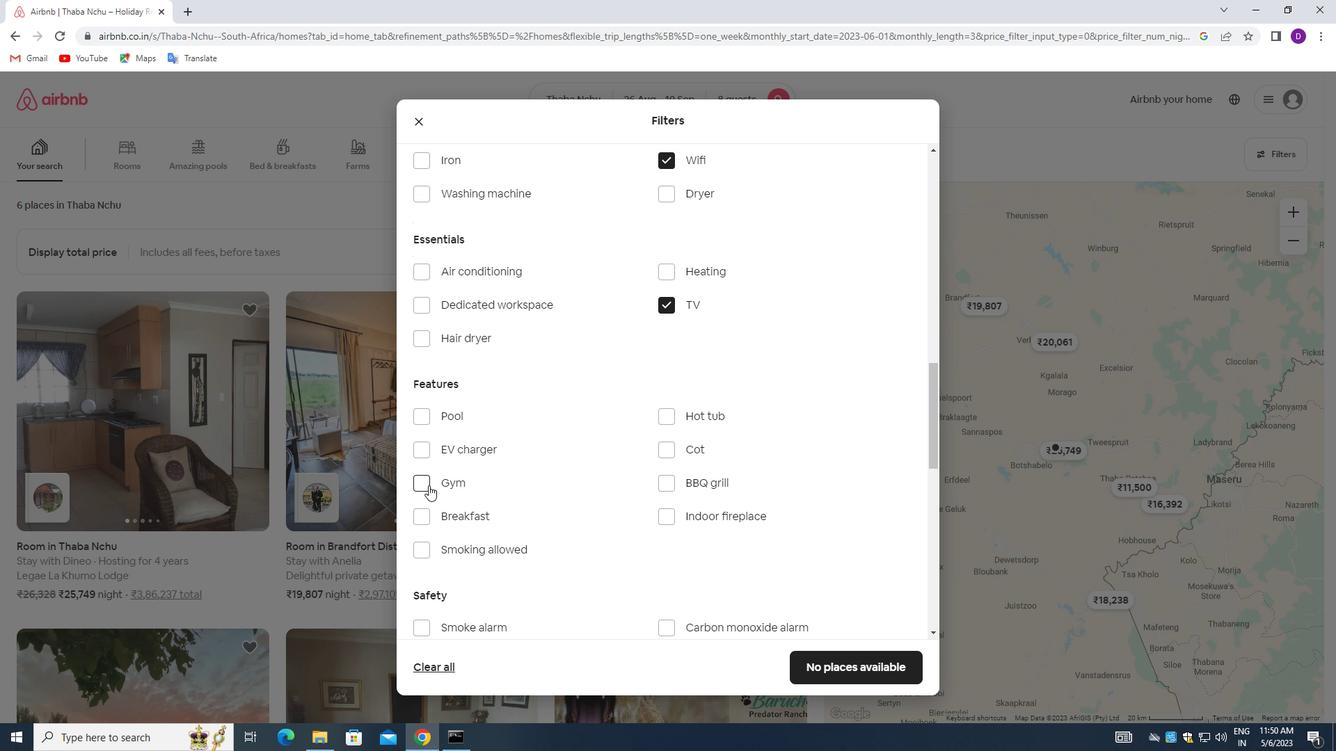 
Action: Mouse pressed left at (420, 483)
Screenshot: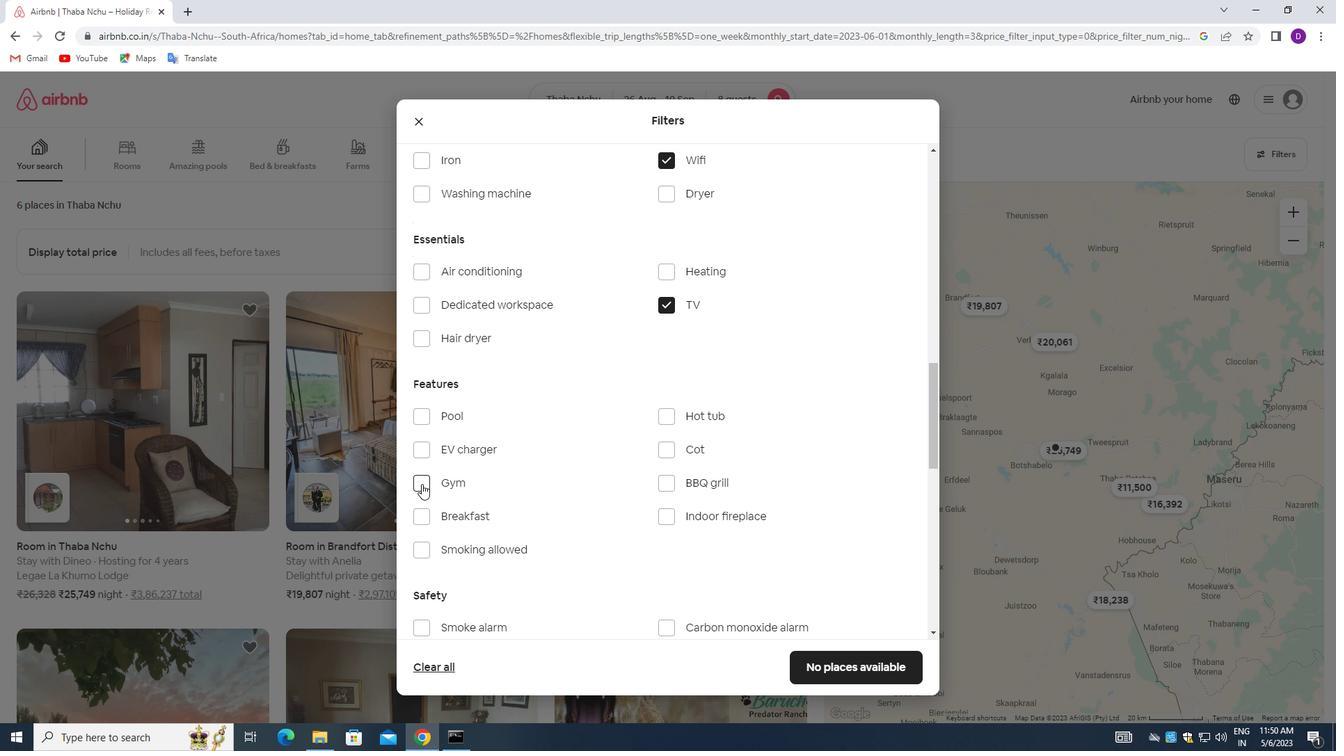
Action: Mouse moved to (419, 519)
Screenshot: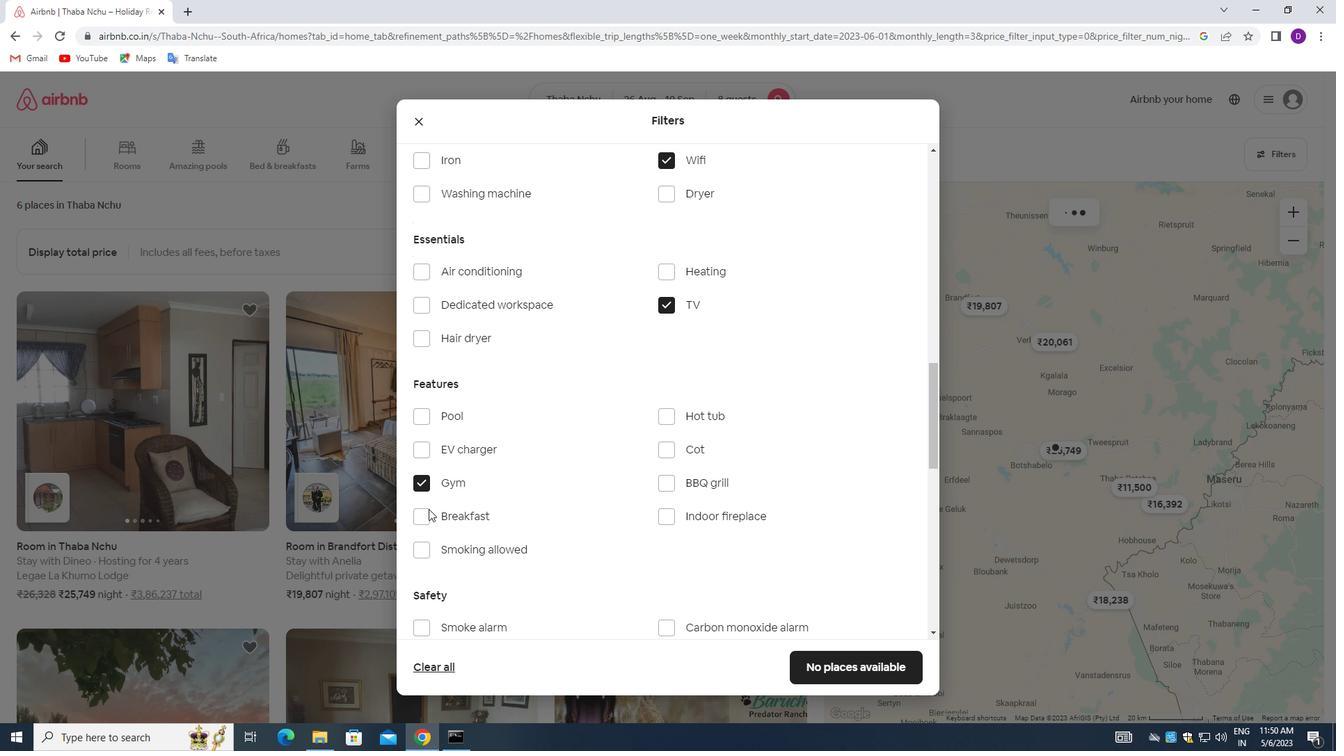 
Action: Mouse pressed left at (419, 519)
Screenshot: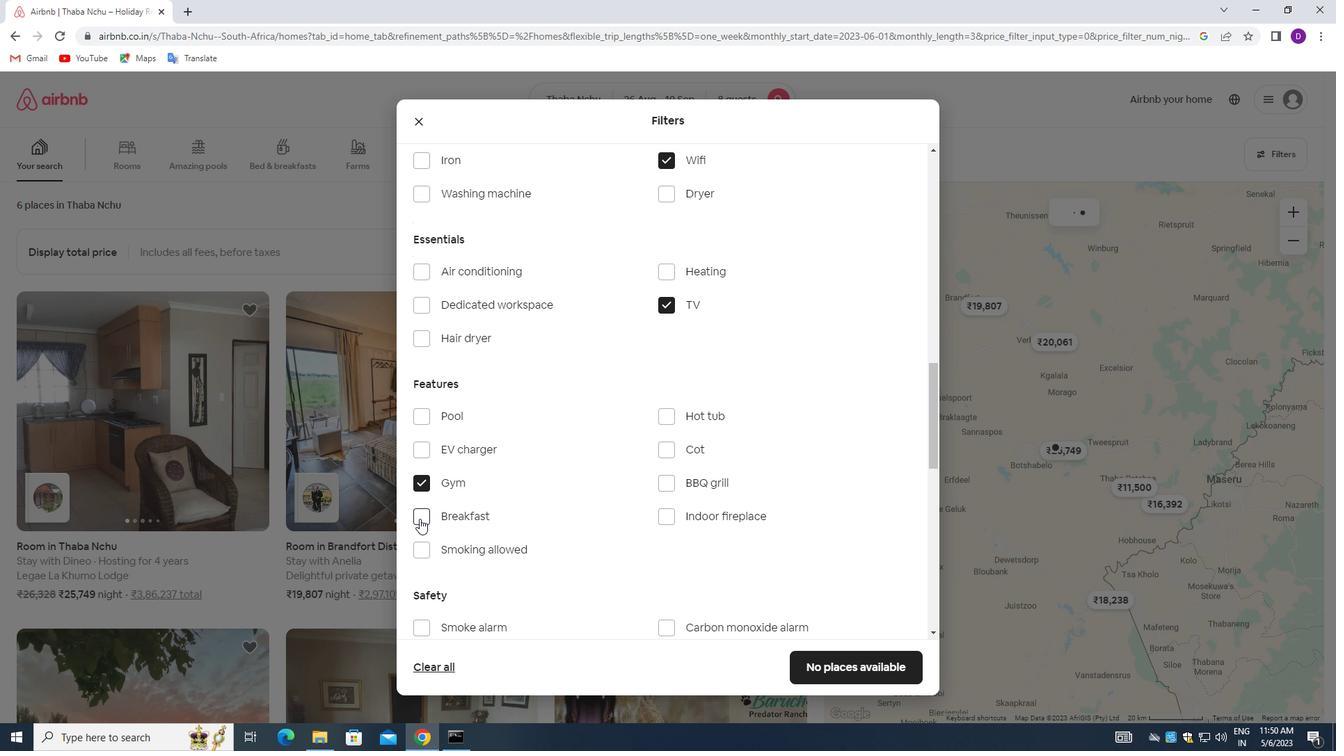 
Action: Mouse moved to (531, 469)
Screenshot: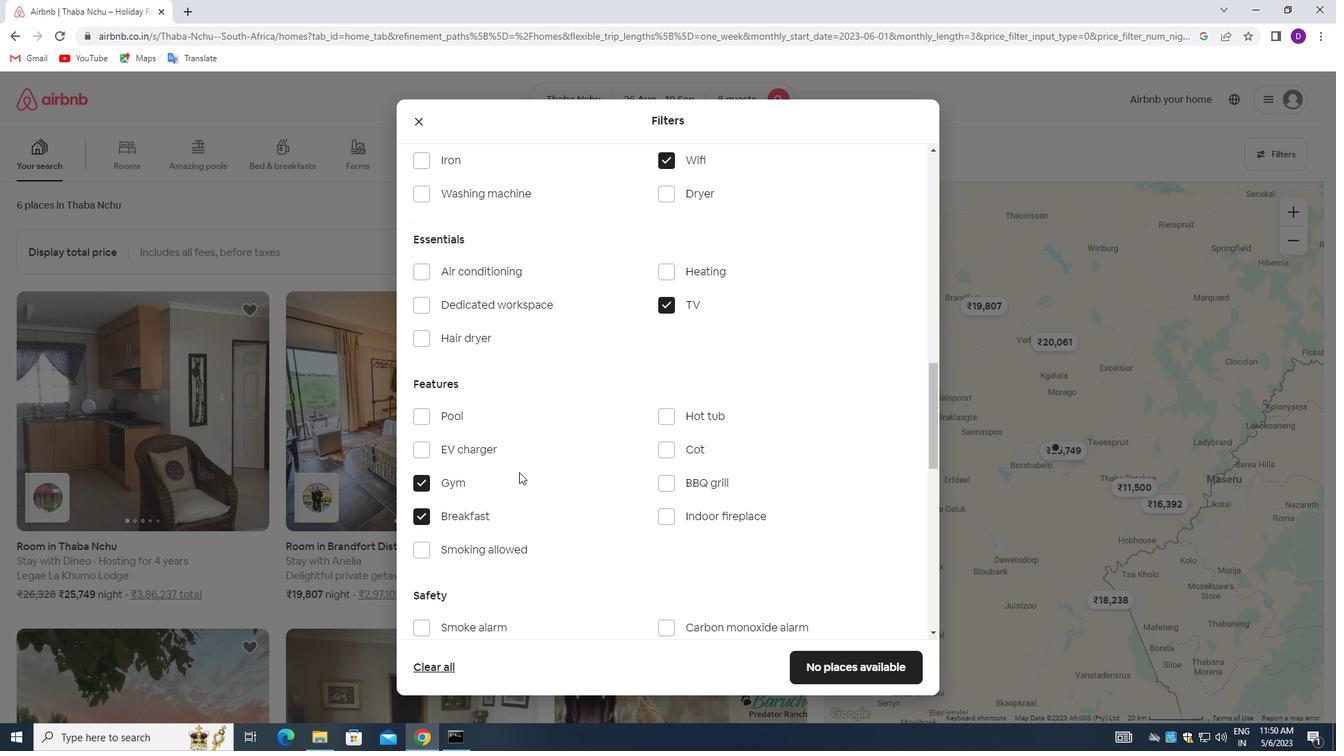 
Action: Mouse scrolled (531, 469) with delta (0, 0)
Screenshot: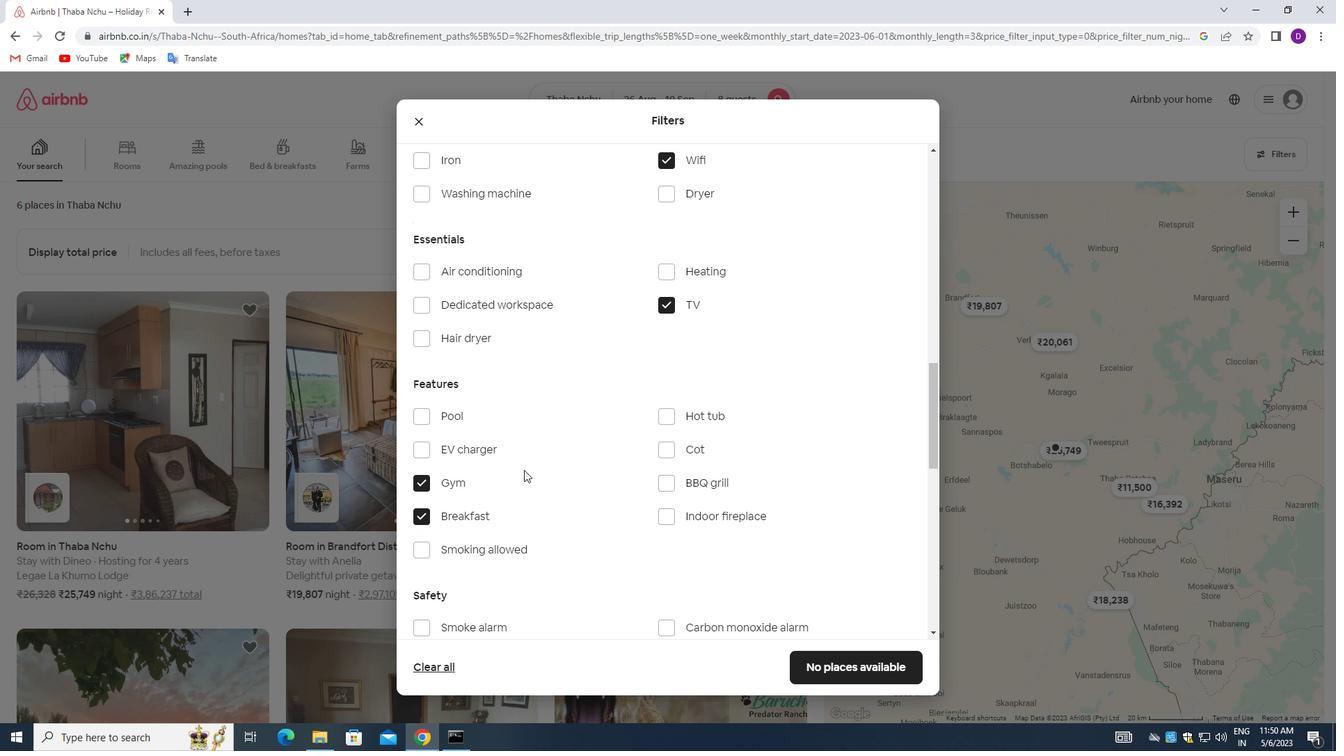 
Action: Mouse moved to (563, 435)
Screenshot: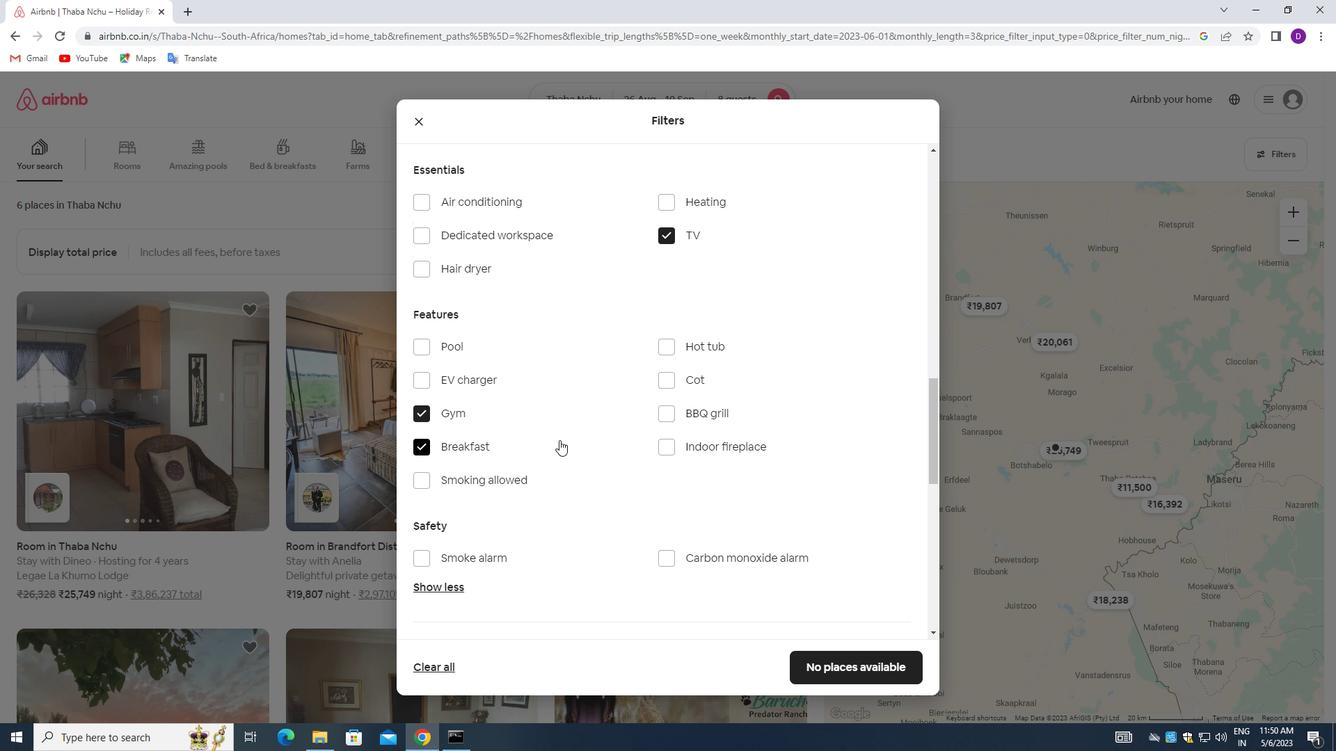 
Action: Mouse scrolled (563, 434) with delta (0, 0)
Screenshot: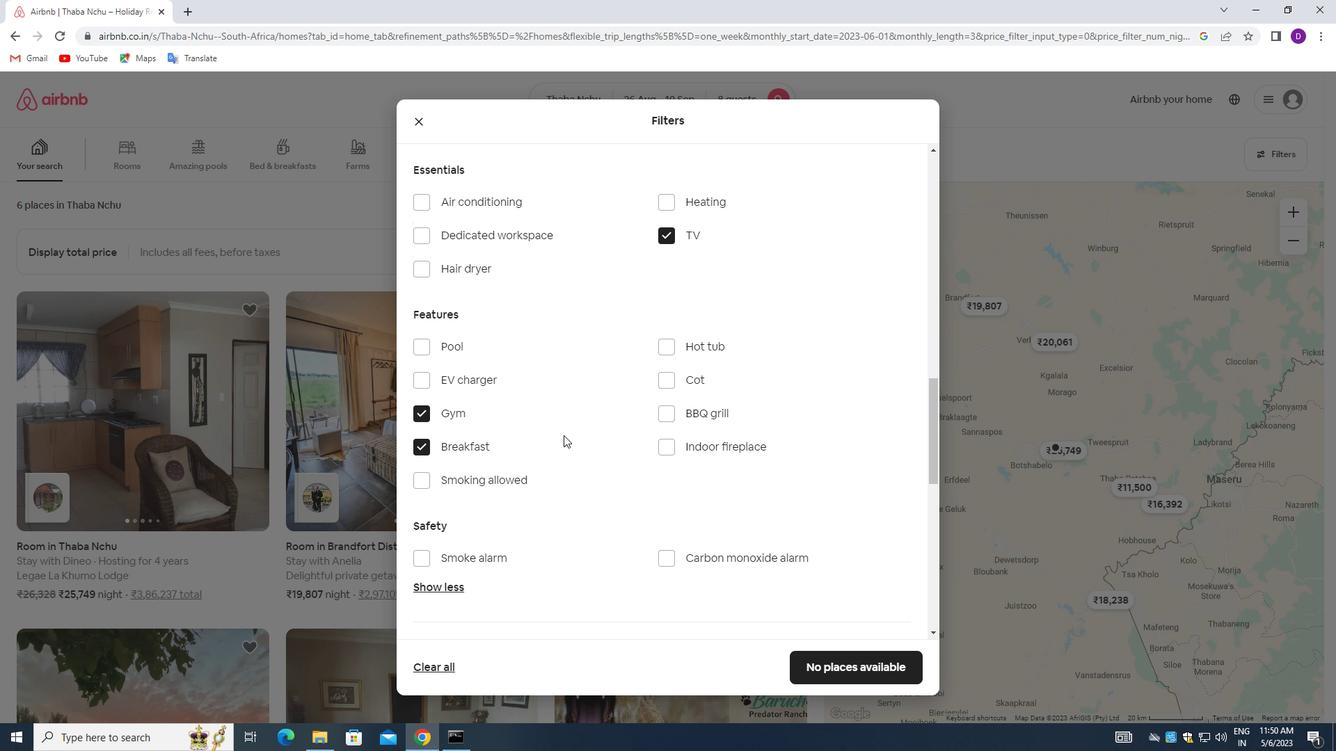 
Action: Mouse moved to (547, 424)
Screenshot: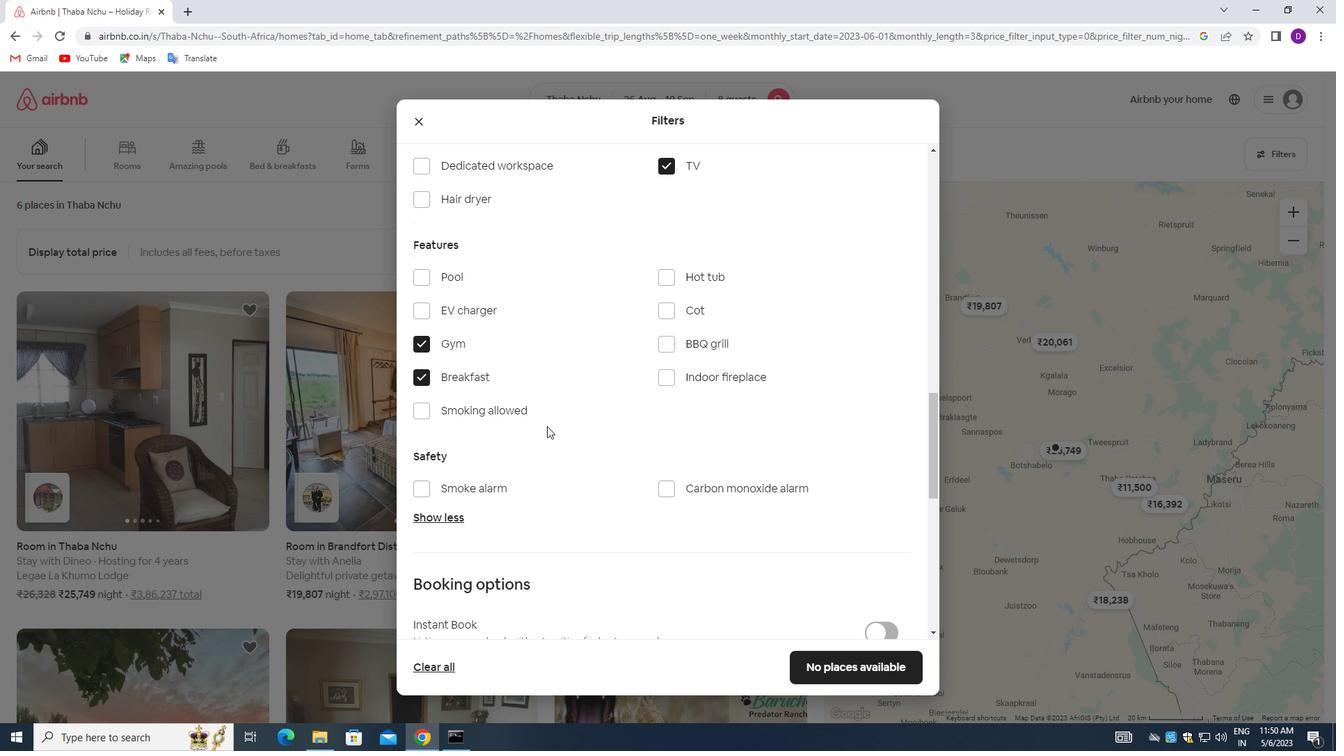 
Action: Mouse scrolled (547, 423) with delta (0, 0)
Screenshot: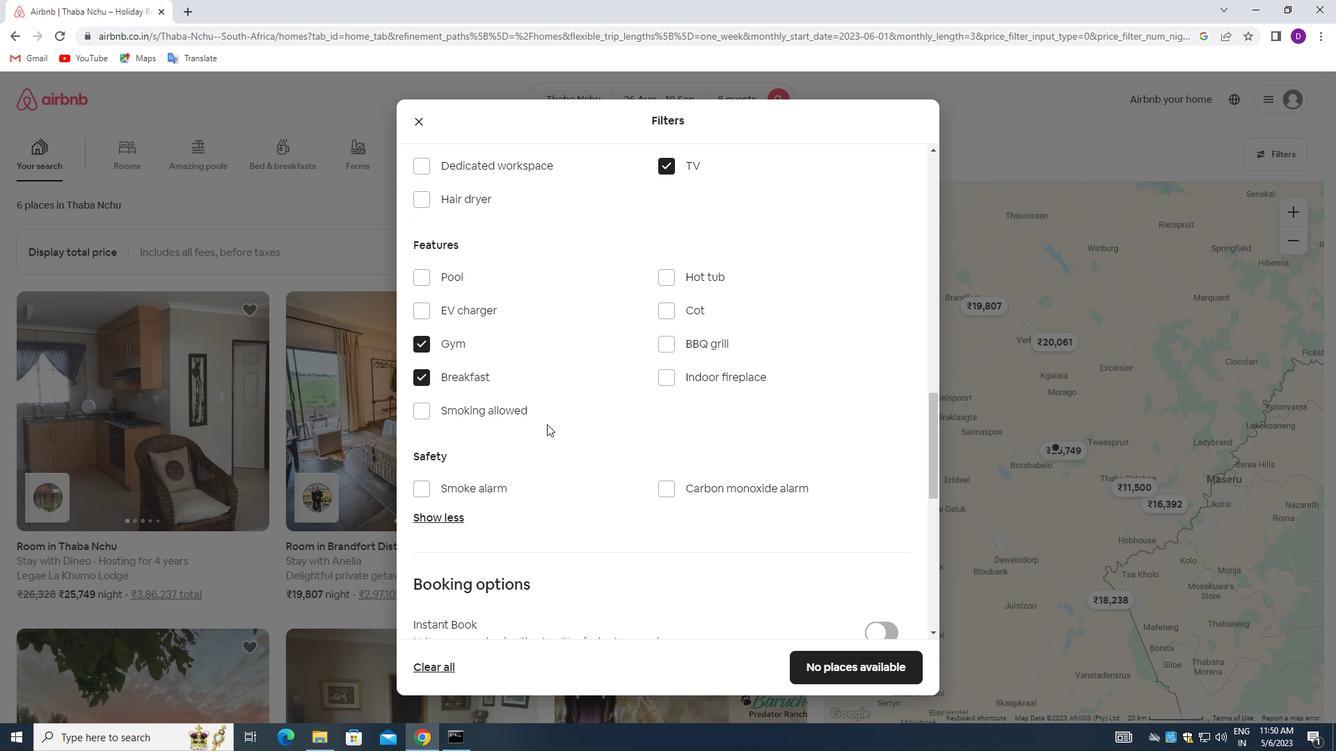 
Action: Mouse scrolled (547, 423) with delta (0, 0)
Screenshot: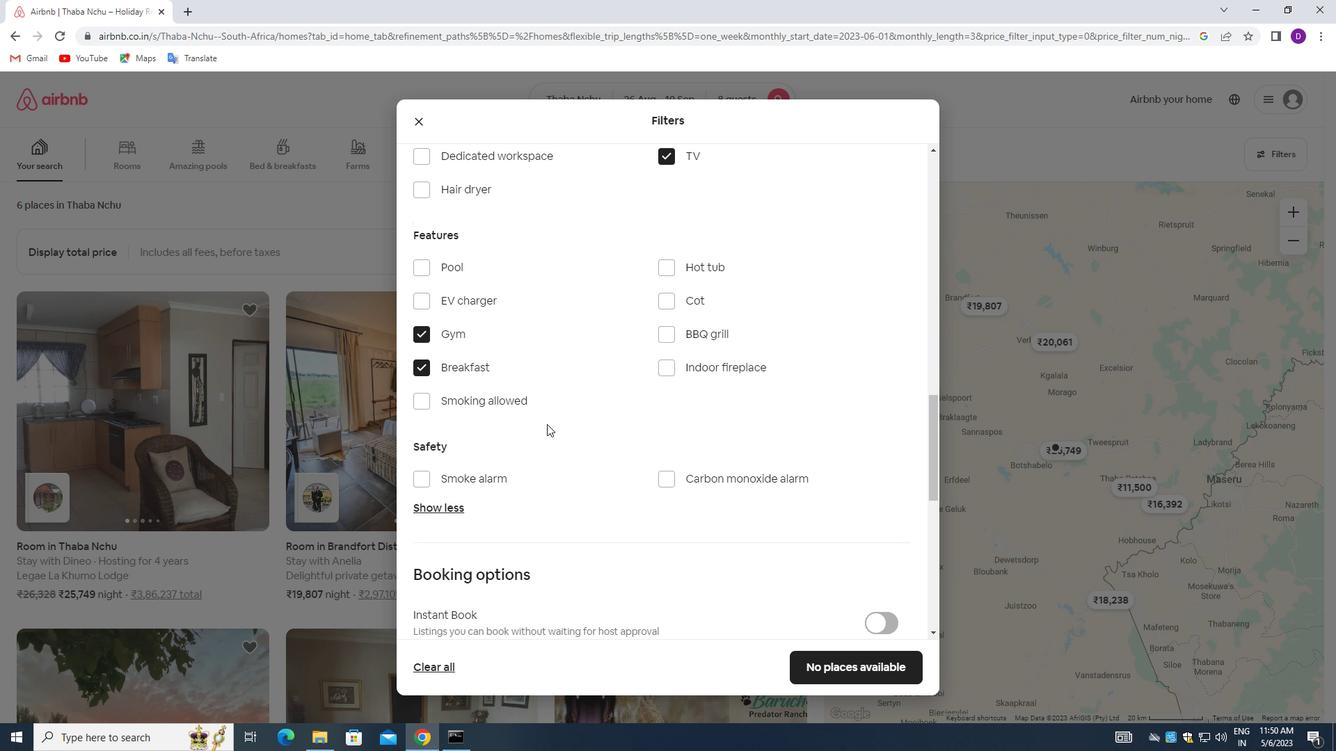 
Action: Mouse scrolled (547, 423) with delta (0, 0)
Screenshot: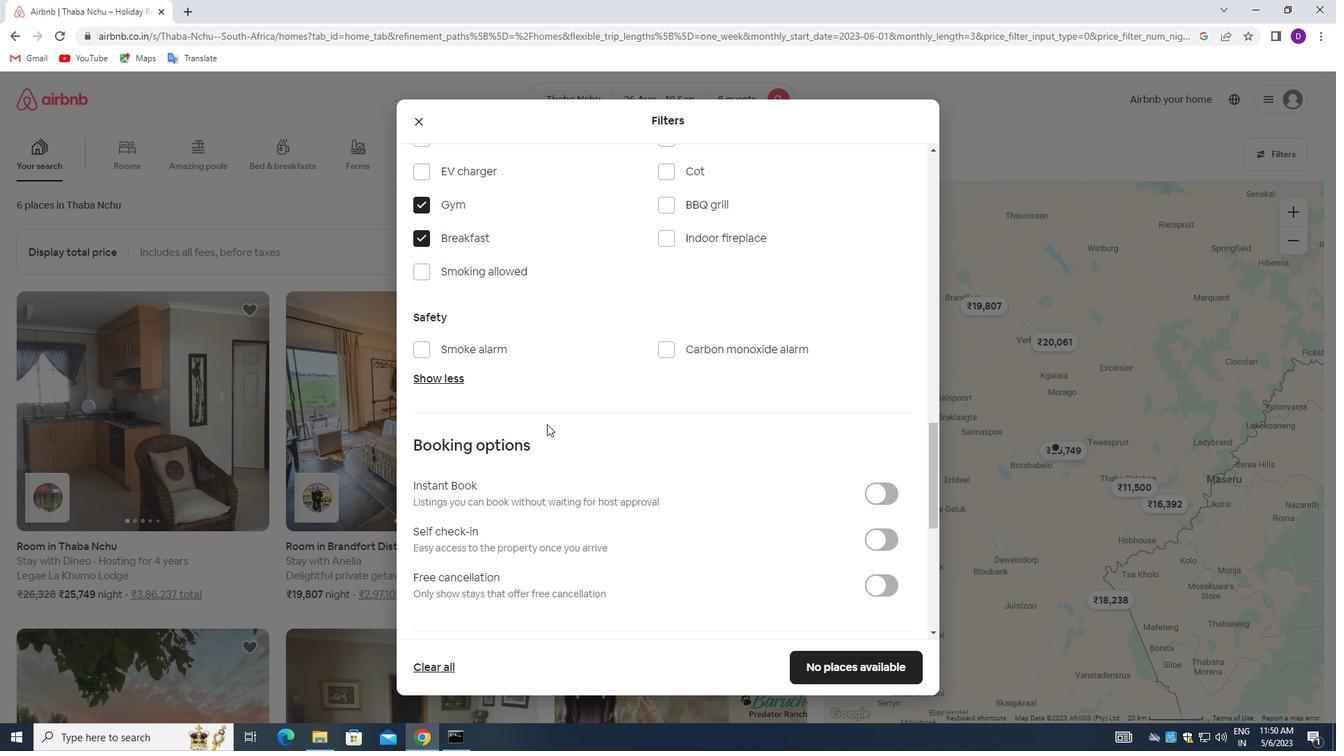 
Action: Mouse scrolled (547, 423) with delta (0, 0)
Screenshot: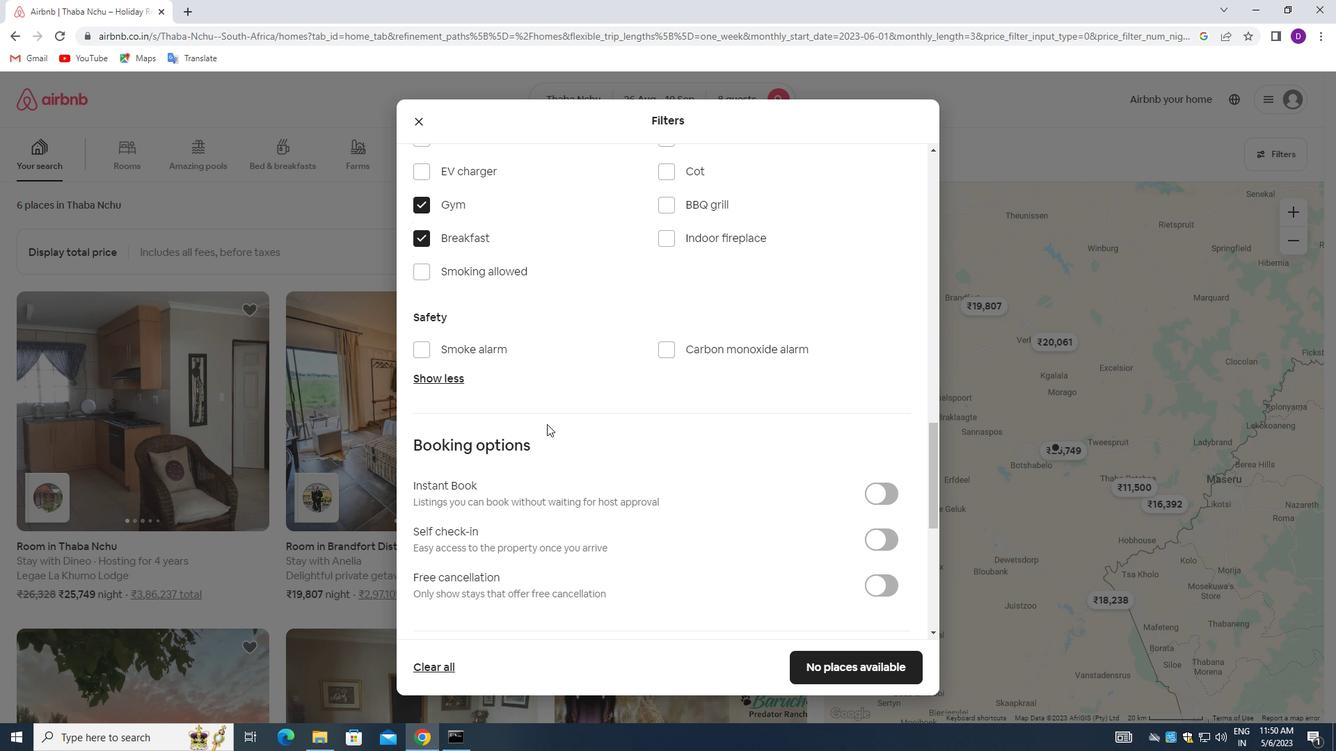 
Action: Mouse moved to (868, 402)
Screenshot: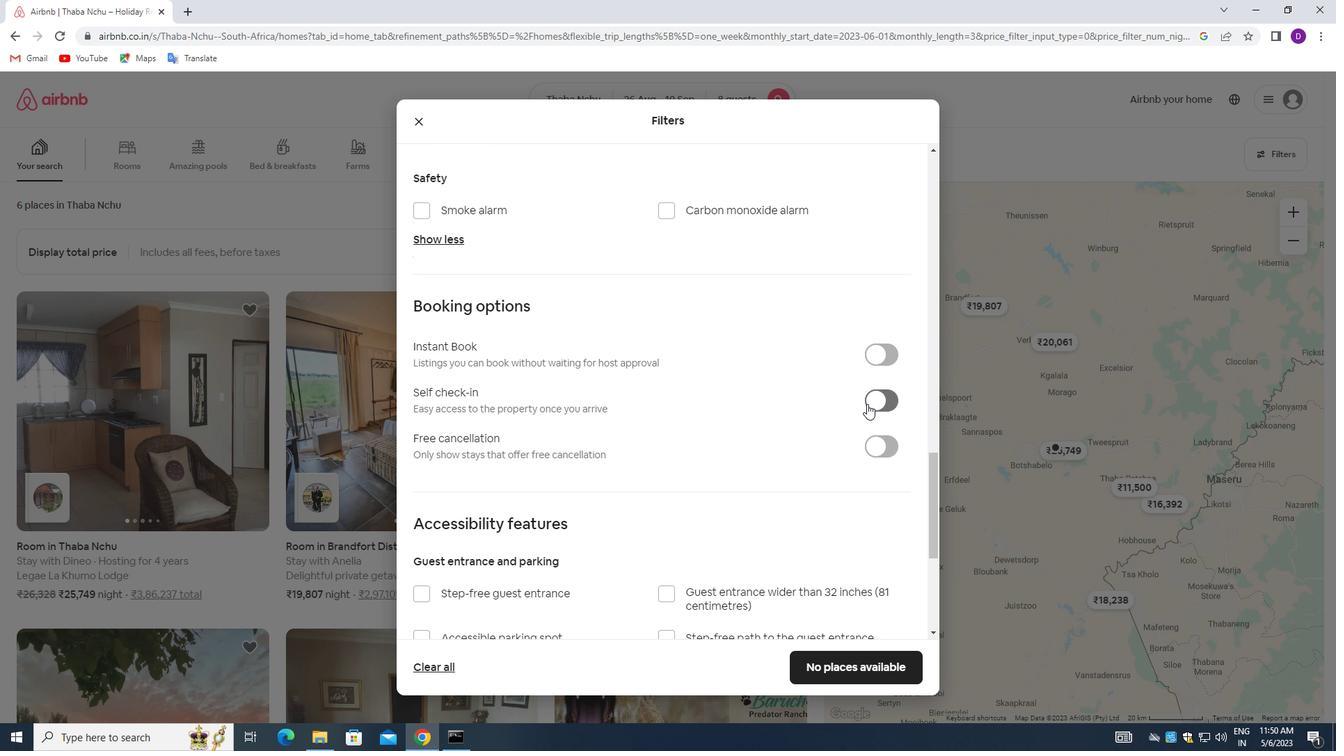 
Action: Mouse pressed left at (868, 402)
Screenshot: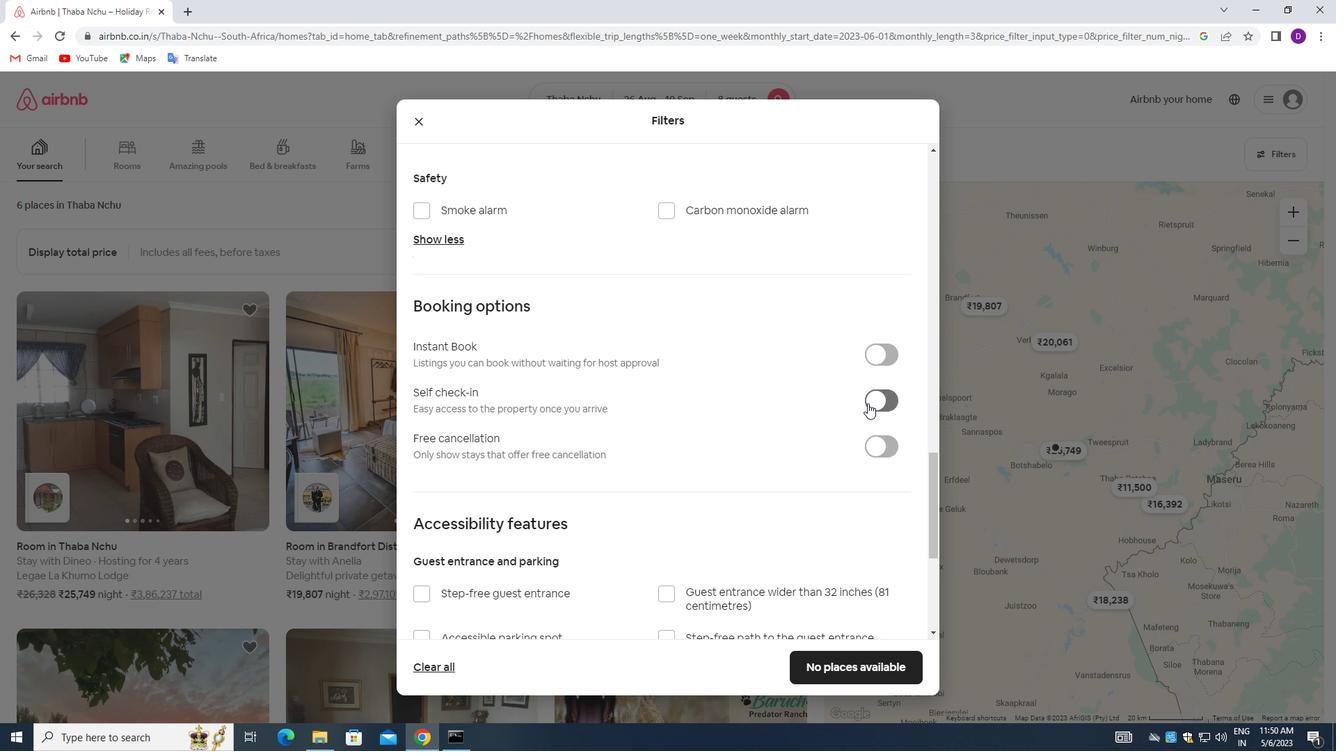 
Action: Mouse moved to (584, 483)
Screenshot: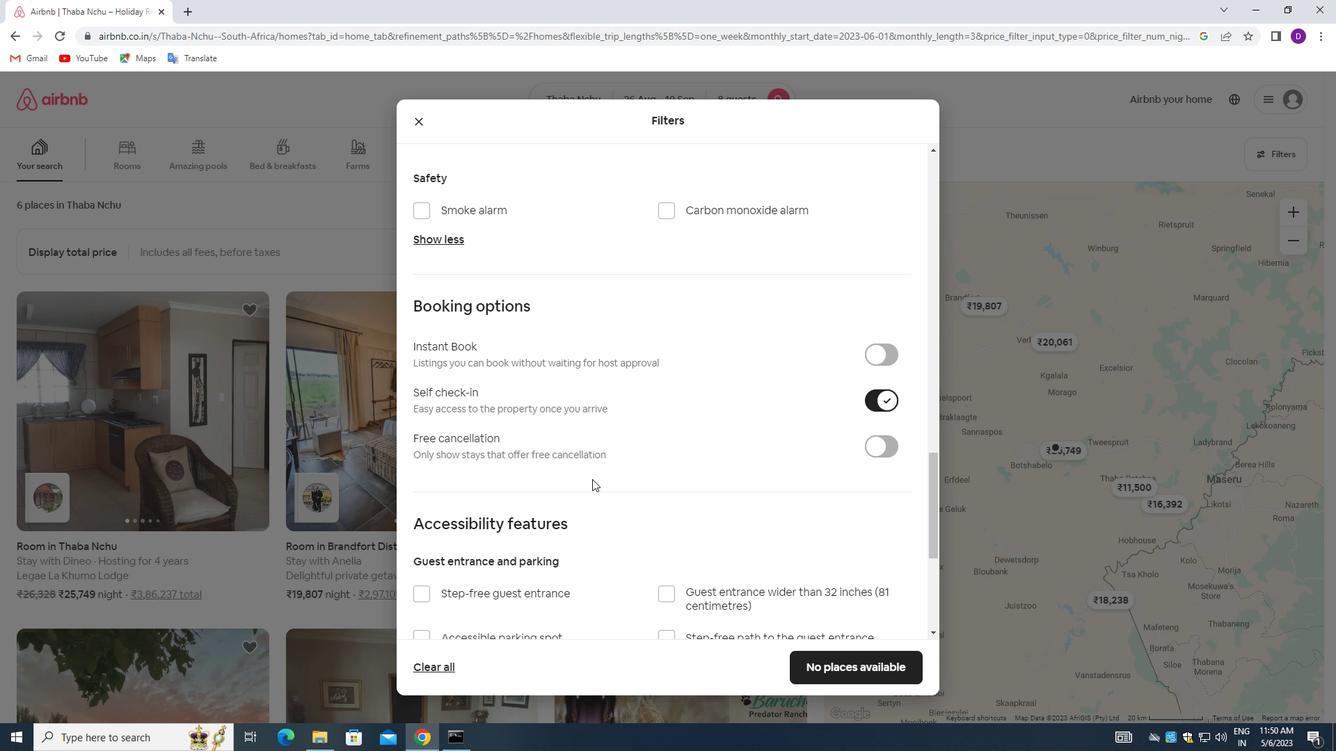
Action: Mouse scrolled (584, 483) with delta (0, 0)
Screenshot: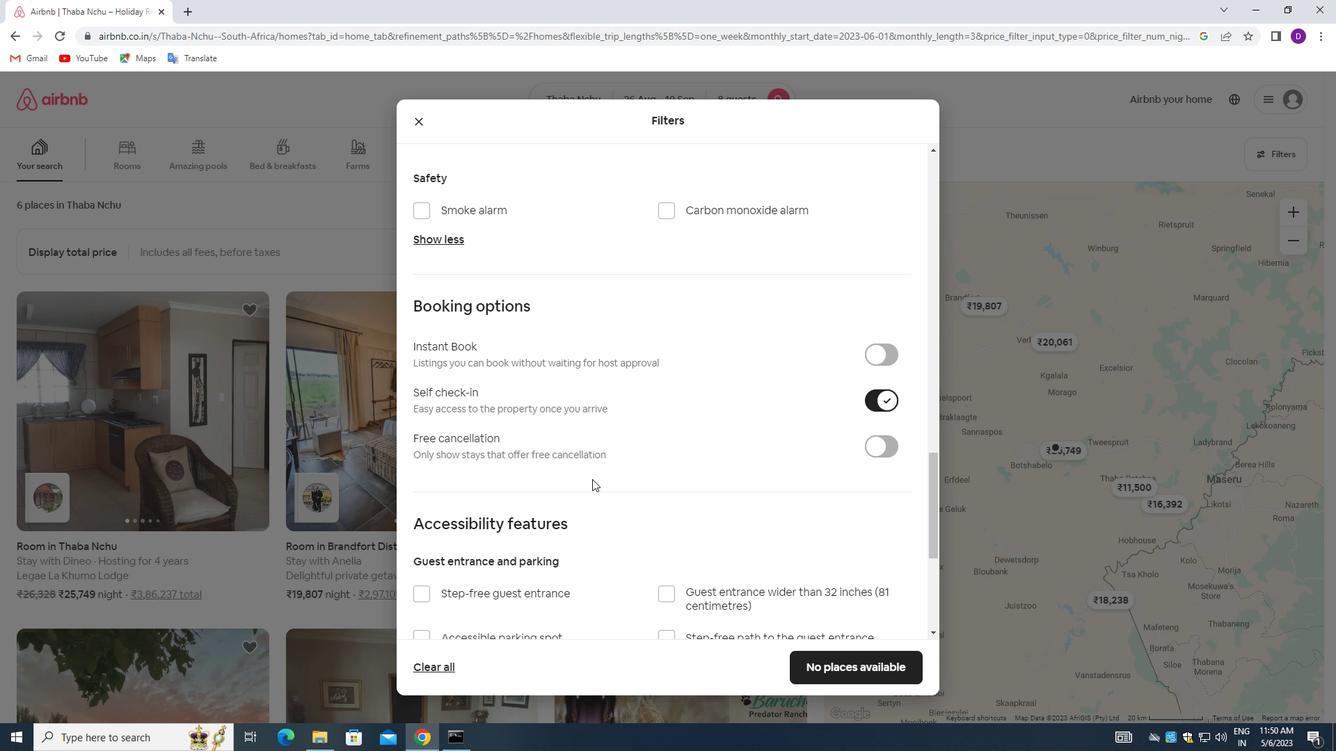 
Action: Mouse moved to (532, 481)
Screenshot: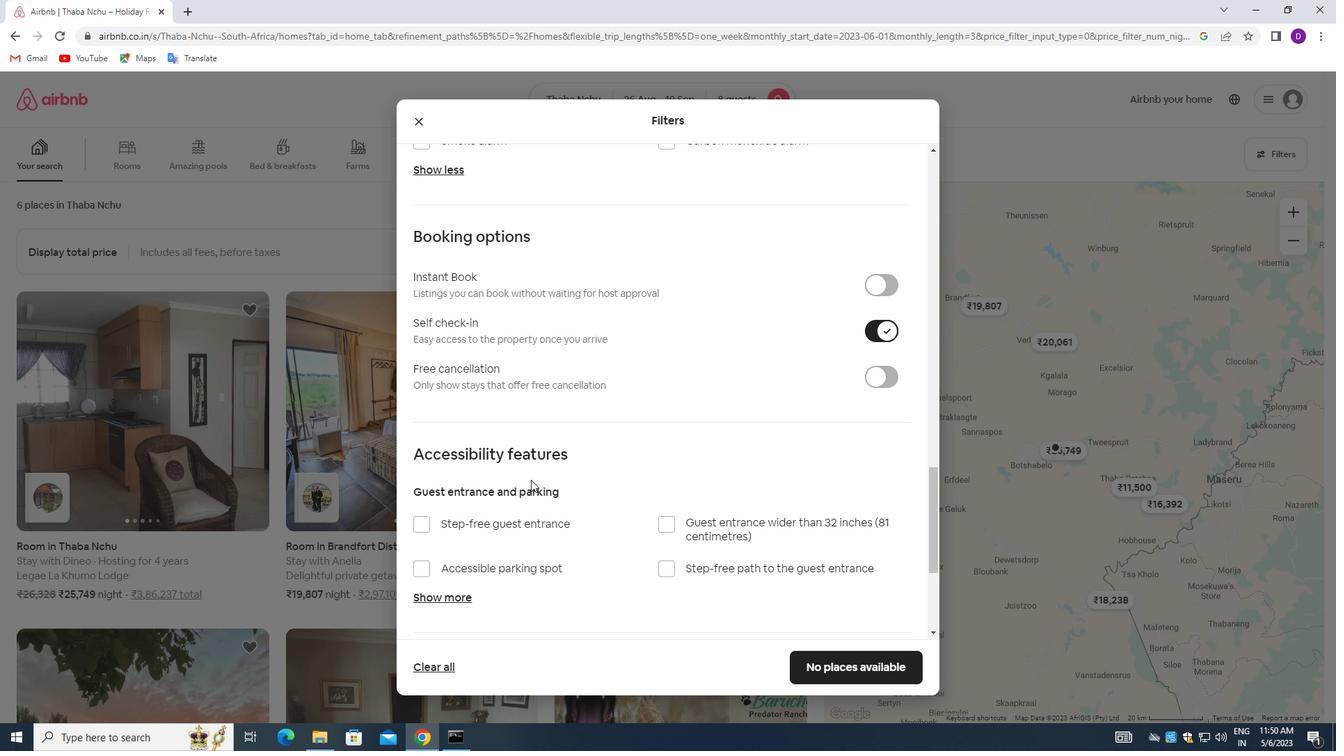 
Action: Mouse scrolled (532, 480) with delta (0, 0)
Screenshot: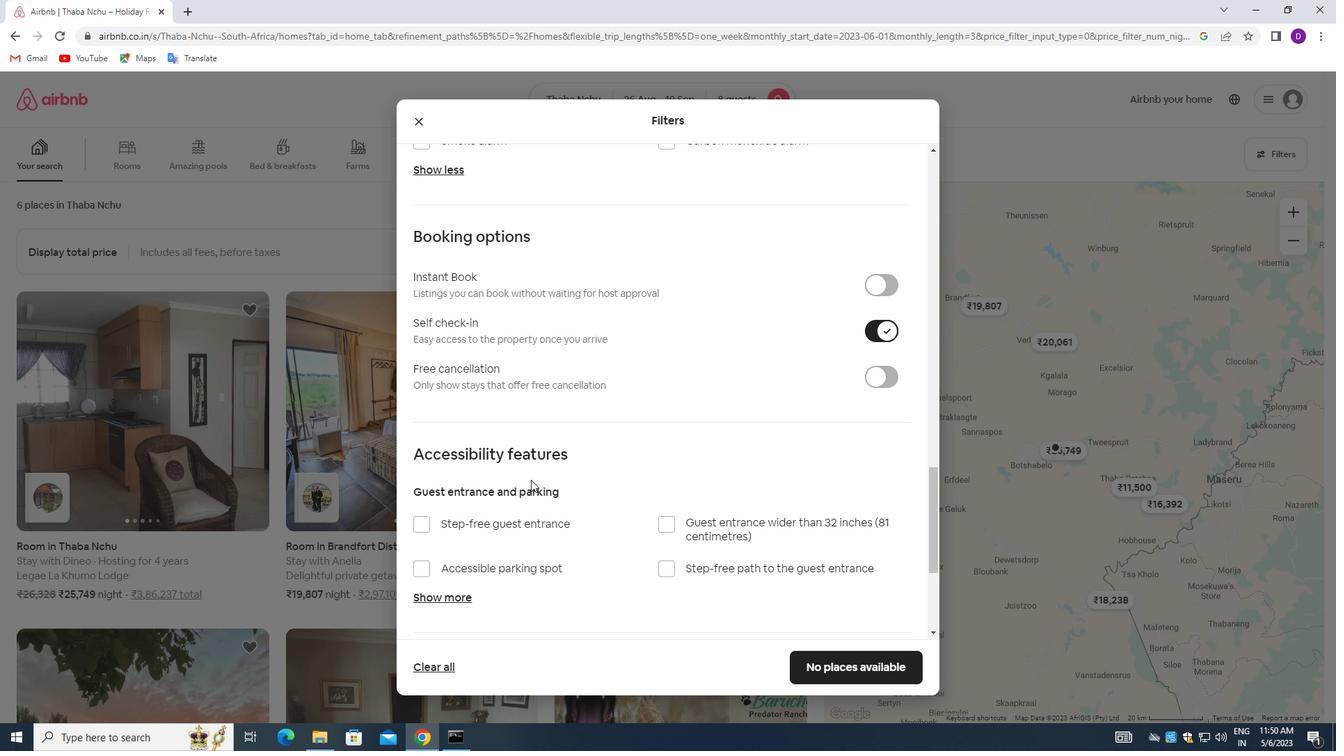 
Action: Mouse moved to (533, 482)
Screenshot: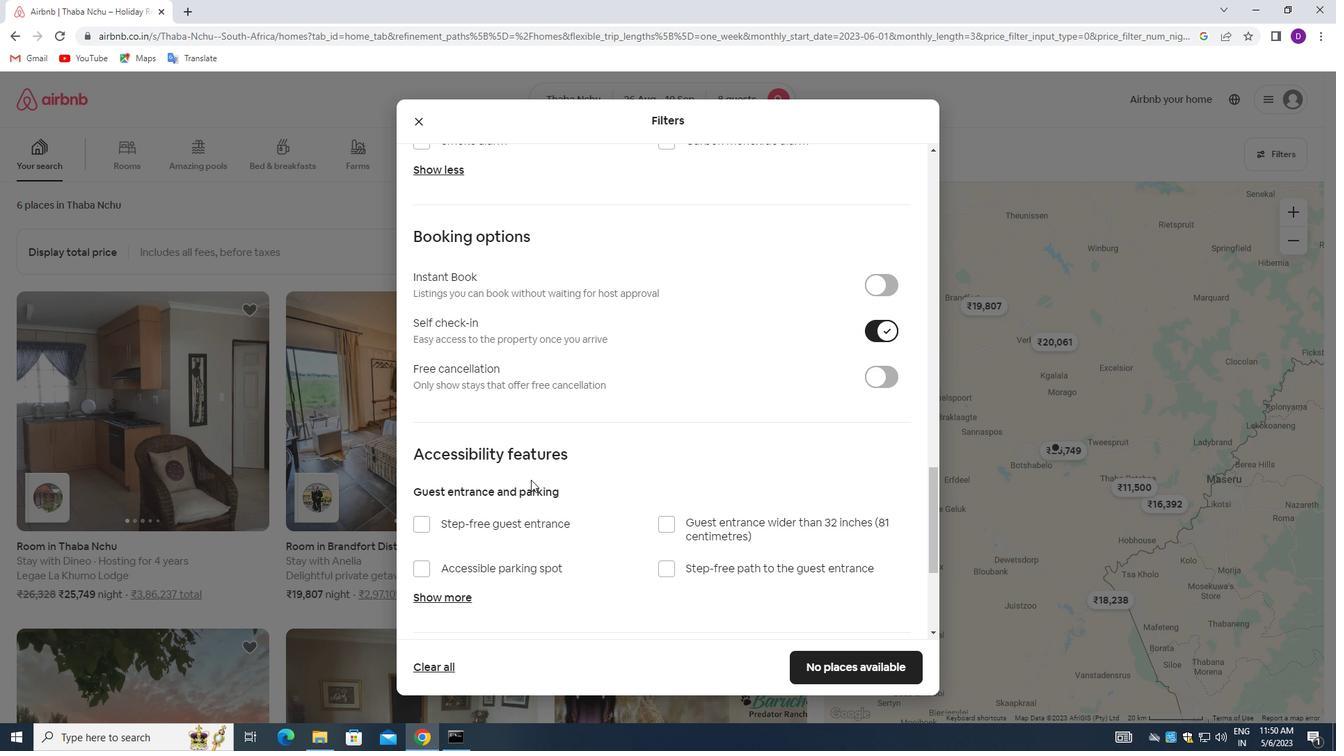 
Action: Mouse scrolled (533, 481) with delta (0, 0)
Screenshot: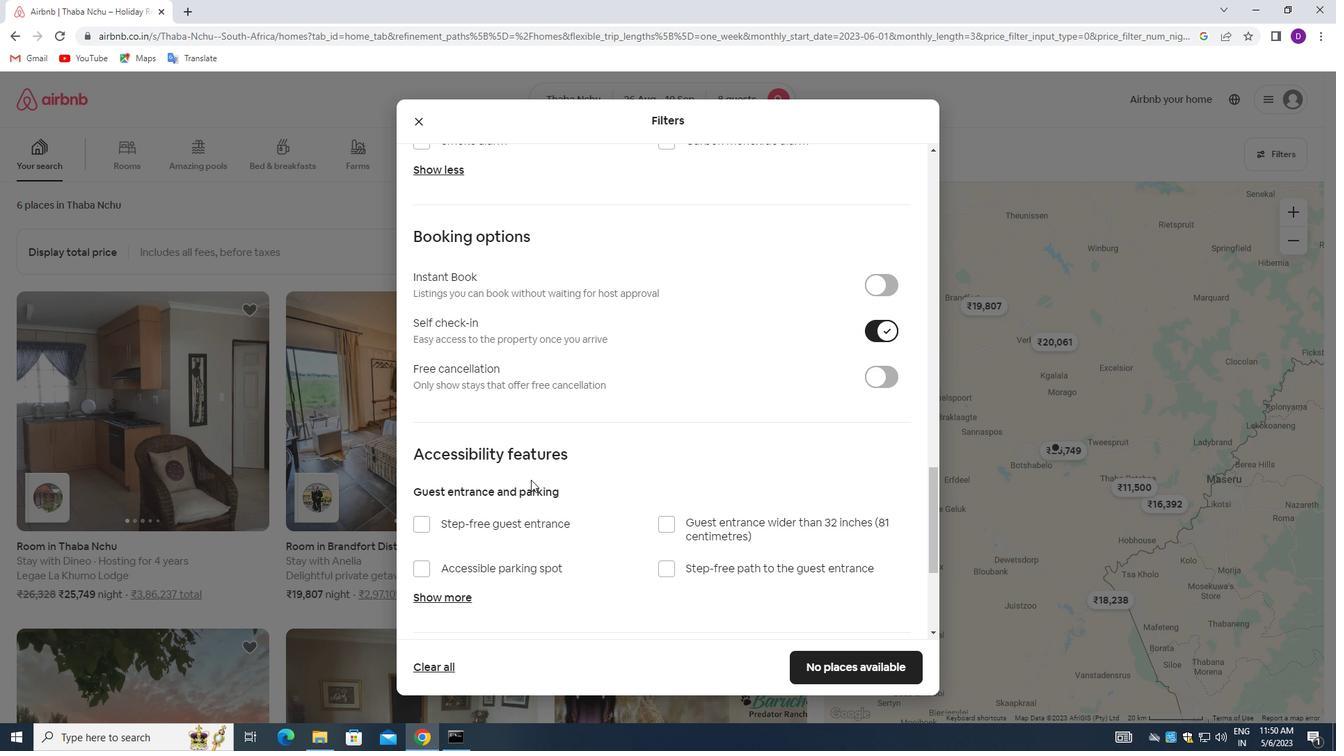 
Action: Mouse moved to (542, 476)
Screenshot: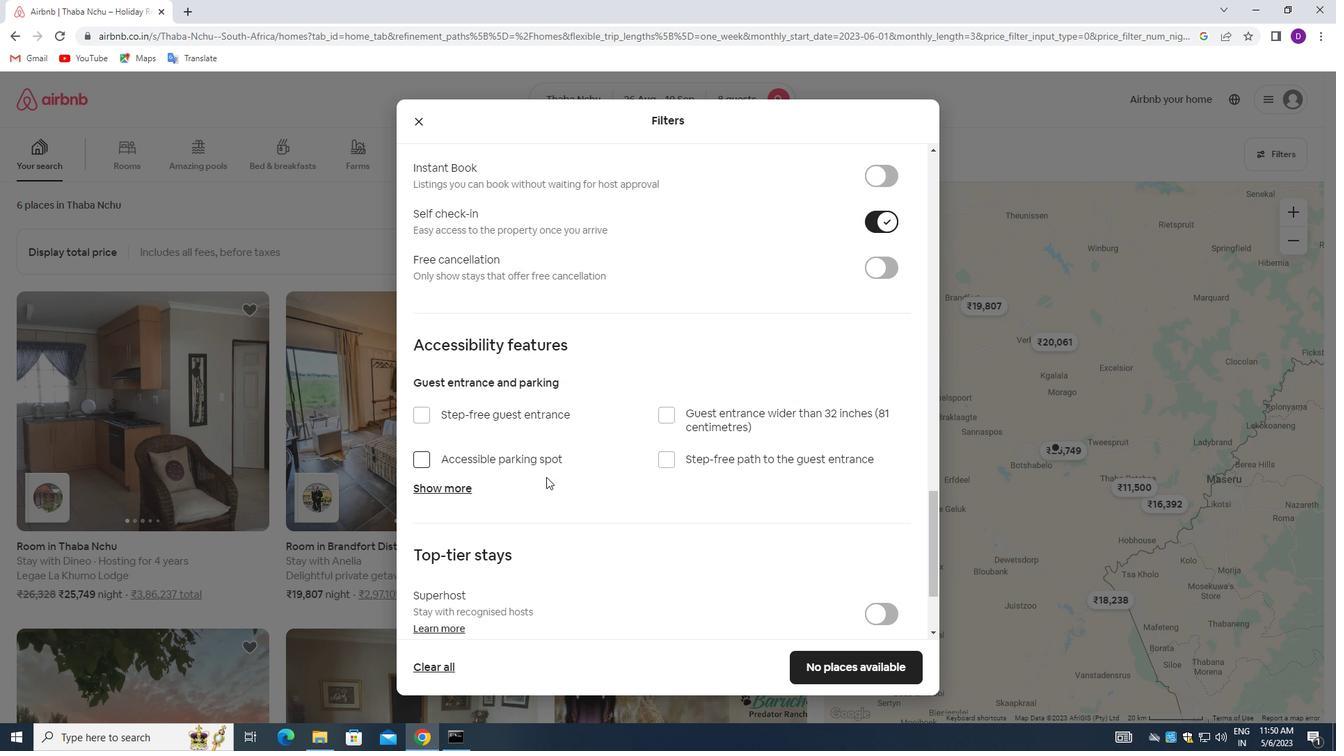 
Action: Mouse scrolled (542, 475) with delta (0, 0)
Screenshot: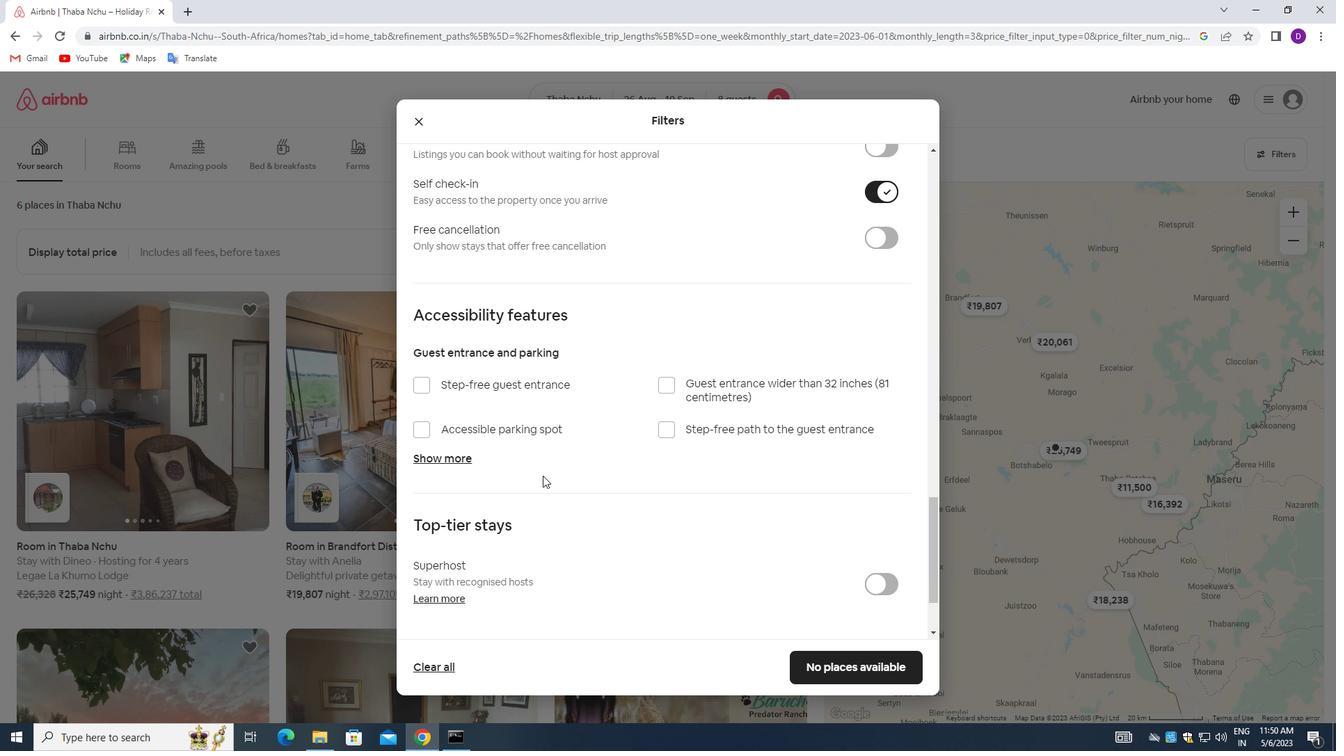 
Action: Mouse scrolled (542, 475) with delta (0, 0)
Screenshot: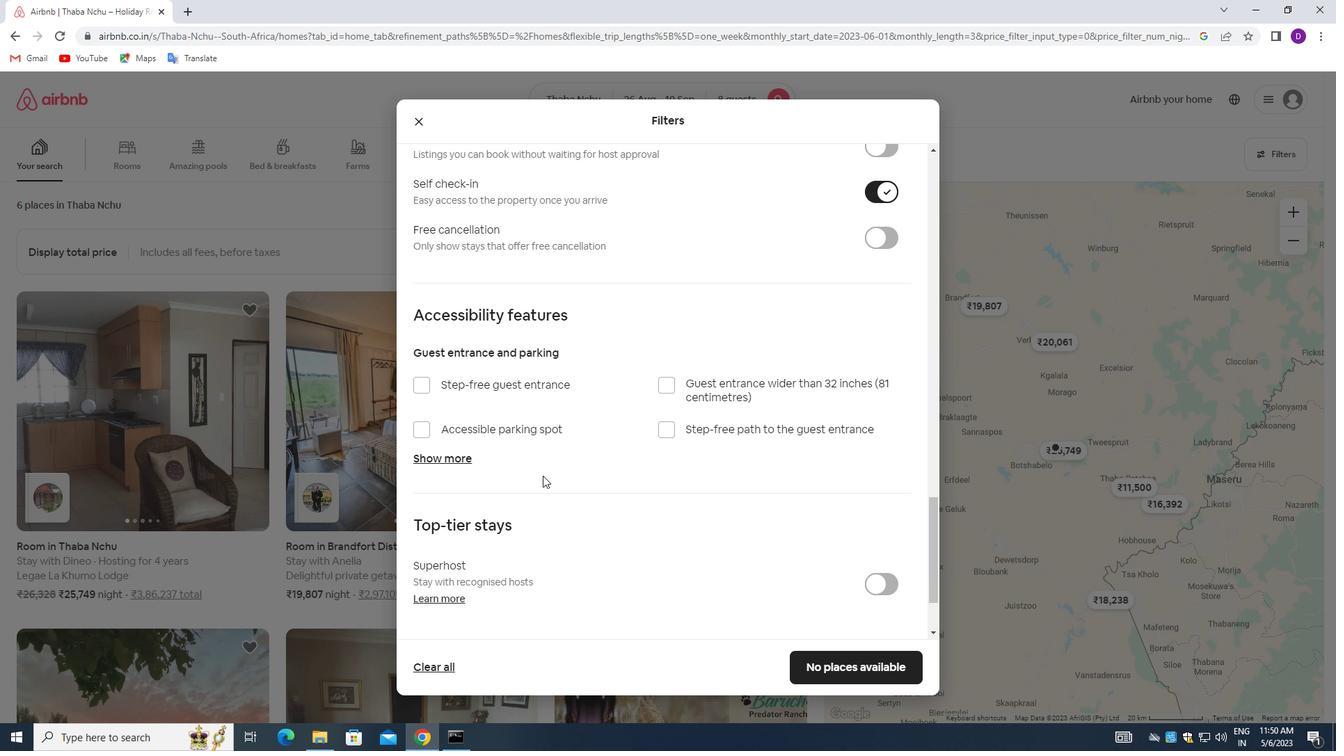 
Action: Mouse moved to (541, 482)
Screenshot: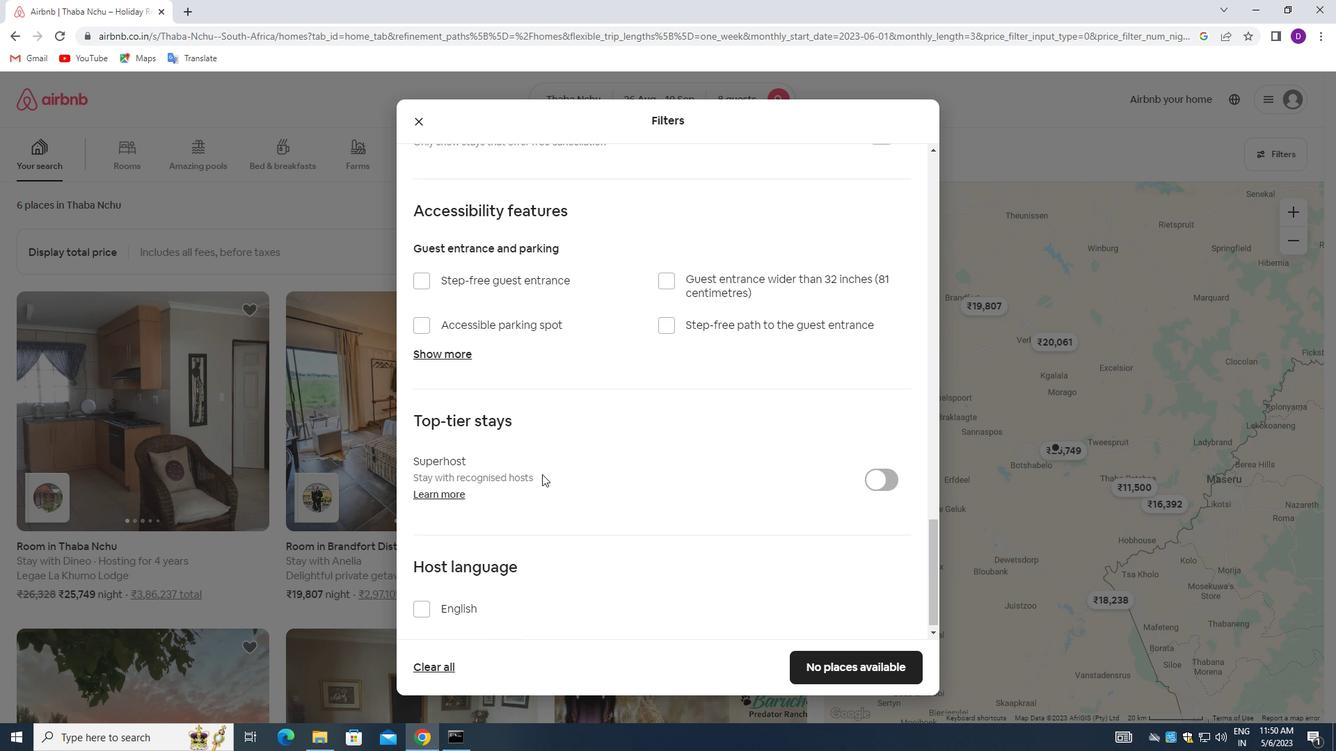
Action: Mouse scrolled (541, 481) with delta (0, 0)
Screenshot: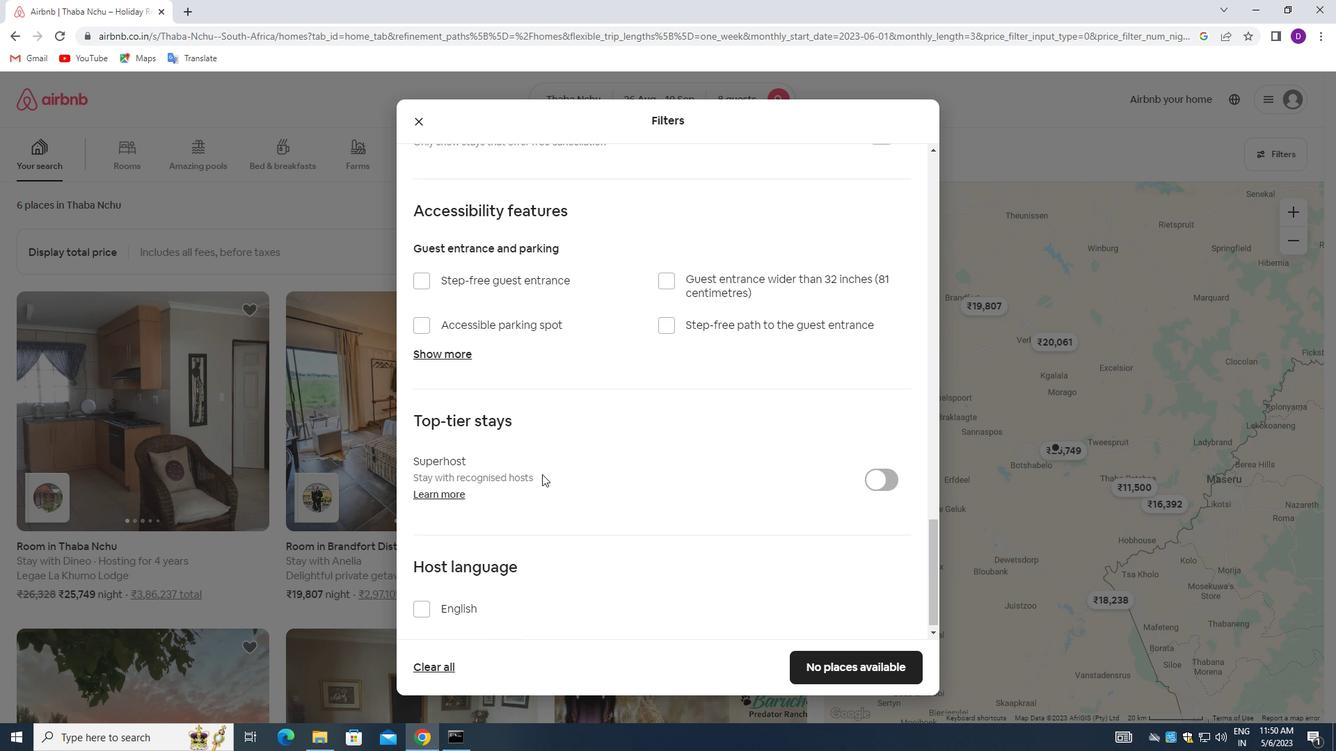 
Action: Mouse moved to (540, 489)
Screenshot: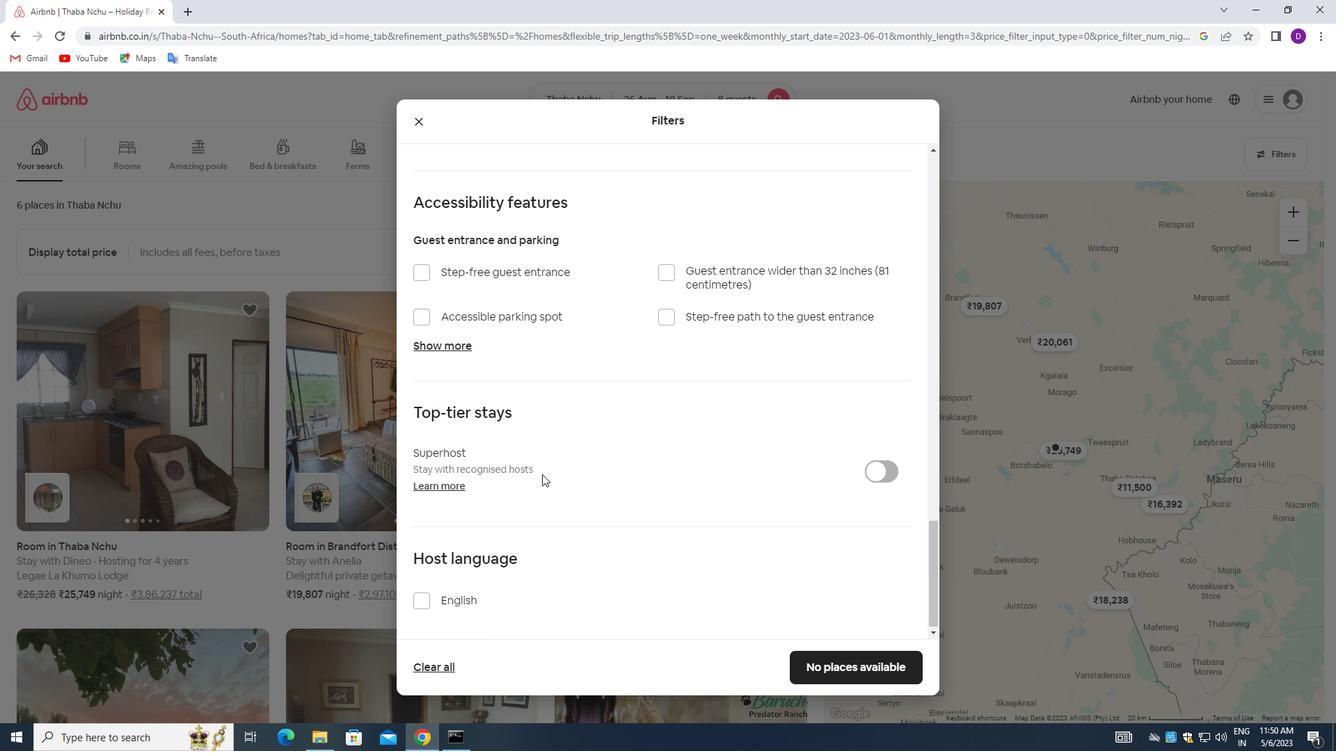 
Action: Mouse scrolled (540, 489) with delta (0, 0)
Screenshot: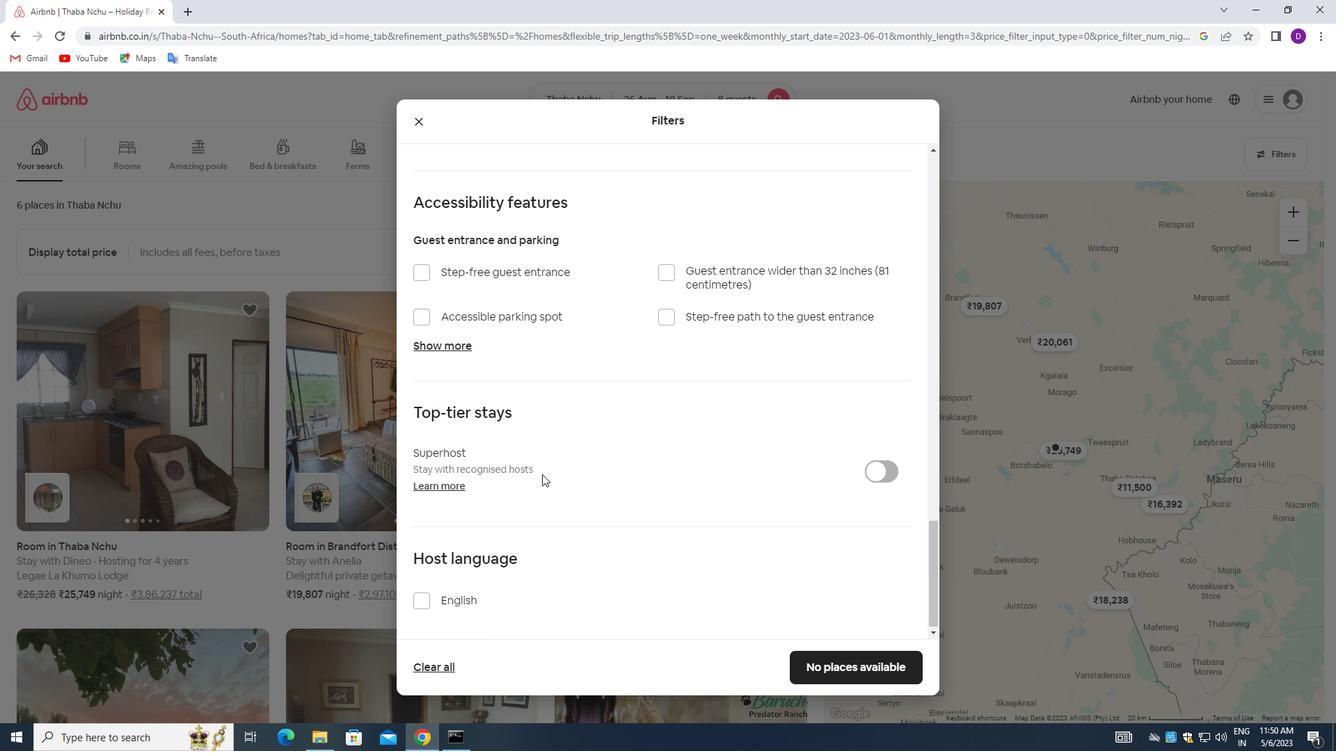 
Action: Mouse moved to (422, 605)
Screenshot: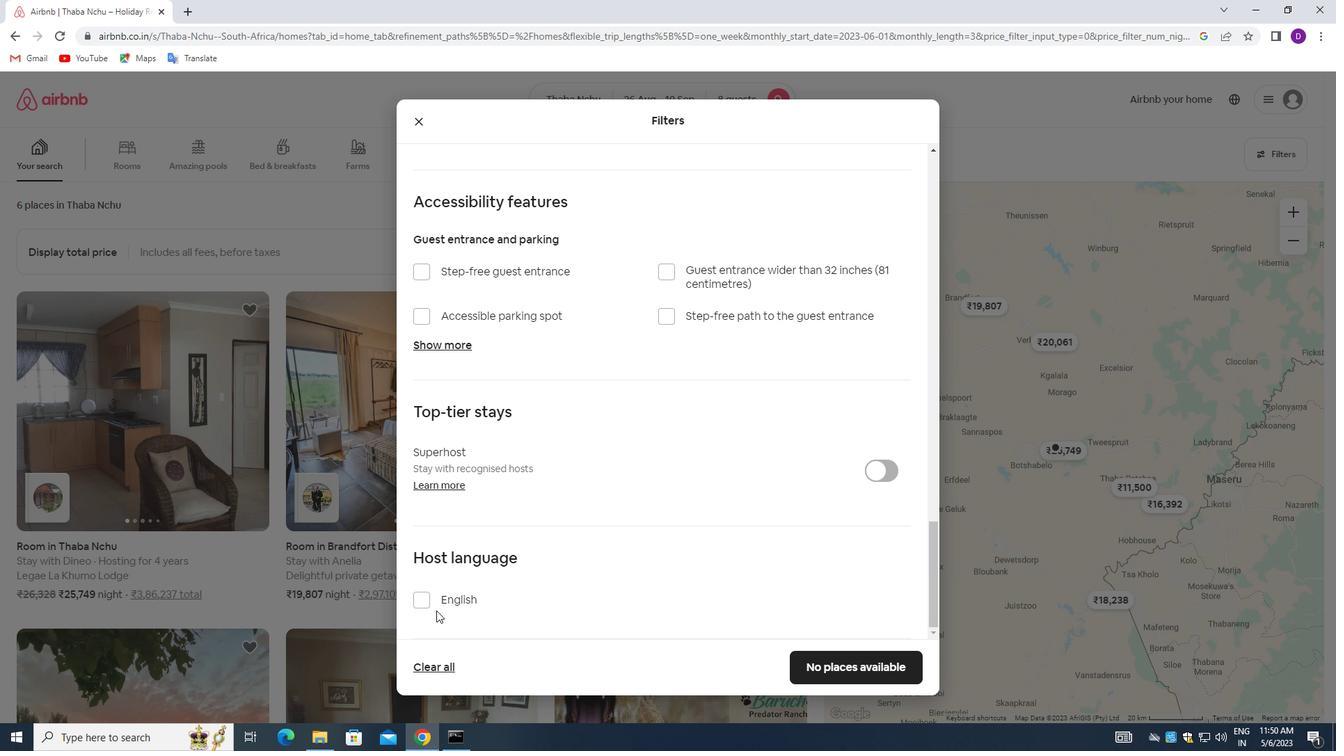 
Action: Mouse pressed left at (422, 605)
Screenshot: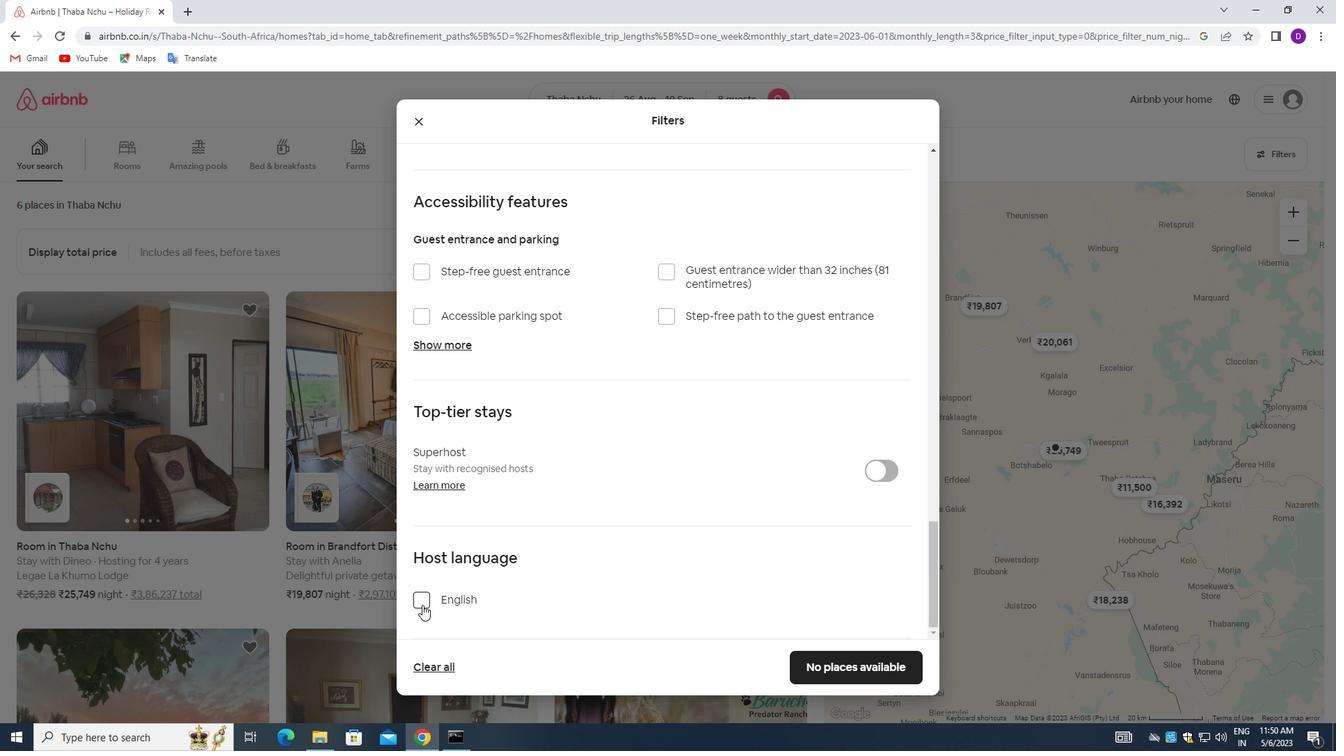 
Action: Mouse moved to (805, 666)
Screenshot: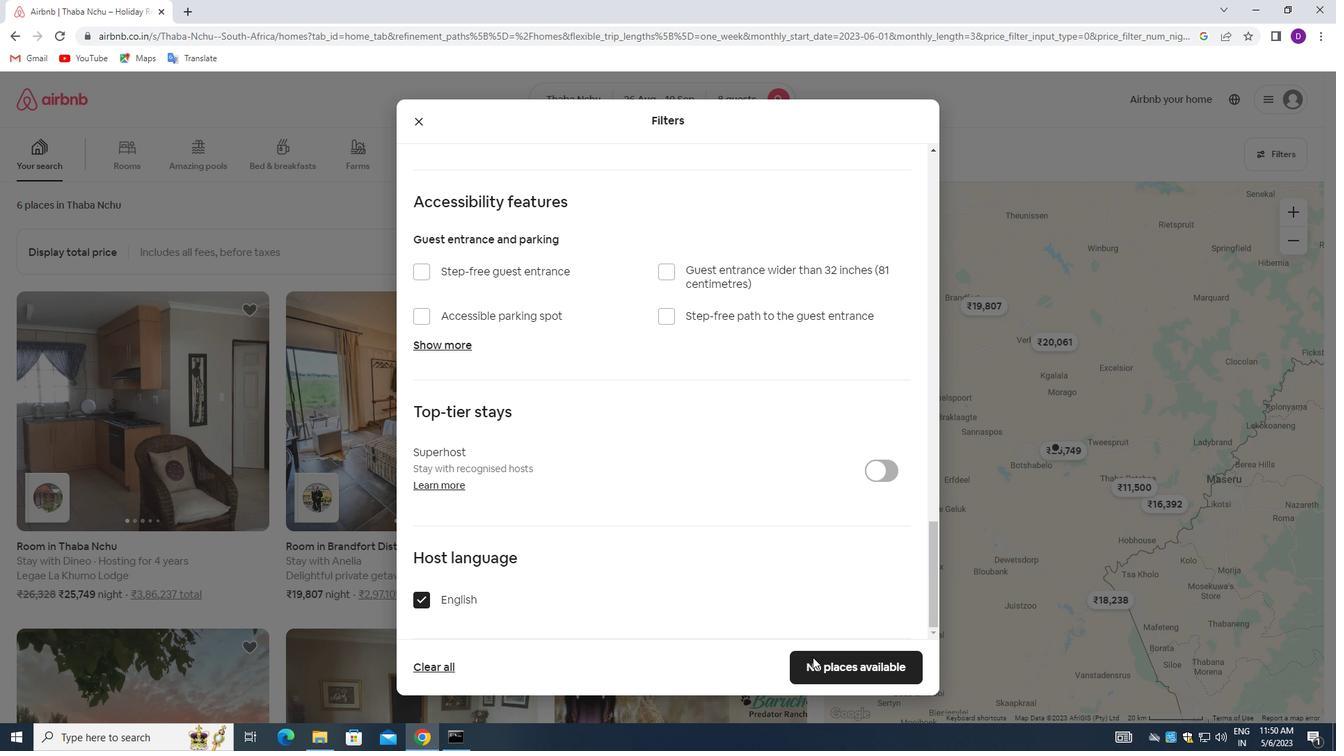 
Action: Mouse pressed left at (805, 666)
Screenshot: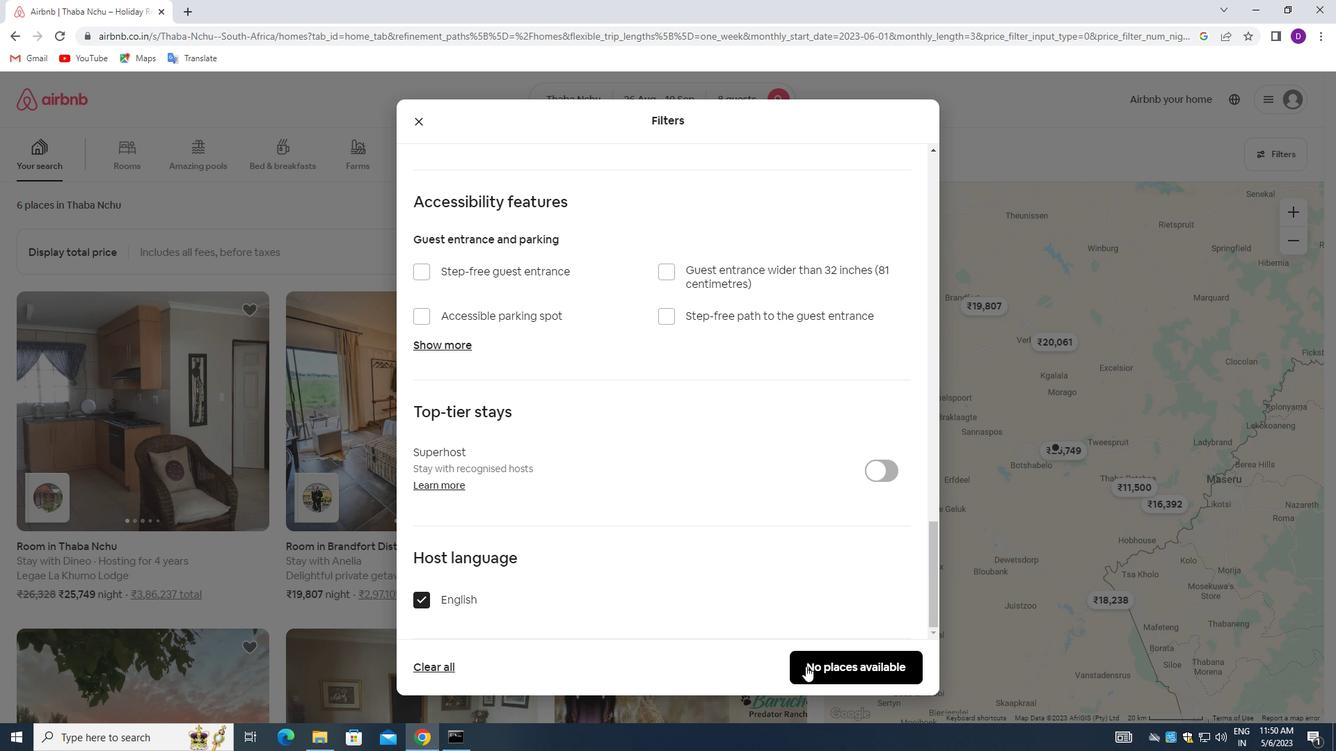 
Action: Mouse moved to (791, 518)
Screenshot: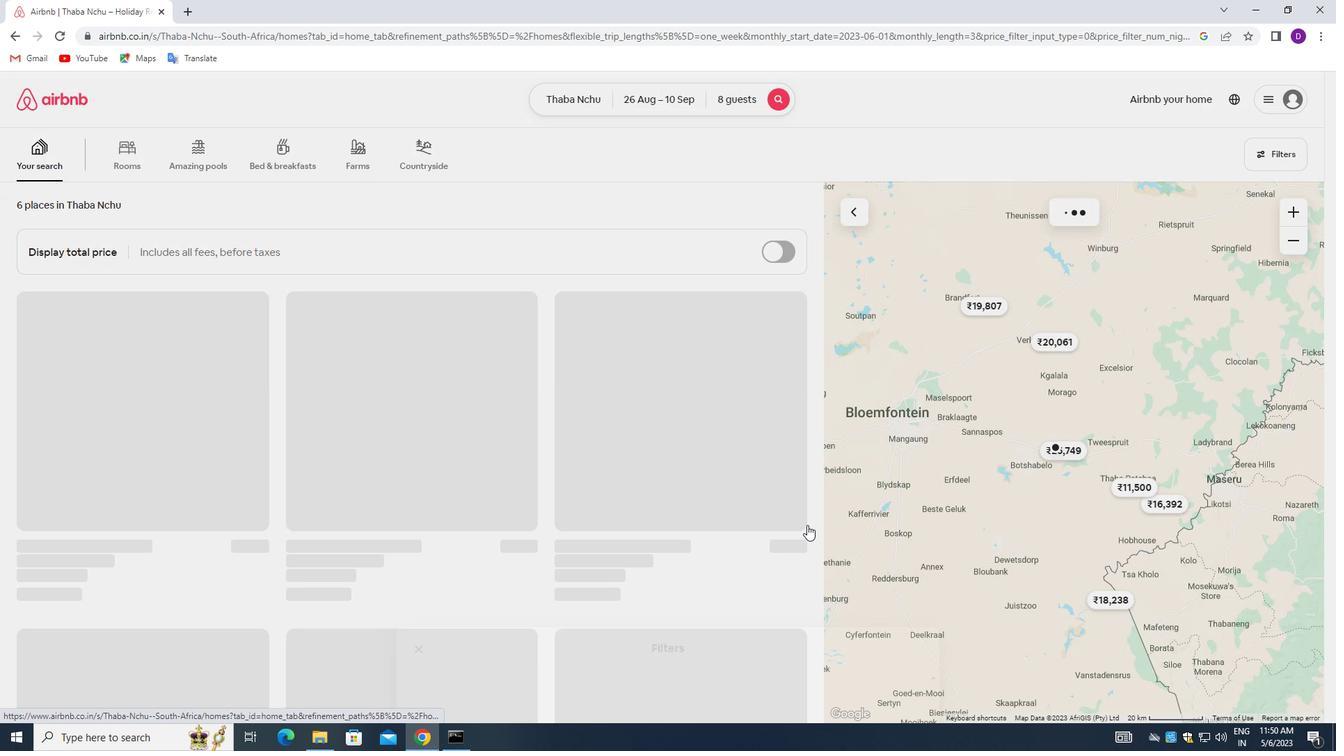 
